 Task: Look for Airbnb properties in Khartoum, Sudan from 8th December, 2023 to 15th December, 2023 for 9 adults. Place can be shared room with 5 bedrooms having 9 beds and 5 bathrooms. Property type can be flat. Amenities needed are: wifi, TV, free parkinig on premises, gym, breakfast. Booking option can be shelf check-in. Look for 3 properties as per requirement.
Action: Mouse moved to (438, 94)
Screenshot: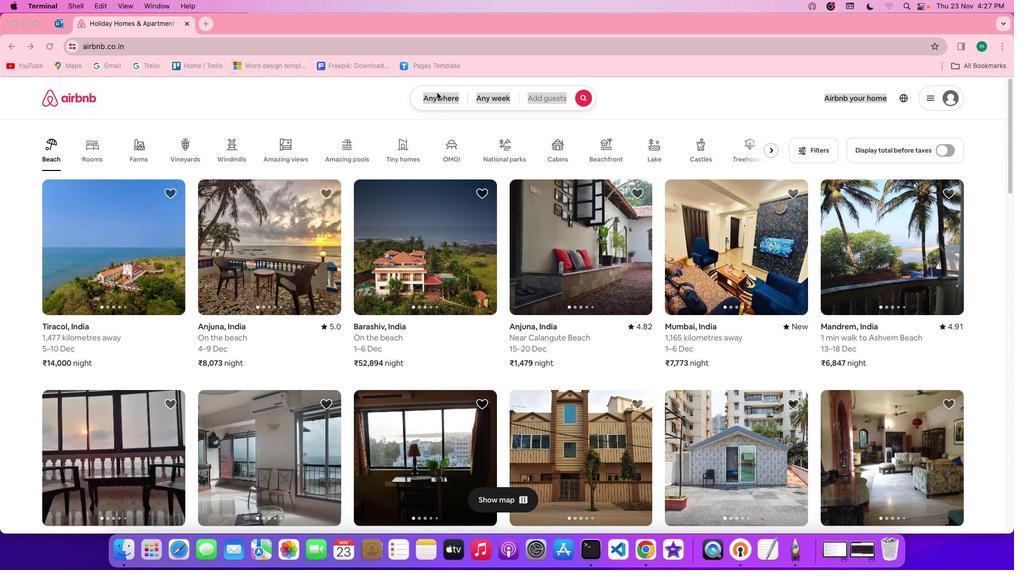 
Action: Mouse pressed left at (438, 94)
Screenshot: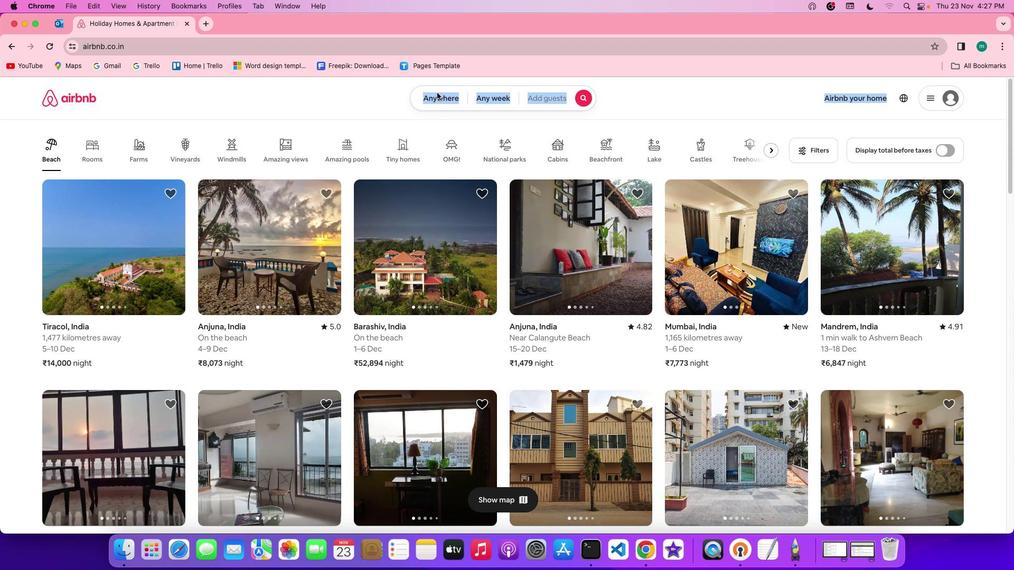 
Action: Mouse pressed left at (438, 94)
Screenshot: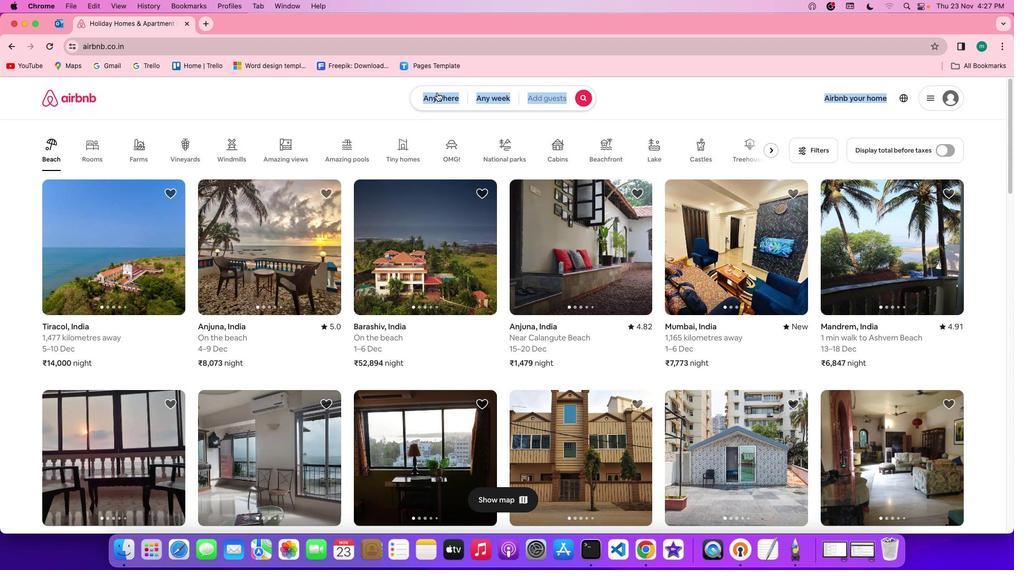 
Action: Mouse moved to (394, 134)
Screenshot: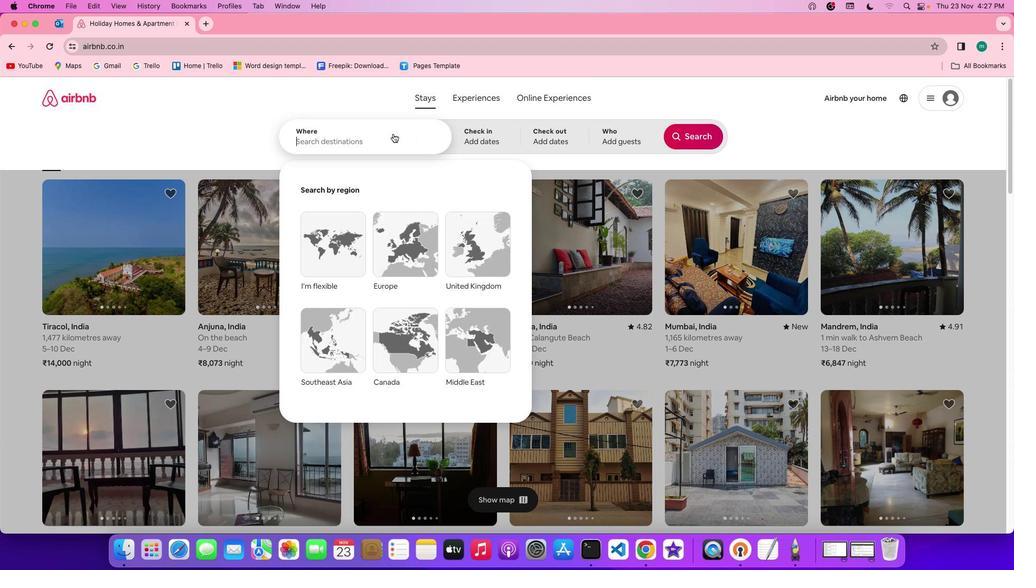 
Action: Mouse pressed left at (394, 134)
Screenshot: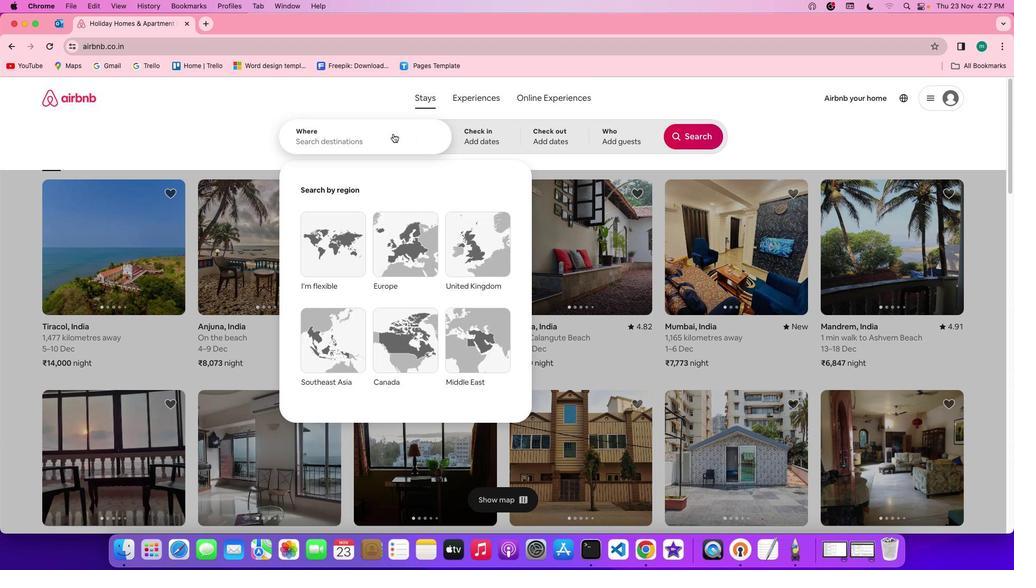 
Action: Key pressed Key.shift'K''h''a''r''t''o''u''m'','Key.spaceKey.shift'S''u''d''a''n'
Screenshot: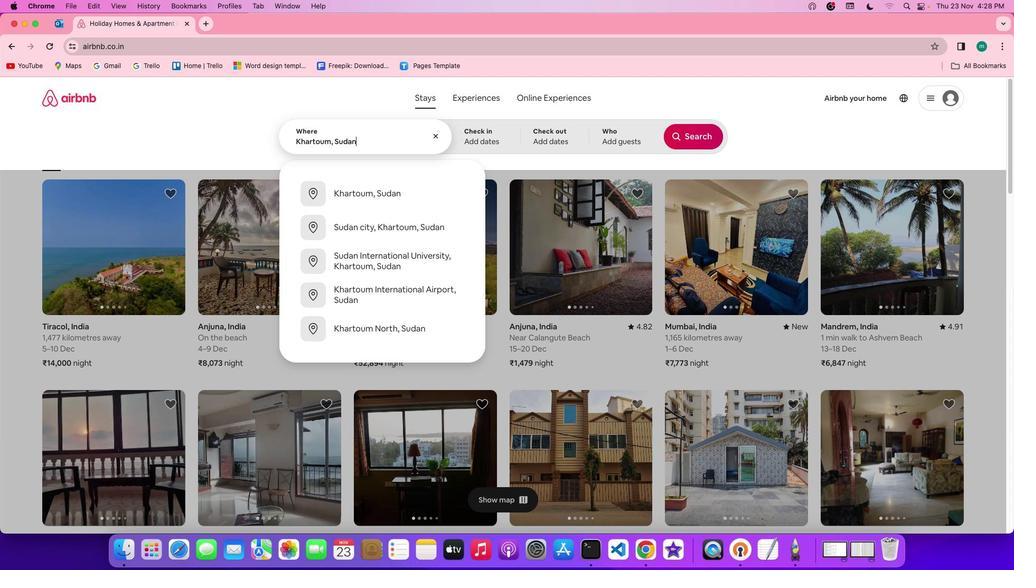
Action: Mouse moved to (481, 132)
Screenshot: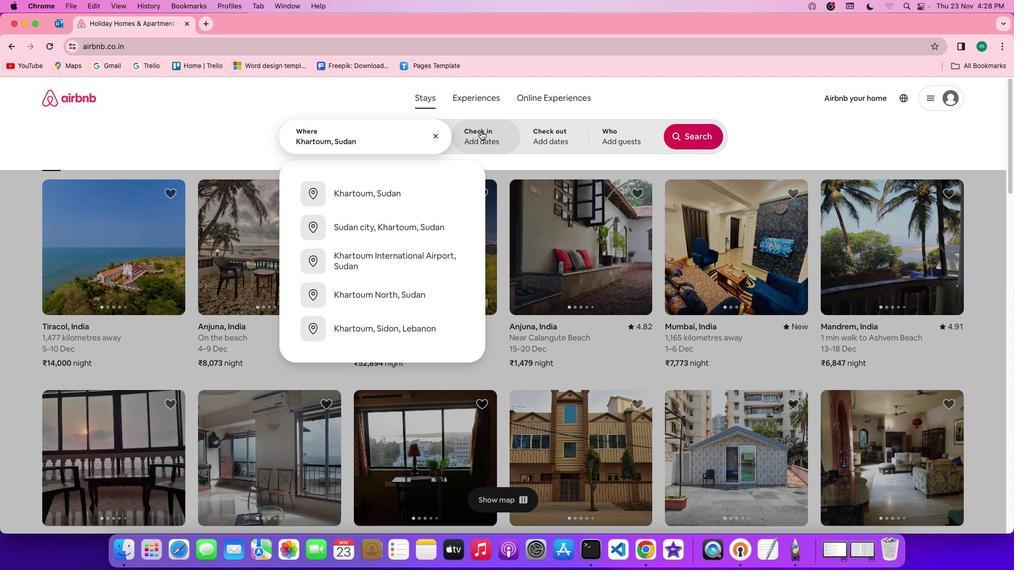 
Action: Mouse pressed left at (481, 132)
Screenshot: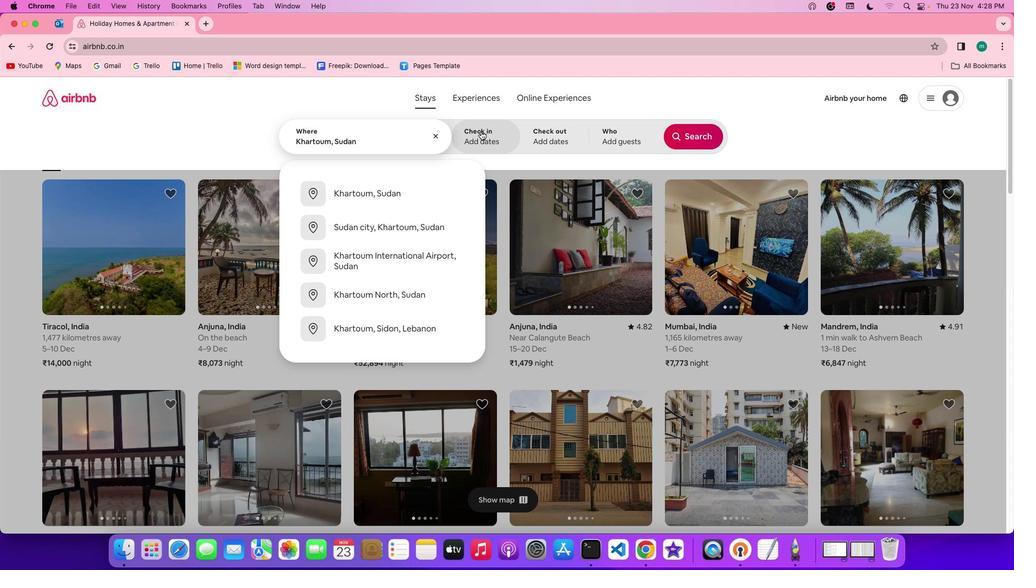 
Action: Mouse moved to (664, 294)
Screenshot: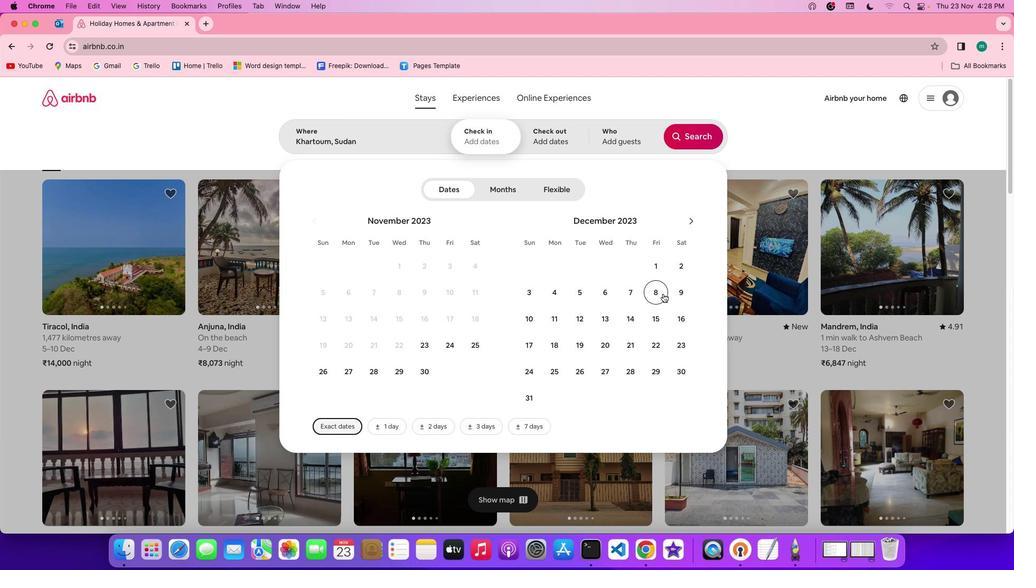 
Action: Mouse pressed left at (664, 294)
Screenshot: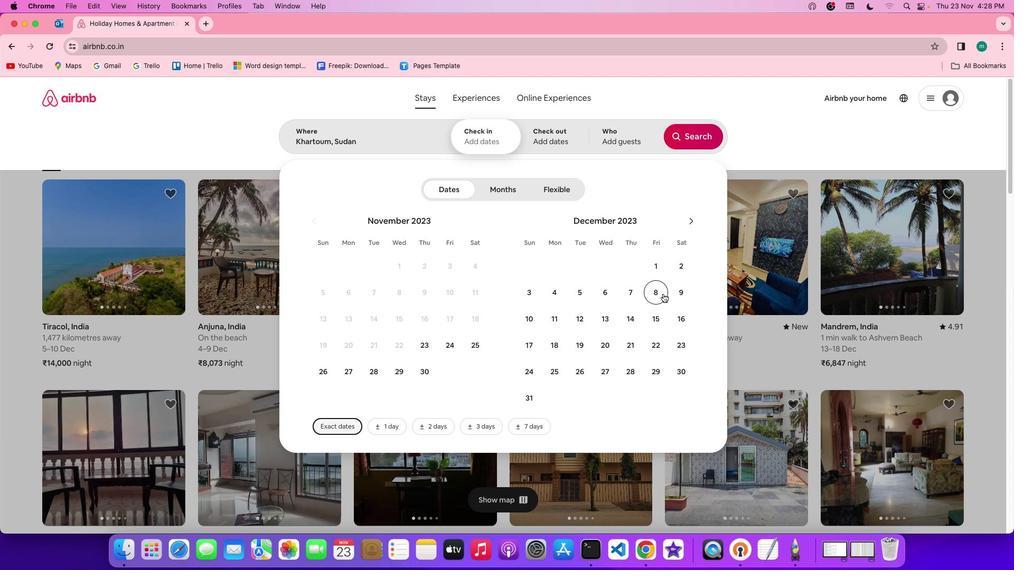 
Action: Mouse moved to (659, 313)
Screenshot: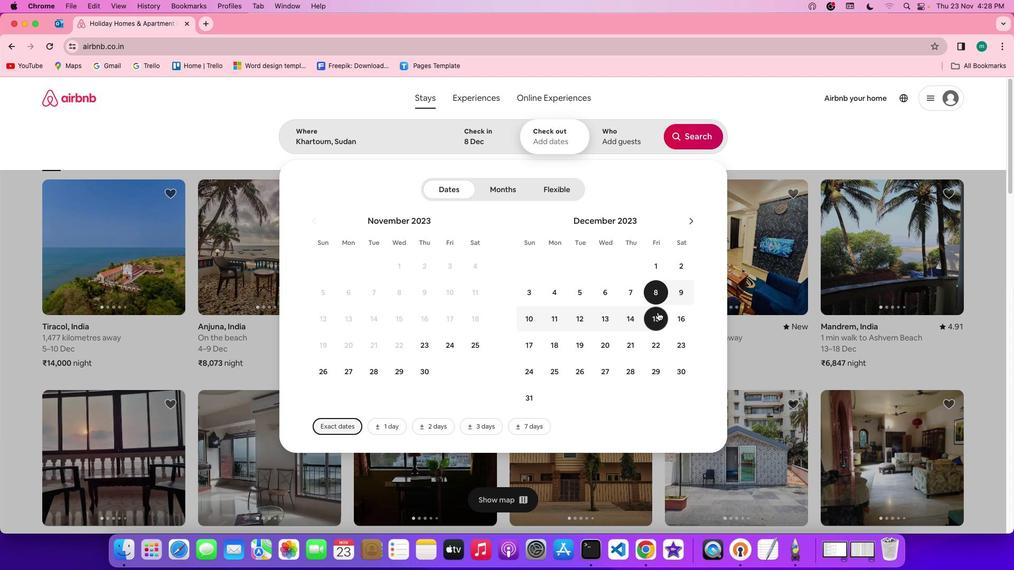 
Action: Mouse pressed left at (659, 313)
Screenshot: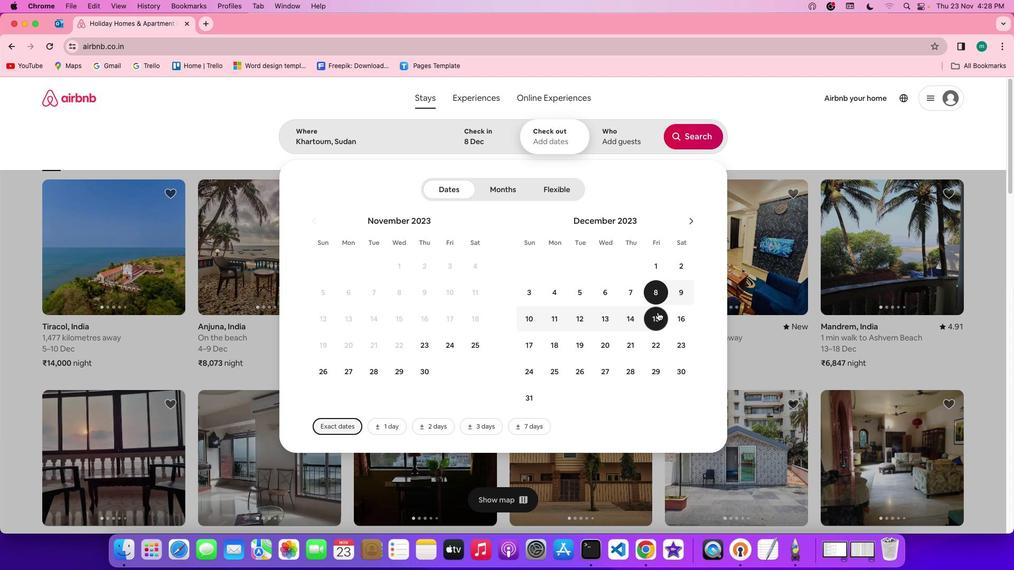 
Action: Mouse moved to (625, 144)
Screenshot: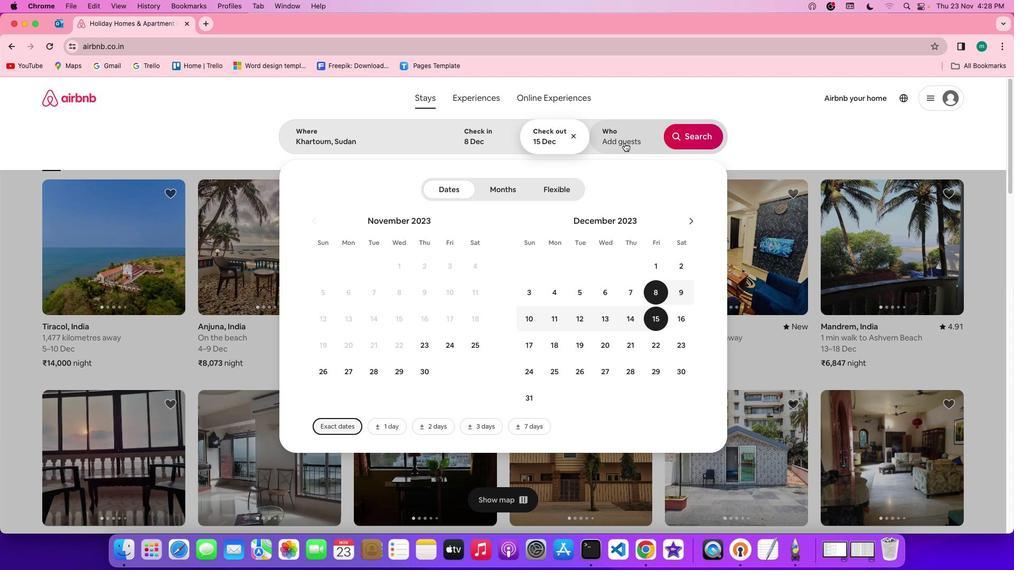
Action: Mouse pressed left at (625, 144)
Screenshot: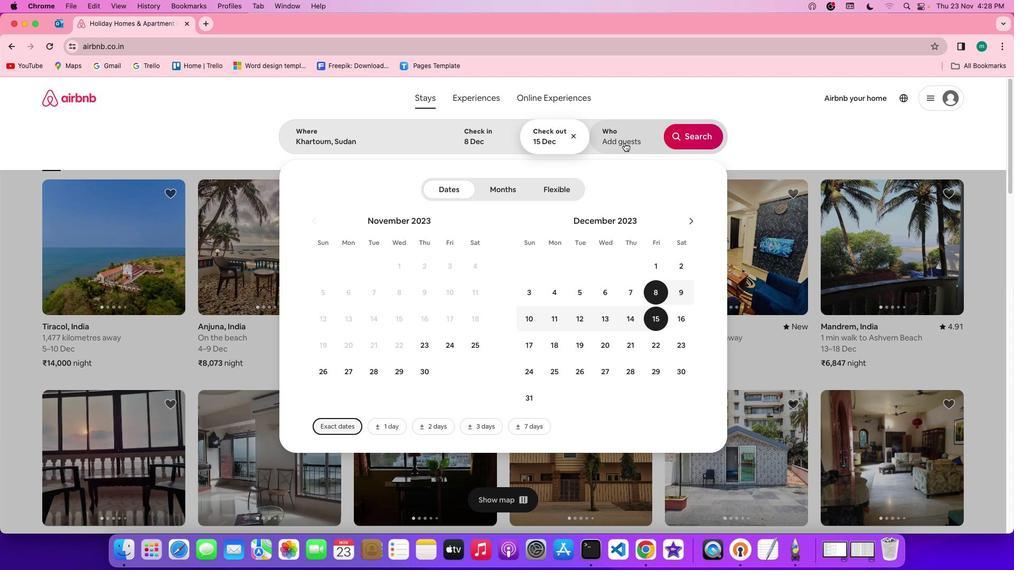 
Action: Mouse moved to (699, 196)
Screenshot: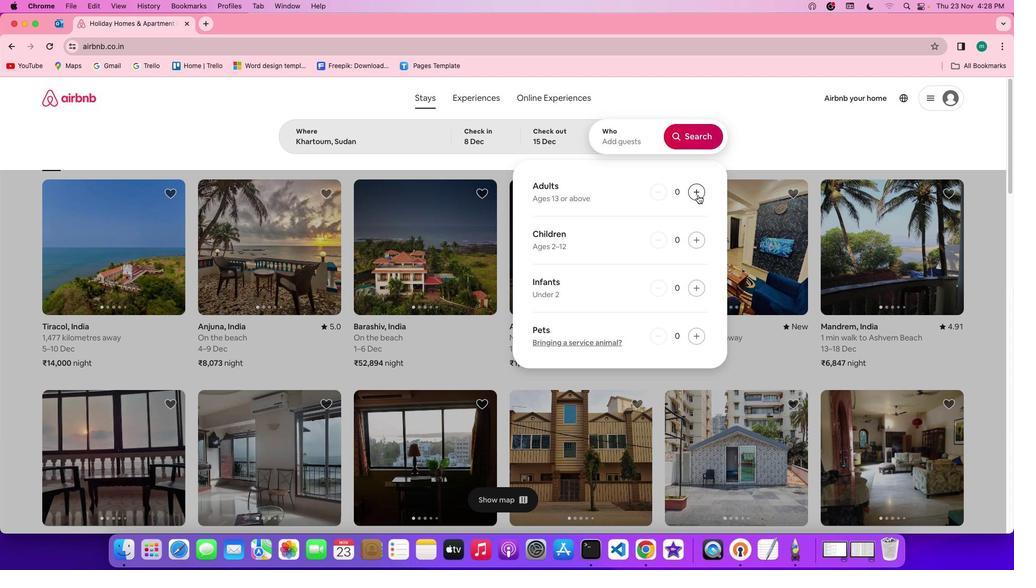 
Action: Mouse pressed left at (699, 196)
Screenshot: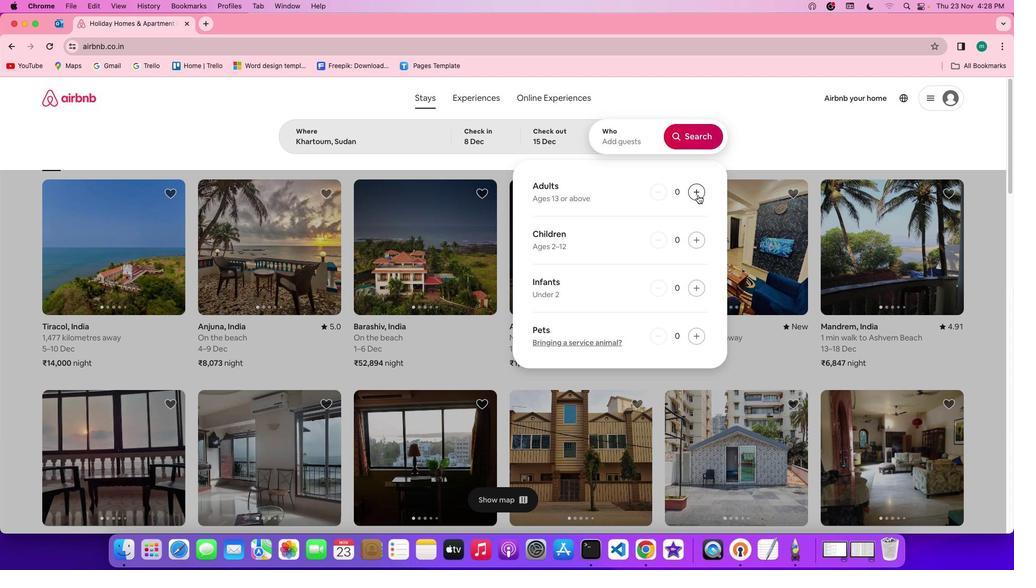 
Action: Mouse pressed left at (699, 196)
Screenshot: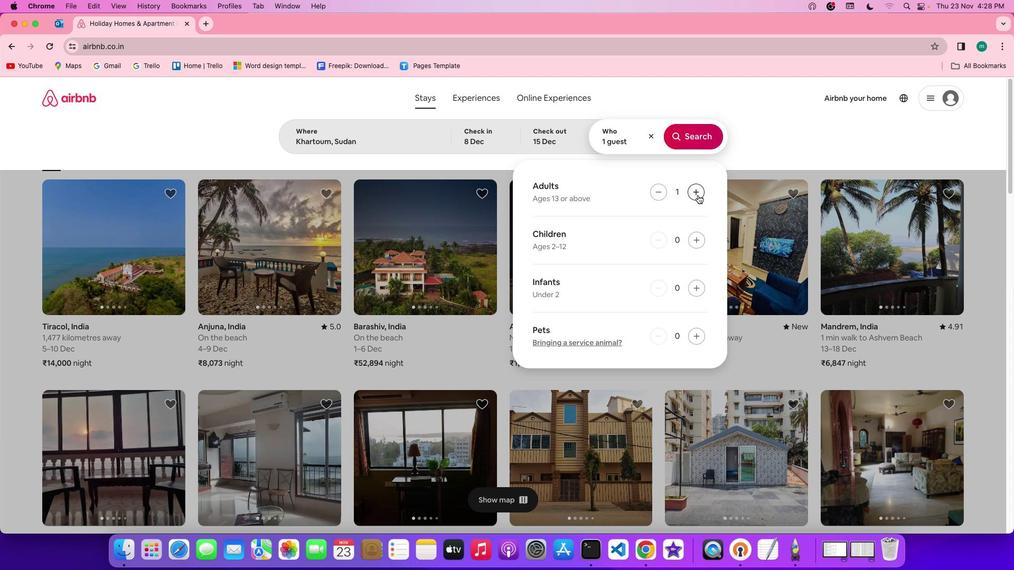 
Action: Mouse pressed left at (699, 196)
Screenshot: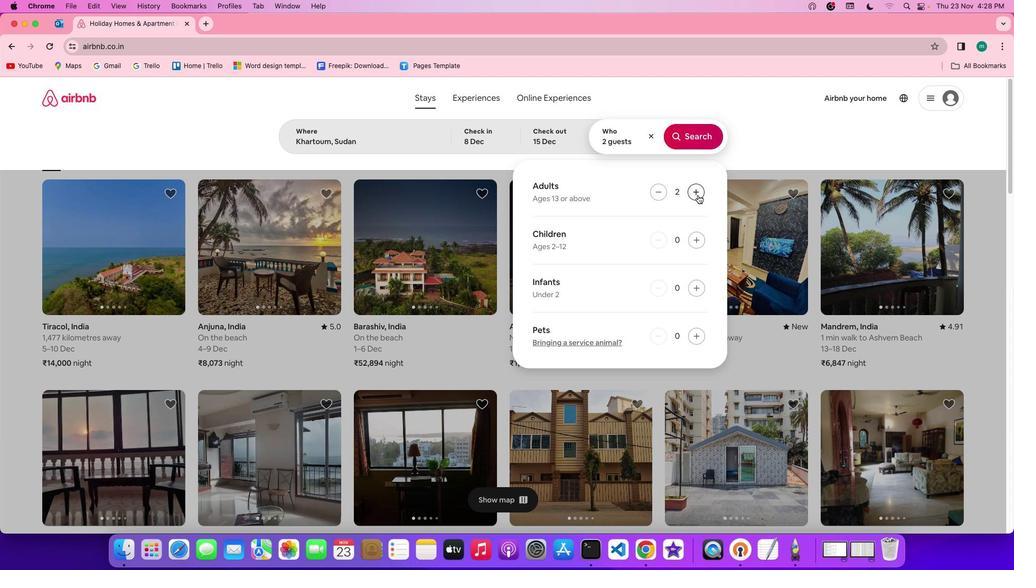 
Action: Mouse pressed left at (699, 196)
Screenshot: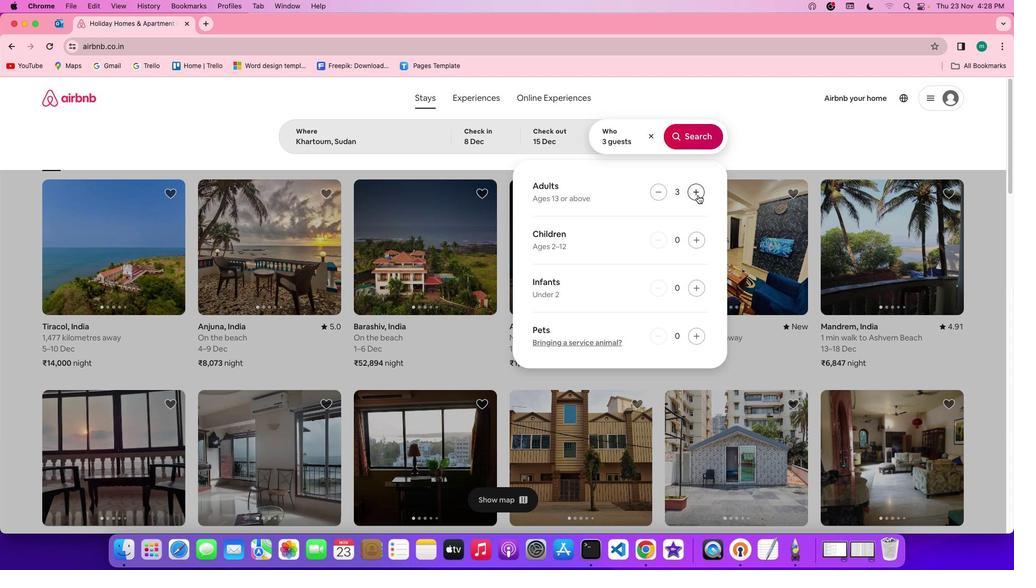 
Action: Mouse pressed left at (699, 196)
Screenshot: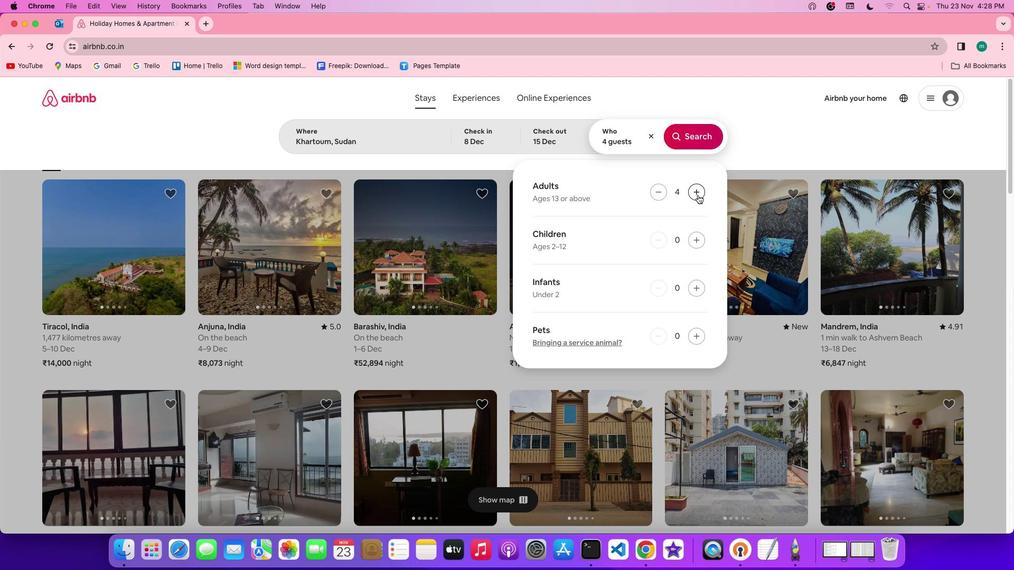 
Action: Mouse pressed left at (699, 196)
Screenshot: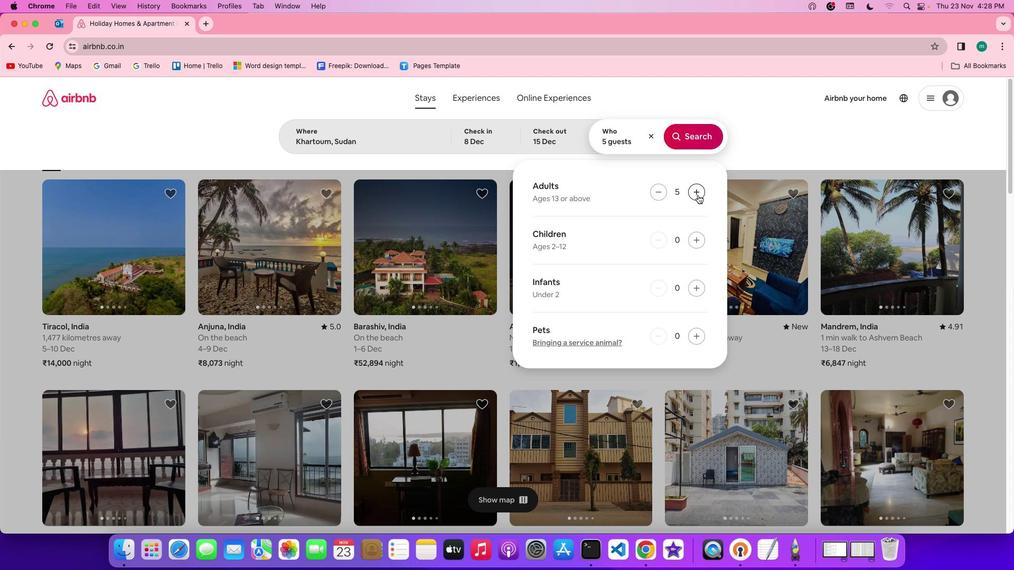 
Action: Mouse pressed left at (699, 196)
Screenshot: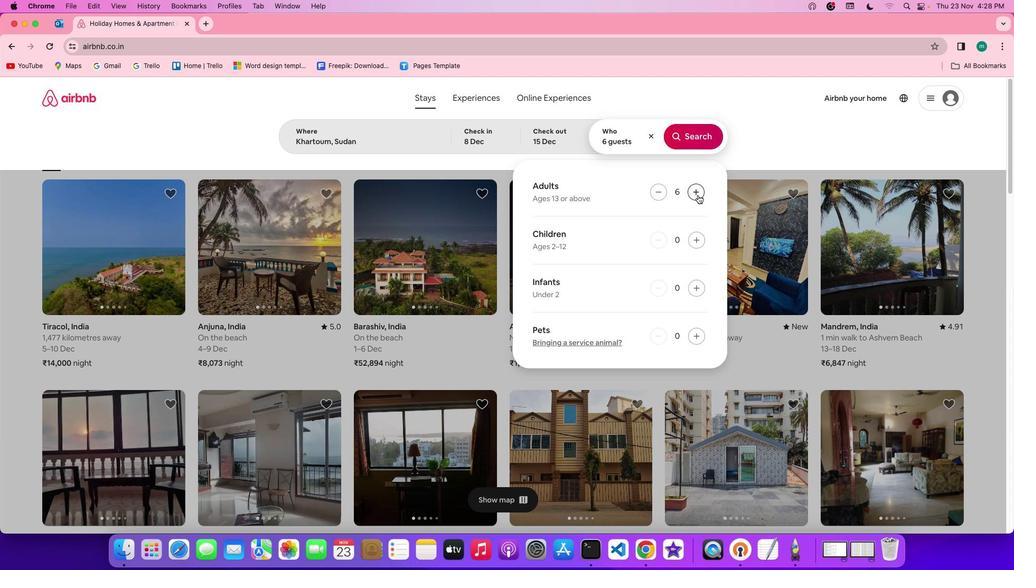 
Action: Mouse pressed left at (699, 196)
Screenshot: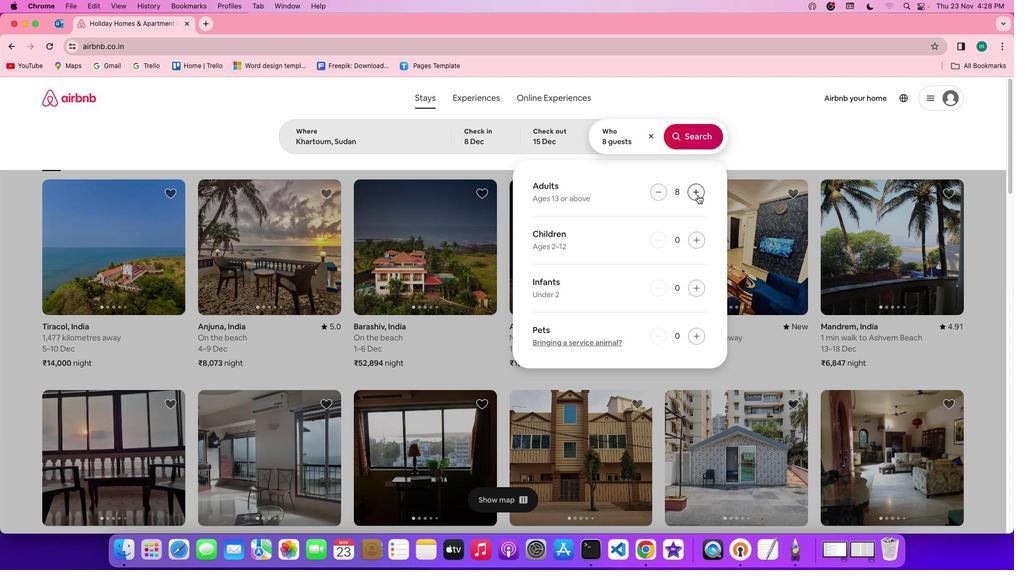 
Action: Mouse pressed left at (699, 196)
Screenshot: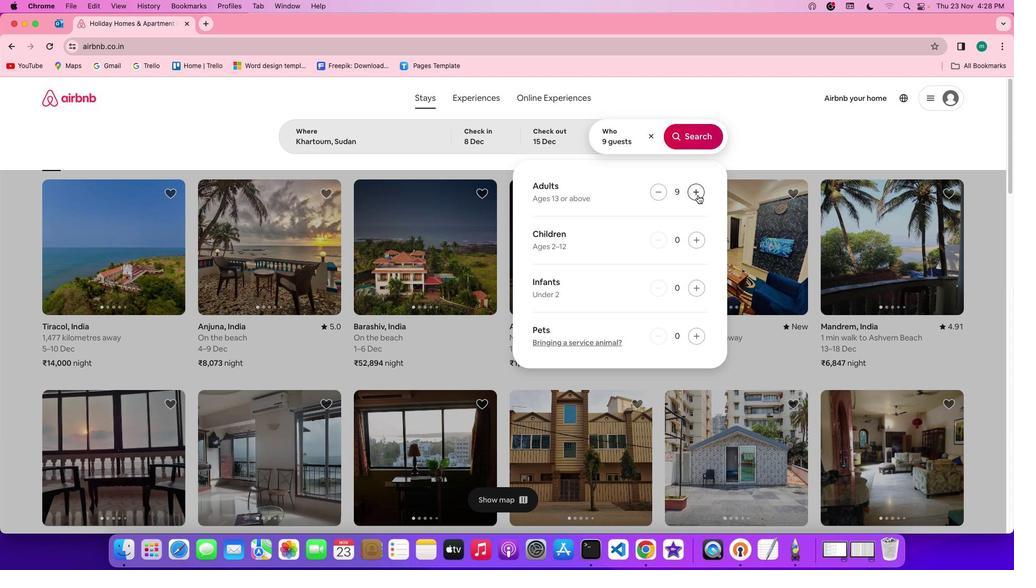 
Action: Mouse moved to (695, 138)
Screenshot: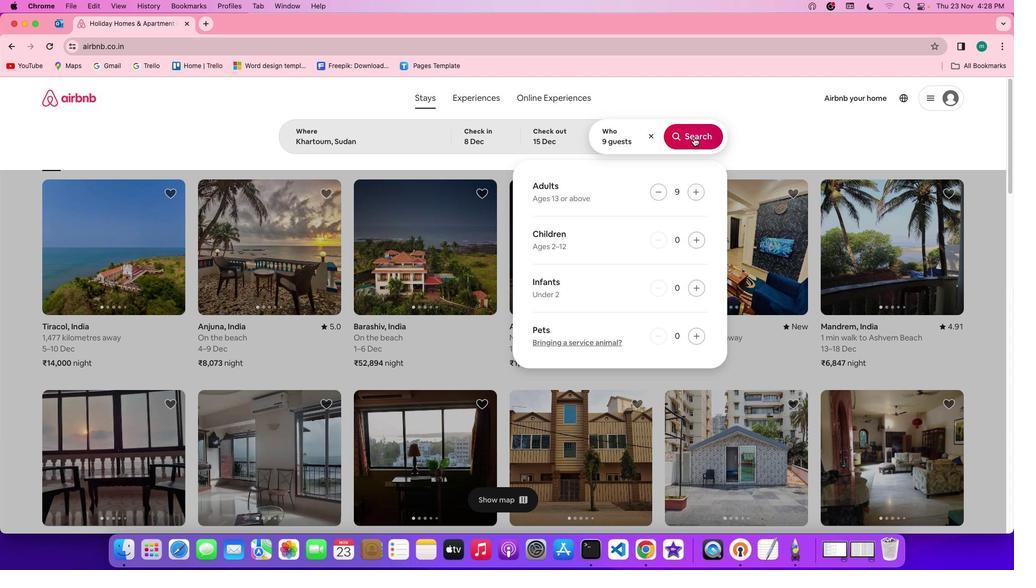 
Action: Mouse pressed left at (695, 138)
Screenshot: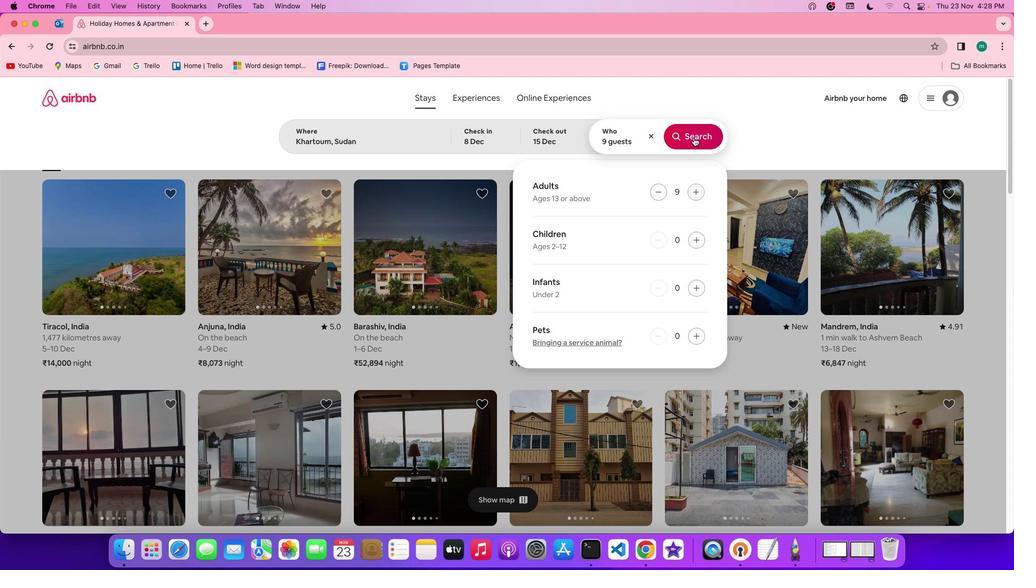 
Action: Mouse moved to (836, 139)
Screenshot: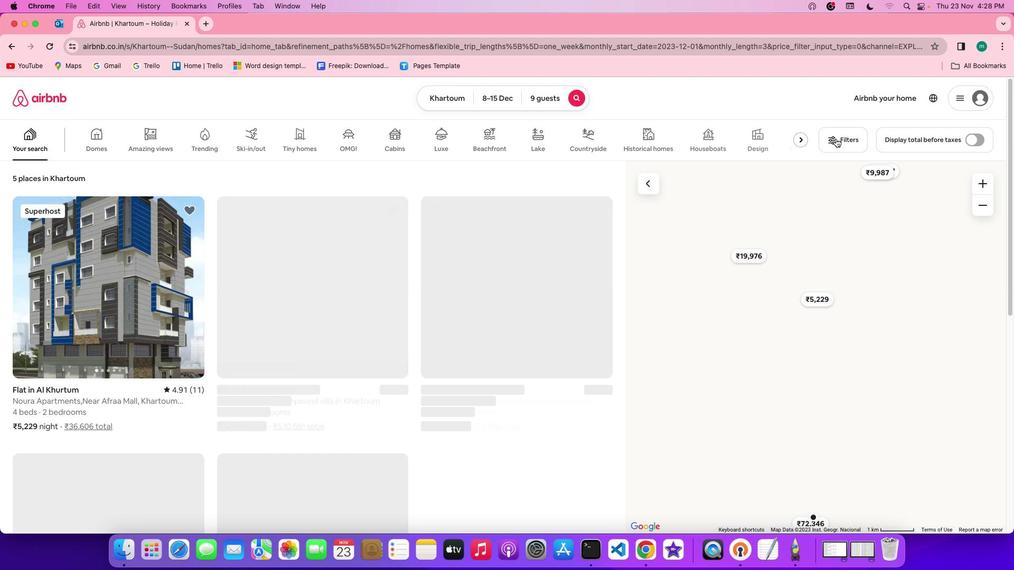 
Action: Mouse pressed left at (836, 139)
Screenshot: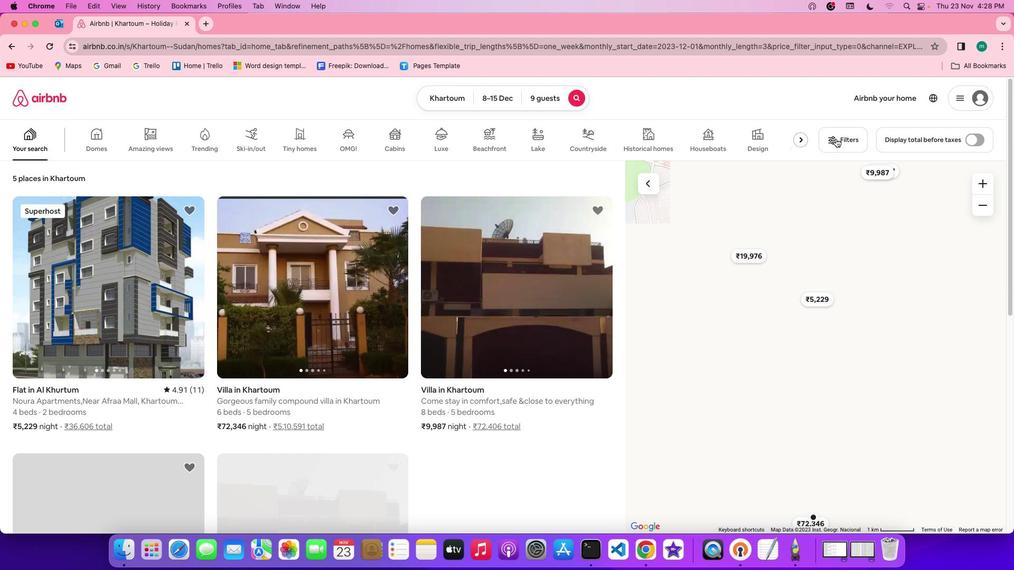 
Action: Mouse moved to (519, 275)
Screenshot: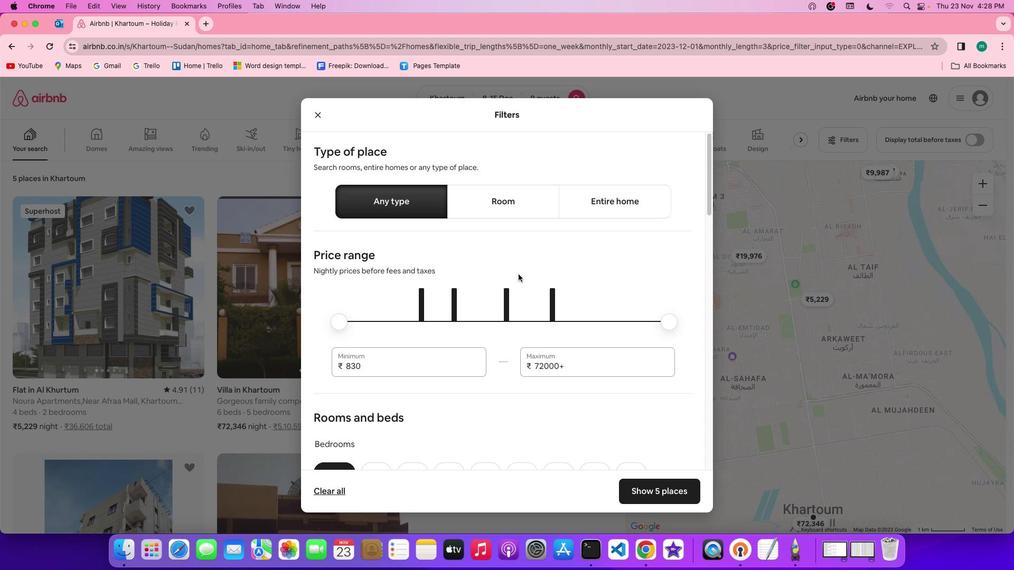 
Action: Mouse scrolled (519, 275) with delta (1, 0)
Screenshot: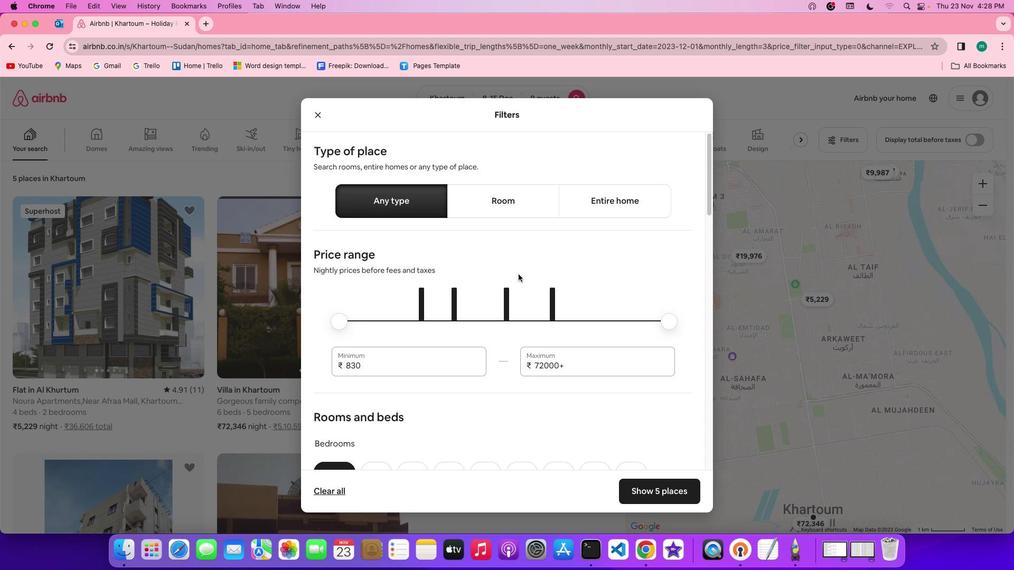 
Action: Mouse scrolled (519, 275) with delta (1, 0)
Screenshot: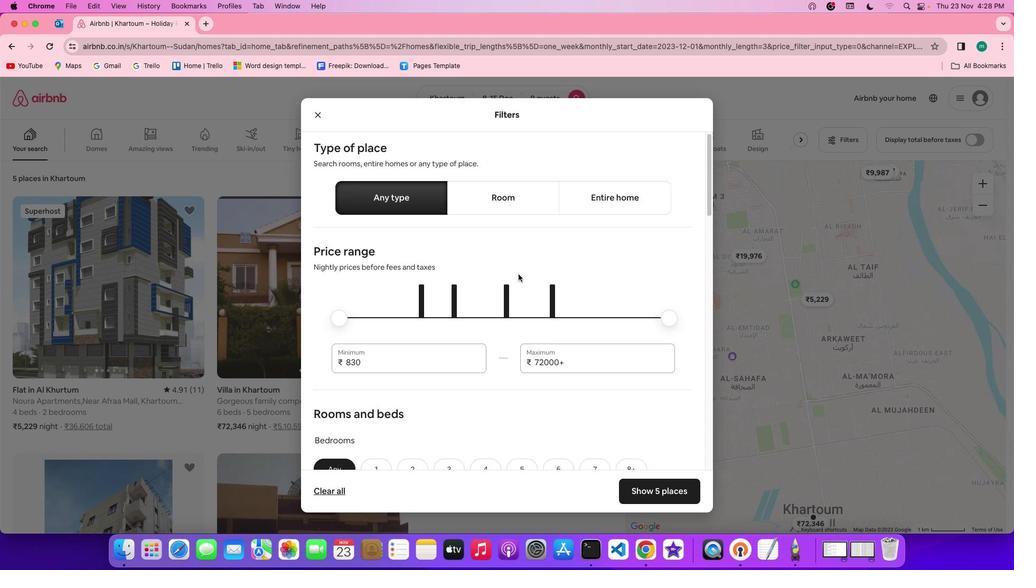 
Action: Mouse scrolled (519, 275) with delta (1, 0)
Screenshot: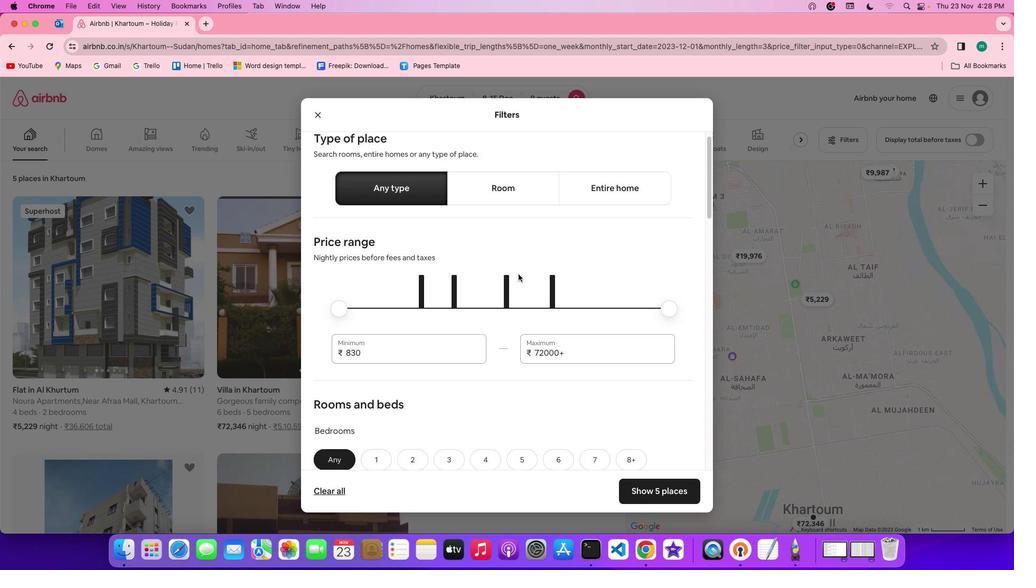 
Action: Mouse scrolled (519, 275) with delta (1, 0)
Screenshot: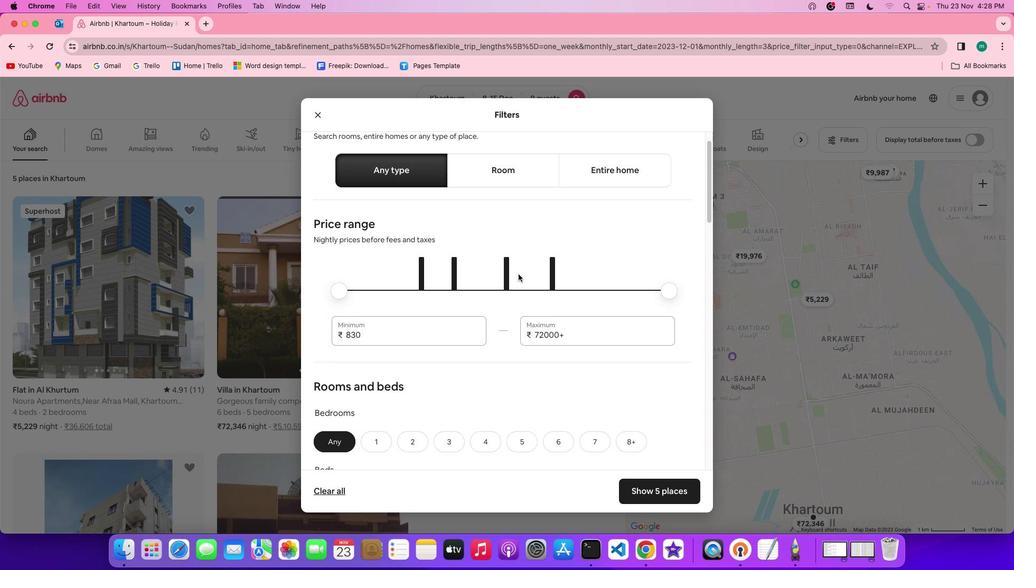 
Action: Mouse scrolled (519, 275) with delta (1, 0)
Screenshot: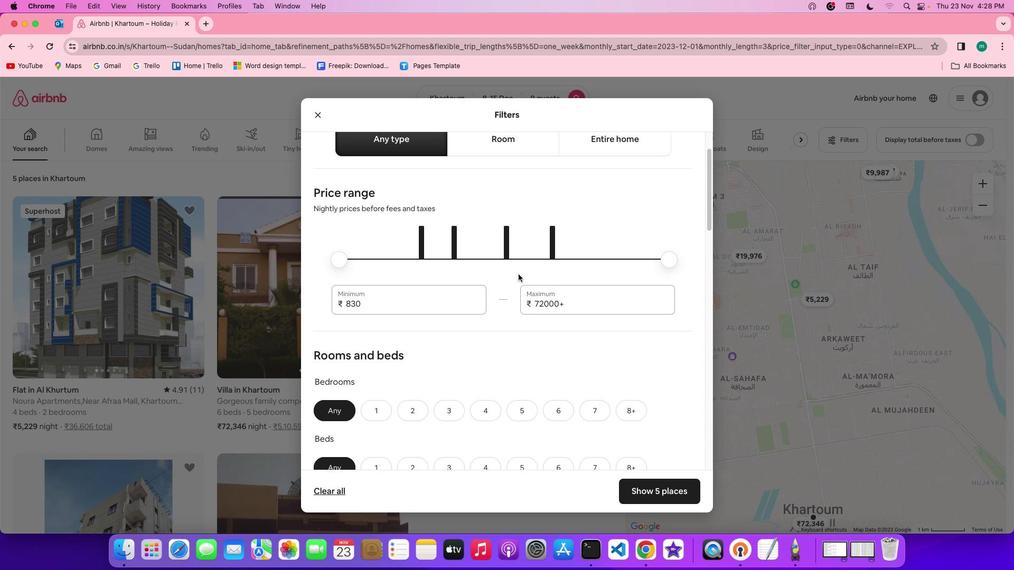 
Action: Mouse scrolled (519, 275) with delta (1, 0)
Screenshot: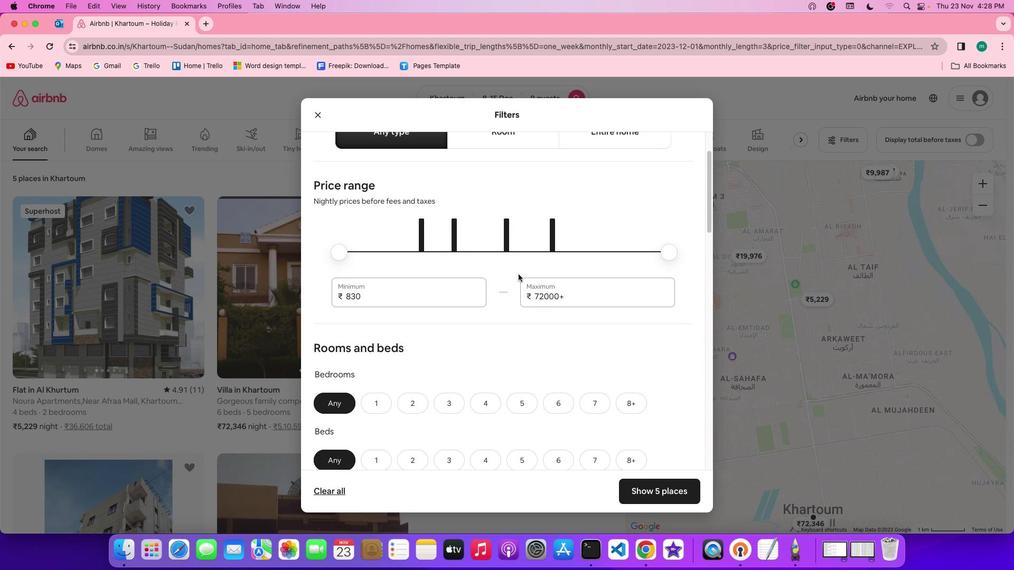 
Action: Mouse scrolled (519, 275) with delta (1, 0)
Screenshot: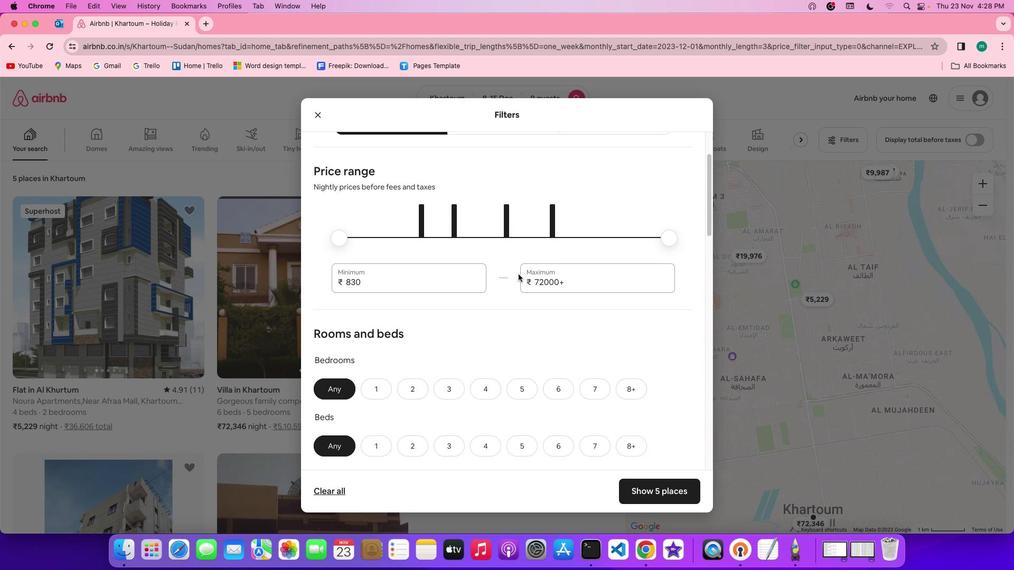 
Action: Mouse scrolled (519, 275) with delta (1, 0)
Screenshot: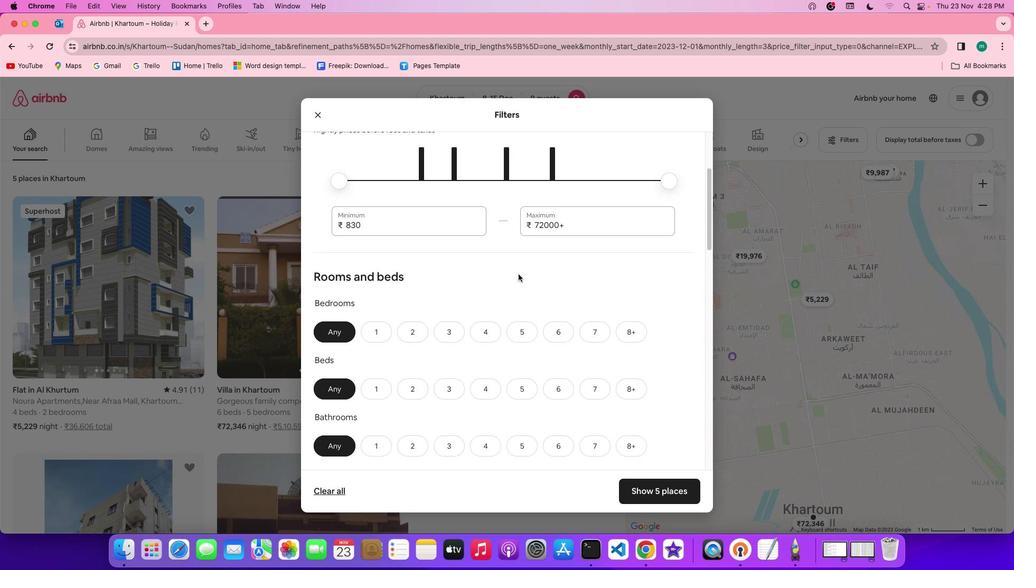 
Action: Mouse moved to (520, 281)
Screenshot: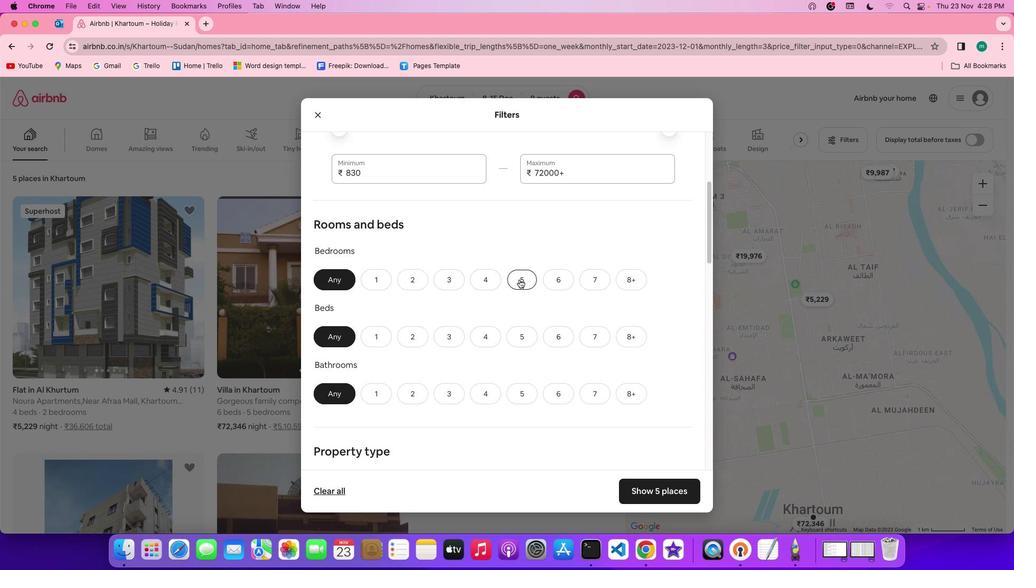 
Action: Mouse pressed left at (520, 281)
Screenshot: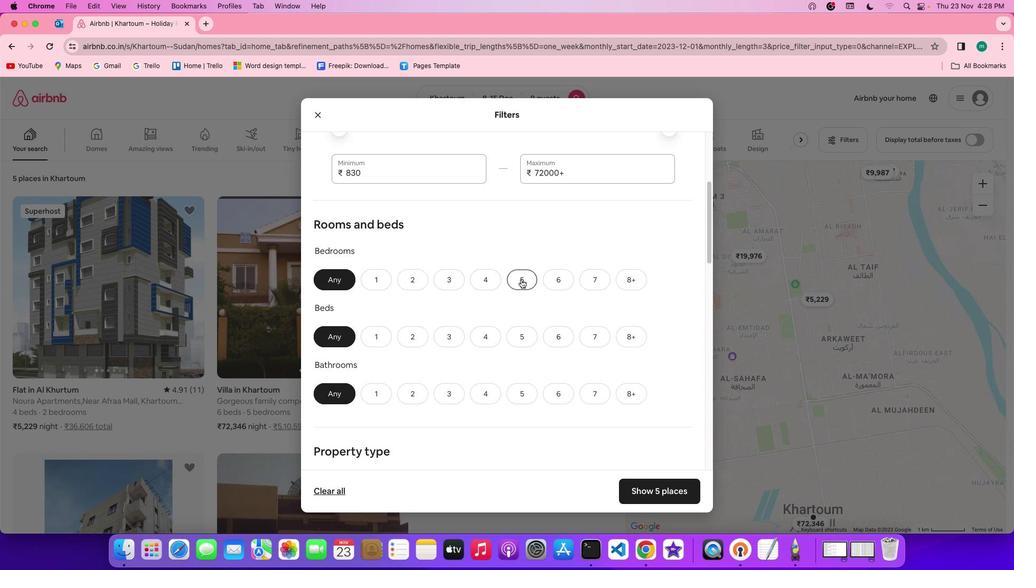 
Action: Mouse moved to (626, 336)
Screenshot: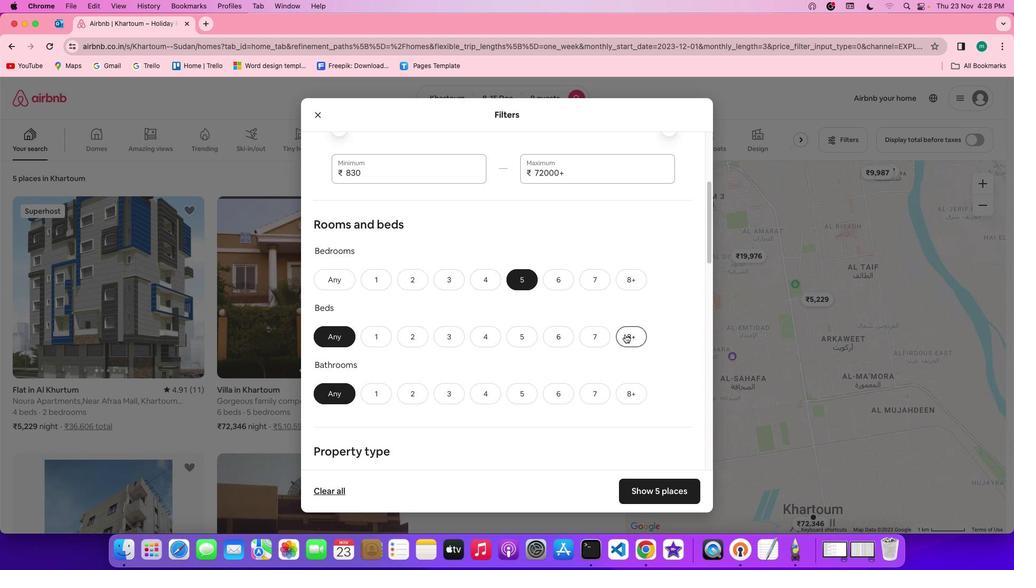 
Action: Mouse pressed left at (626, 336)
Screenshot: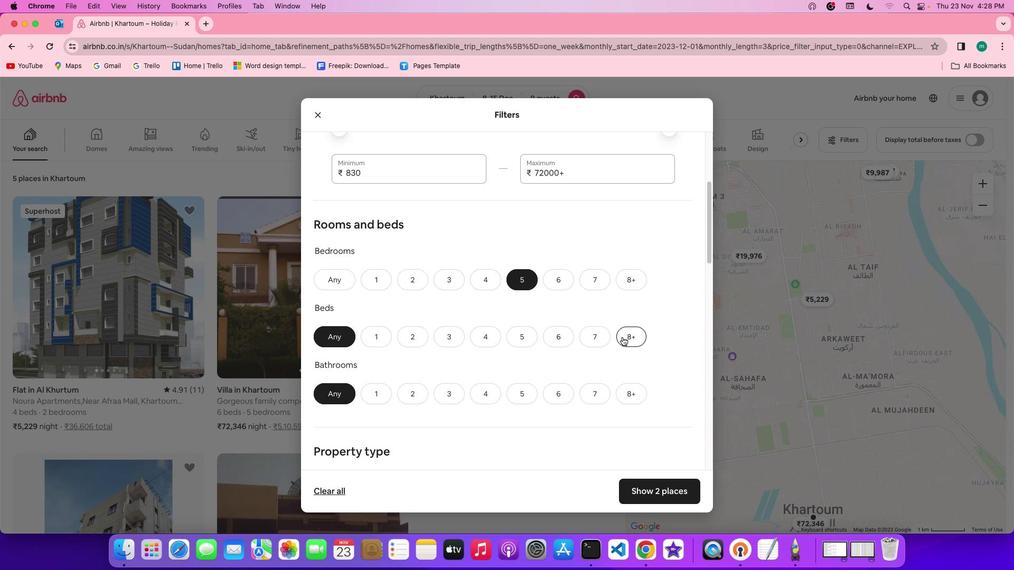 
Action: Mouse moved to (529, 396)
Screenshot: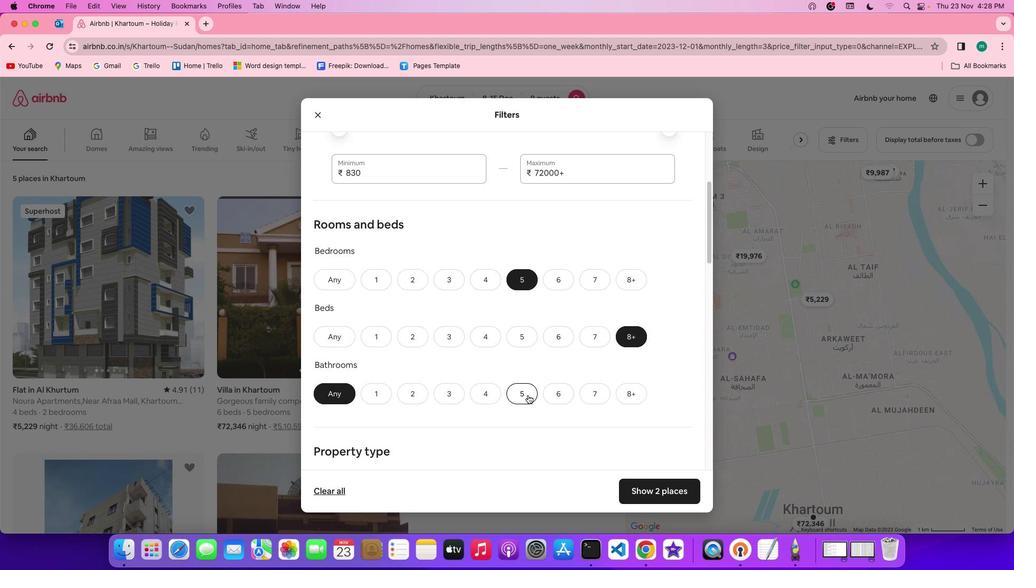 
Action: Mouse pressed left at (529, 396)
Screenshot: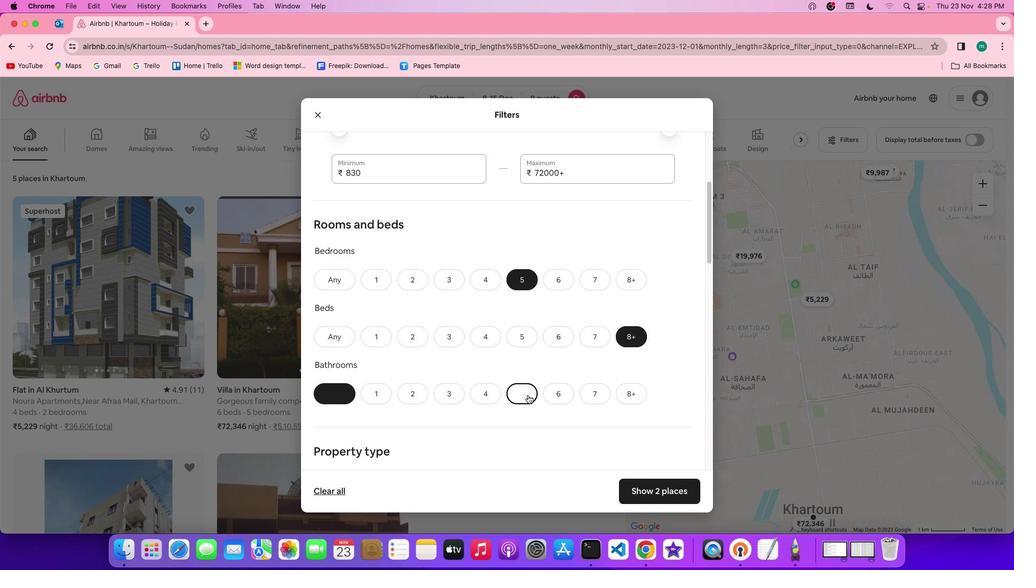 
Action: Mouse moved to (589, 367)
Screenshot: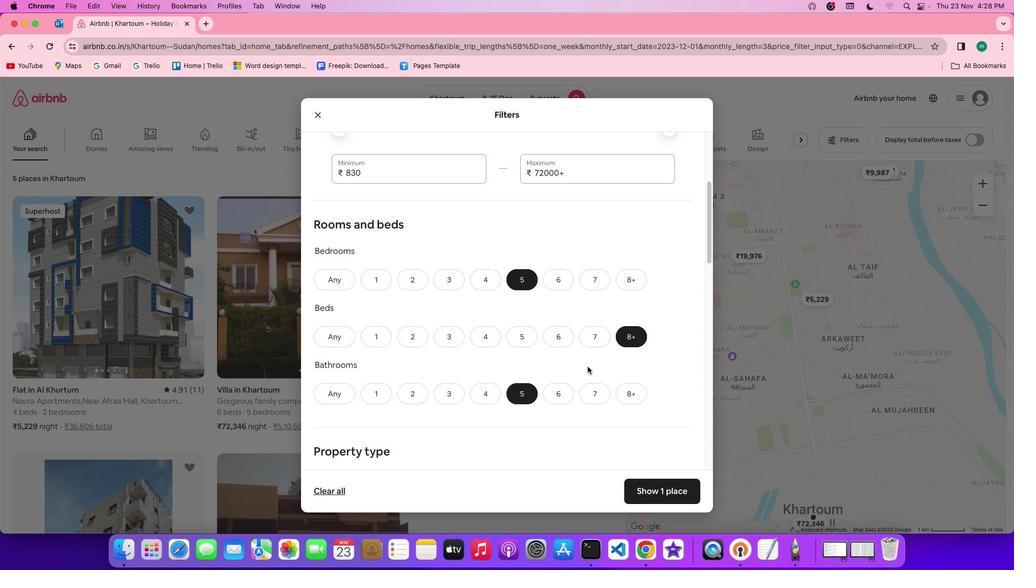 
Action: Mouse scrolled (589, 367) with delta (1, 0)
Screenshot: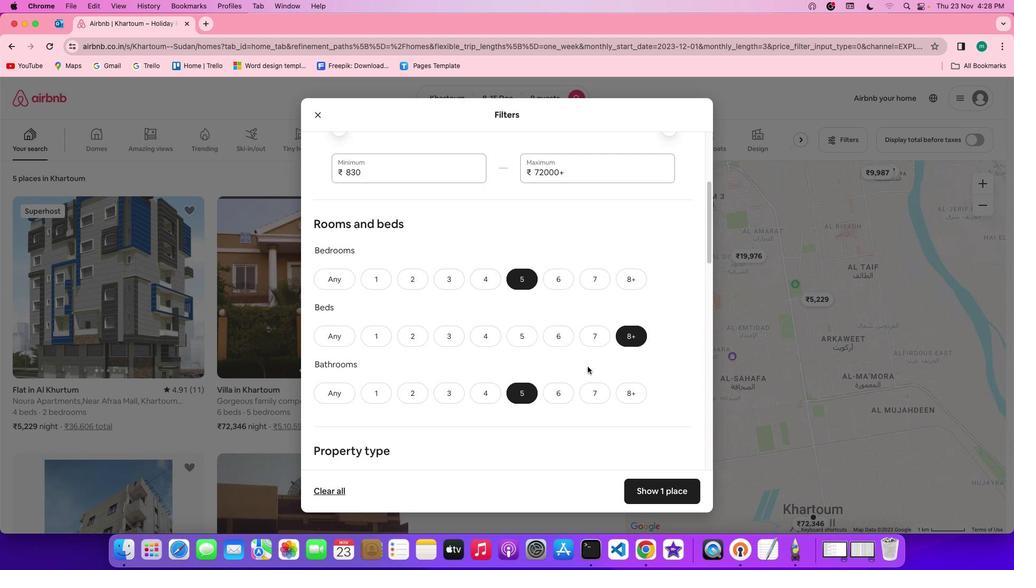 
Action: Mouse scrolled (589, 367) with delta (1, 0)
Screenshot: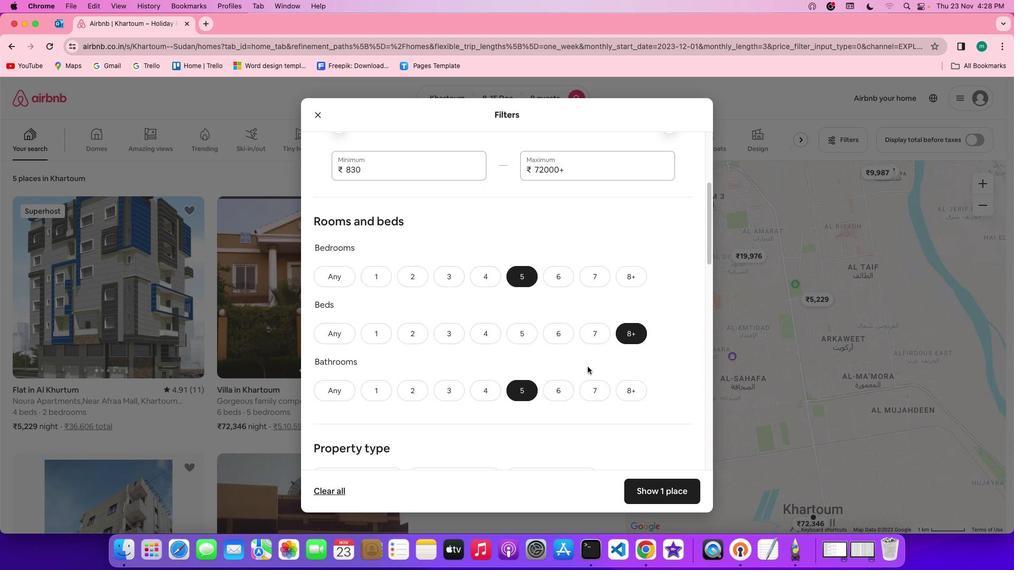 
Action: Mouse scrolled (589, 367) with delta (1, 0)
Screenshot: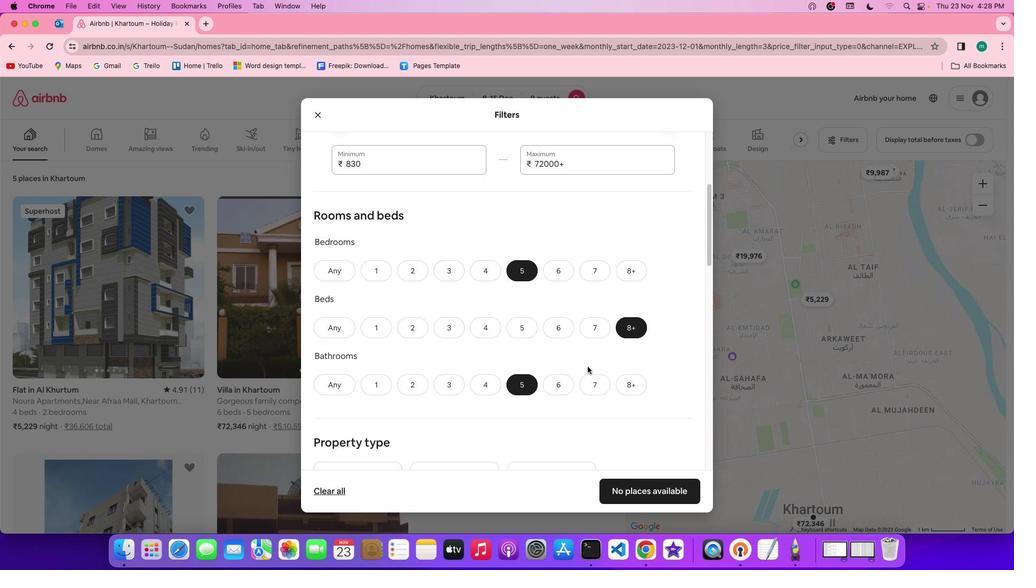 
Action: Mouse scrolled (589, 367) with delta (1, 0)
Screenshot: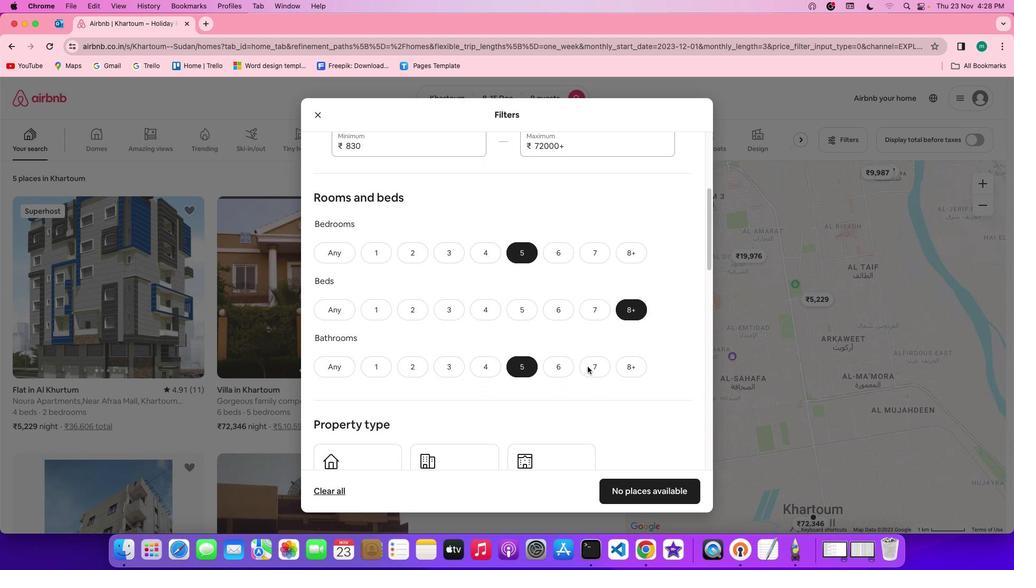 
Action: Mouse scrolled (589, 367) with delta (1, 0)
Screenshot: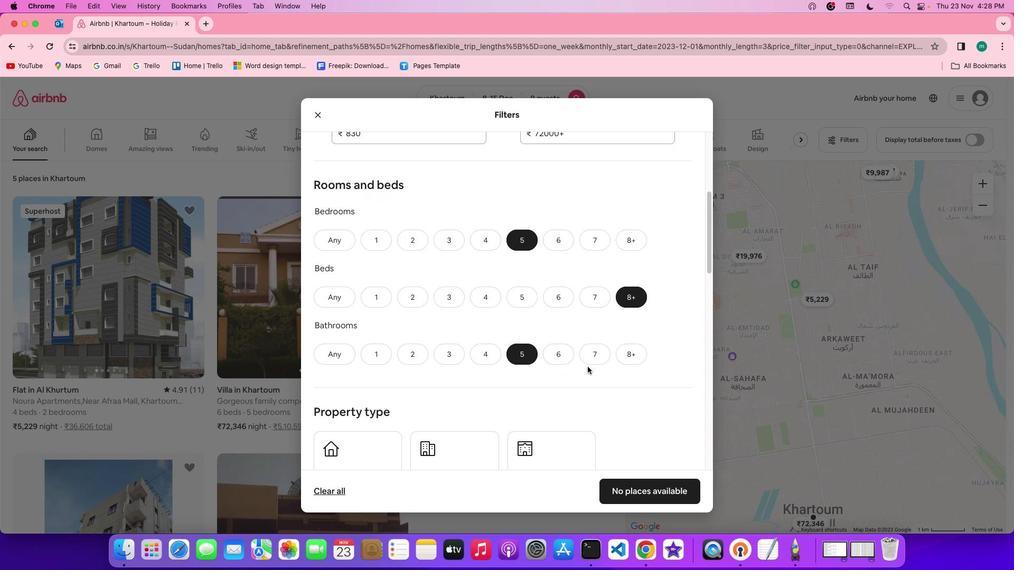 
Action: Mouse scrolled (589, 367) with delta (1, 0)
Screenshot: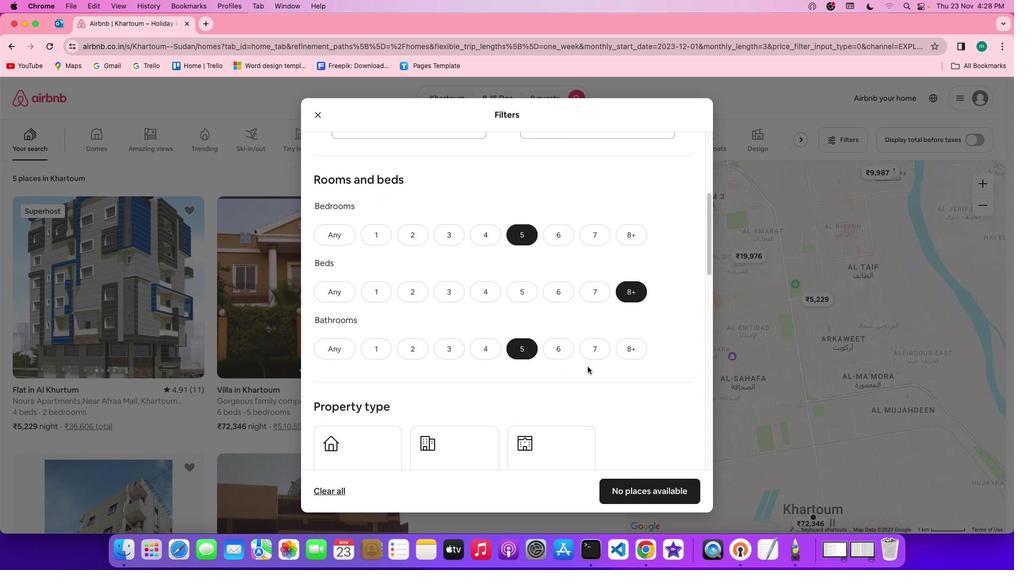 
Action: Mouse scrolled (589, 367) with delta (1, 0)
Screenshot: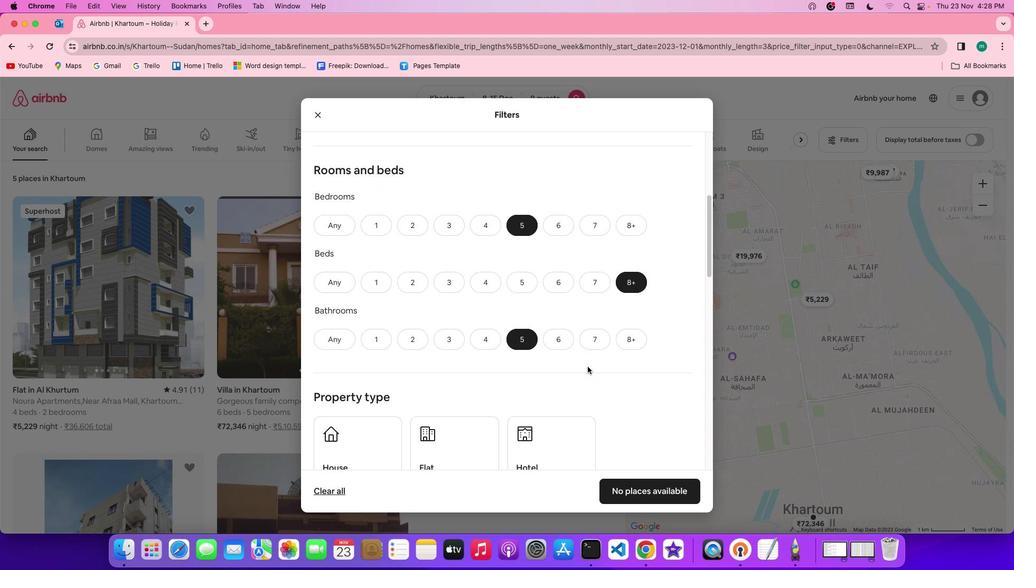 
Action: Mouse scrolled (589, 367) with delta (1, 0)
Screenshot: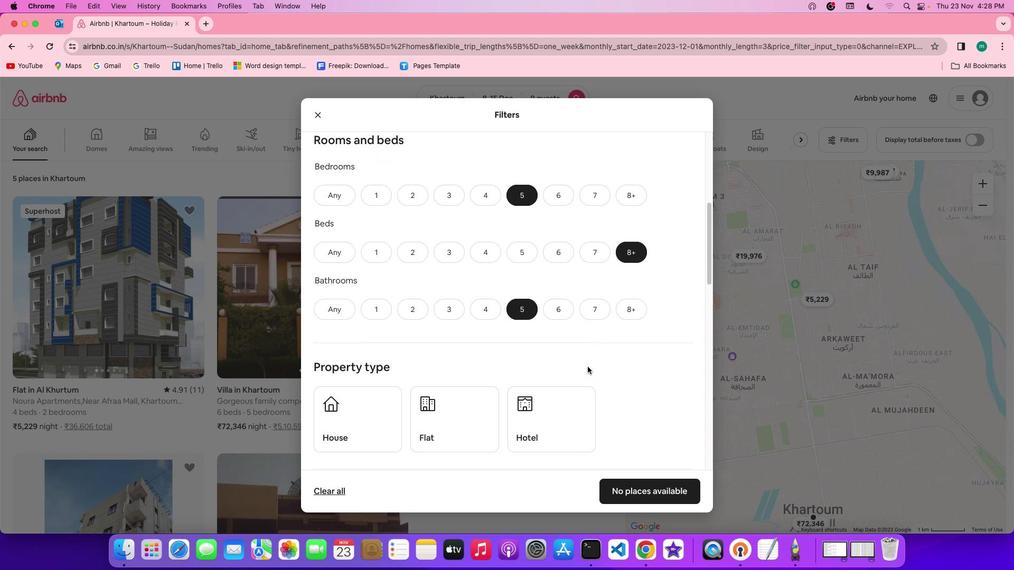 
Action: Mouse scrolled (589, 367) with delta (1, 0)
Screenshot: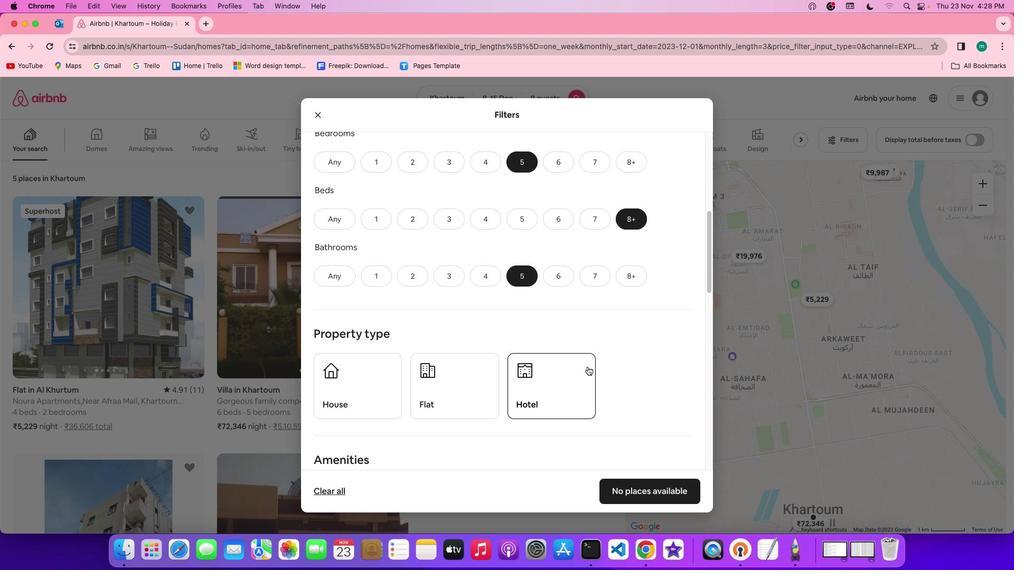 
Action: Mouse scrolled (589, 367) with delta (1, 0)
Screenshot: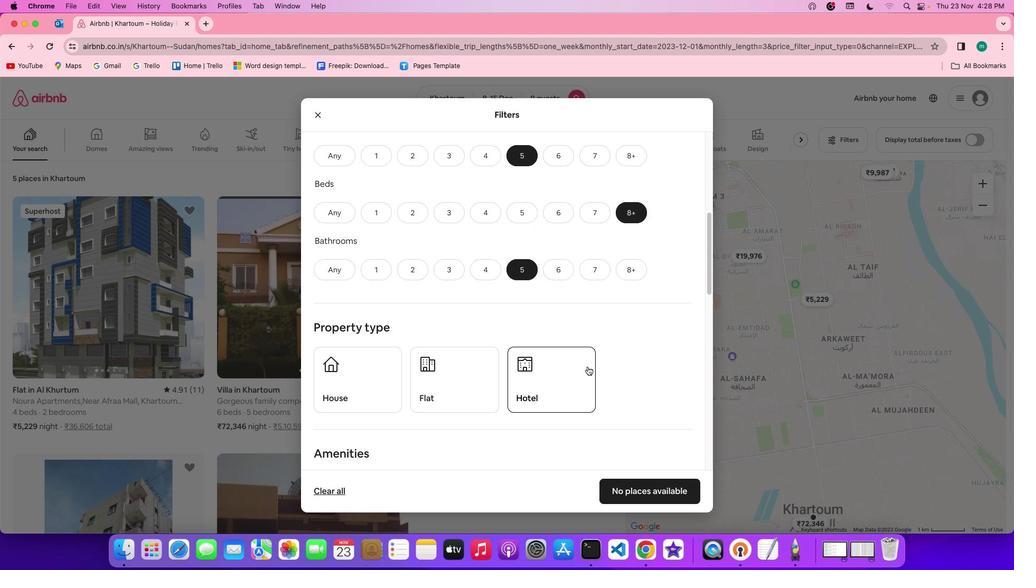 
Action: Mouse scrolled (589, 367) with delta (1, 0)
Screenshot: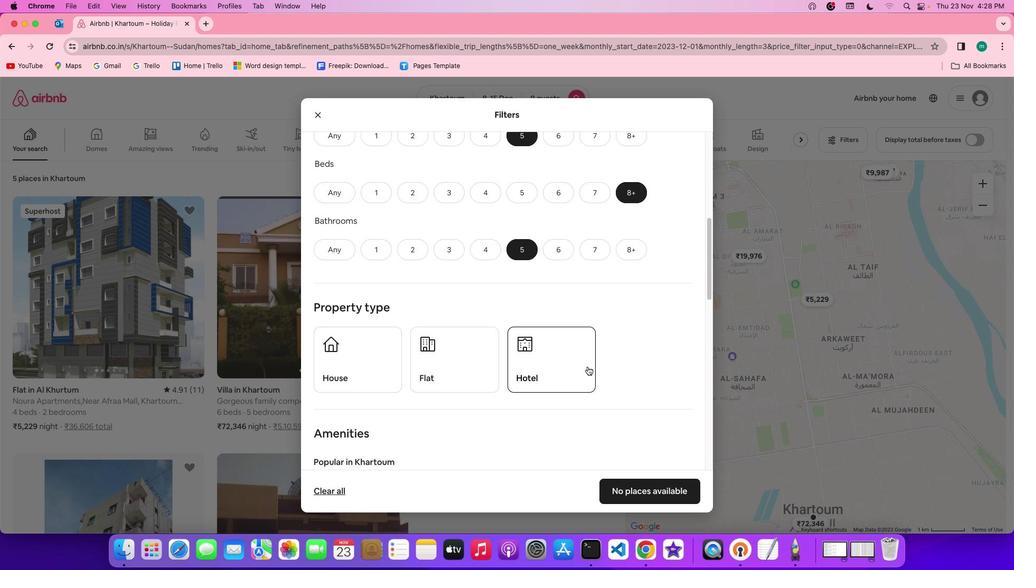 
Action: Mouse scrolled (589, 367) with delta (1, 0)
Screenshot: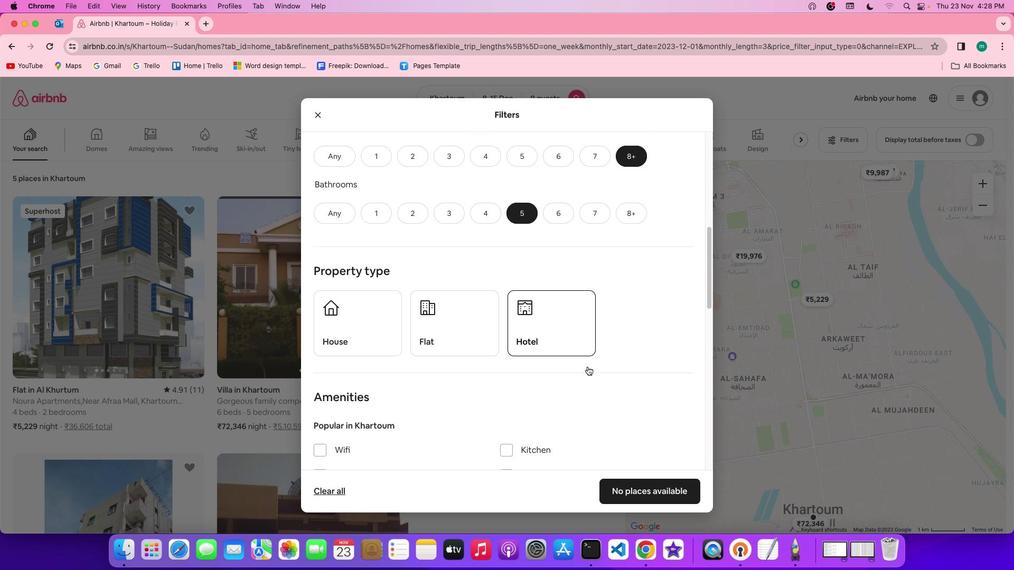 
Action: Mouse scrolled (589, 367) with delta (1, 0)
Screenshot: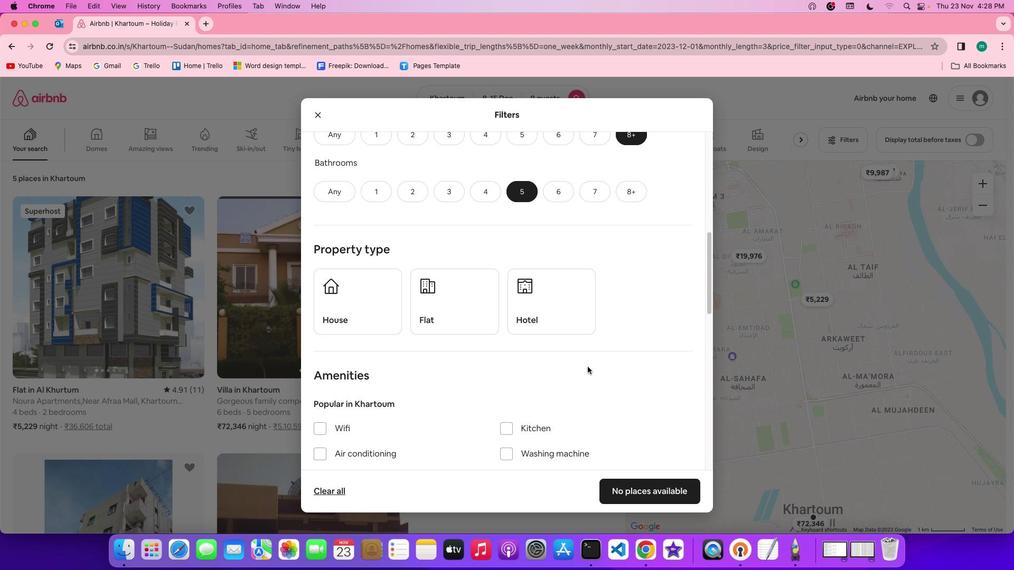 
Action: Mouse scrolled (589, 367) with delta (1, 0)
Screenshot: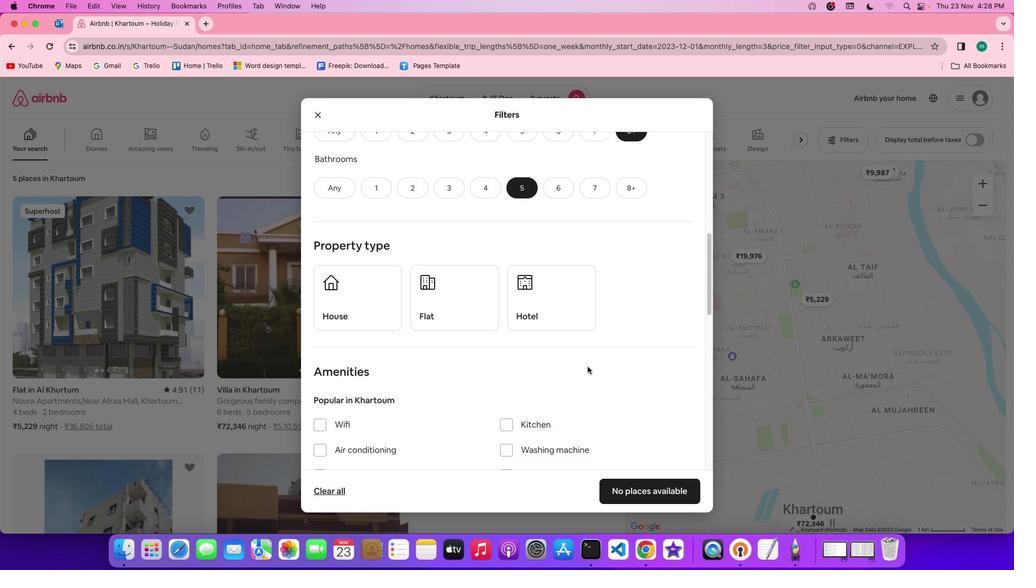 
Action: Mouse scrolled (589, 367) with delta (1, 0)
Screenshot: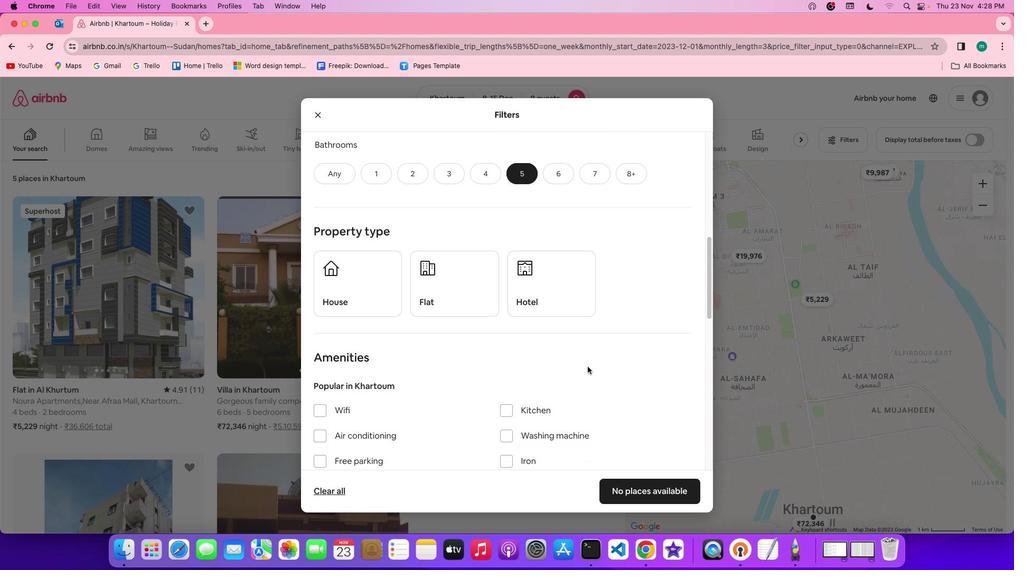 
Action: Mouse scrolled (589, 367) with delta (1, 0)
Screenshot: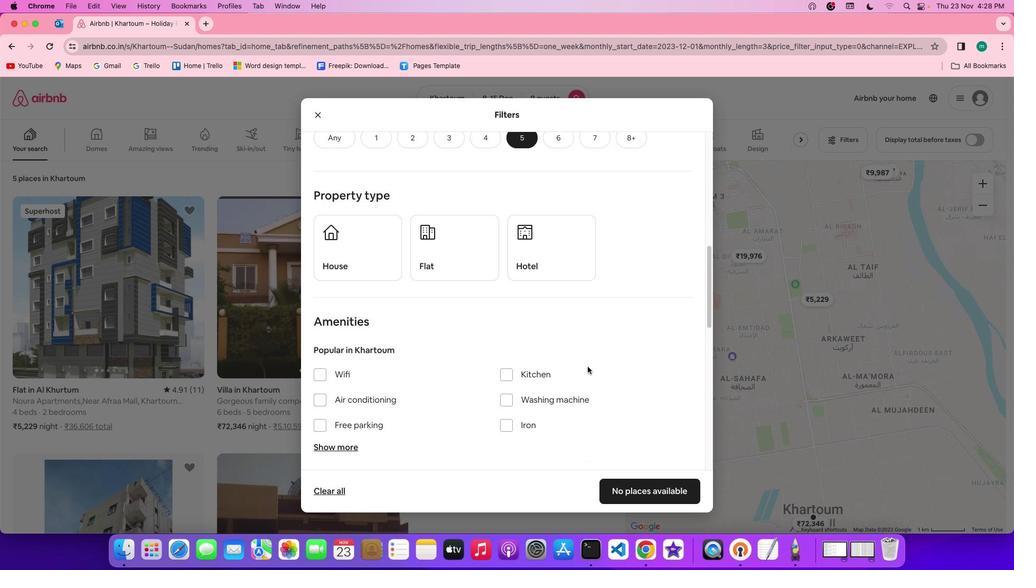 
Action: Mouse moved to (461, 255)
Screenshot: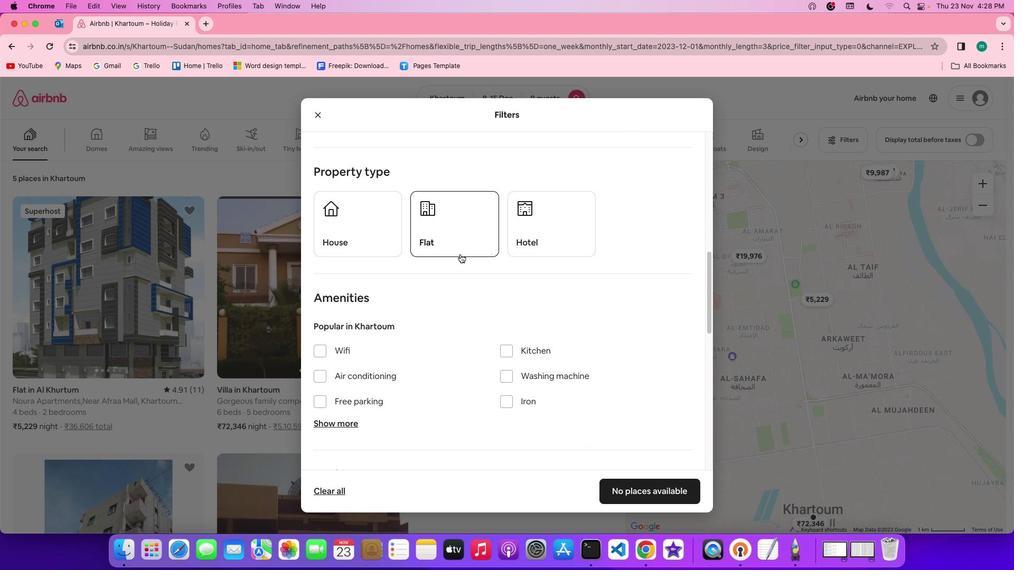 
Action: Mouse pressed left at (461, 255)
Screenshot: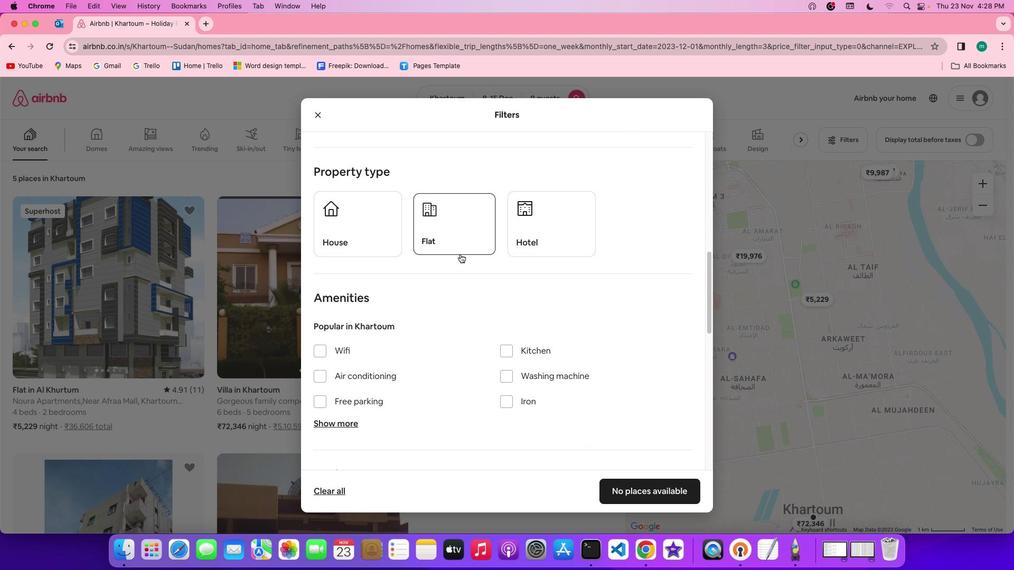 
Action: Mouse moved to (555, 343)
Screenshot: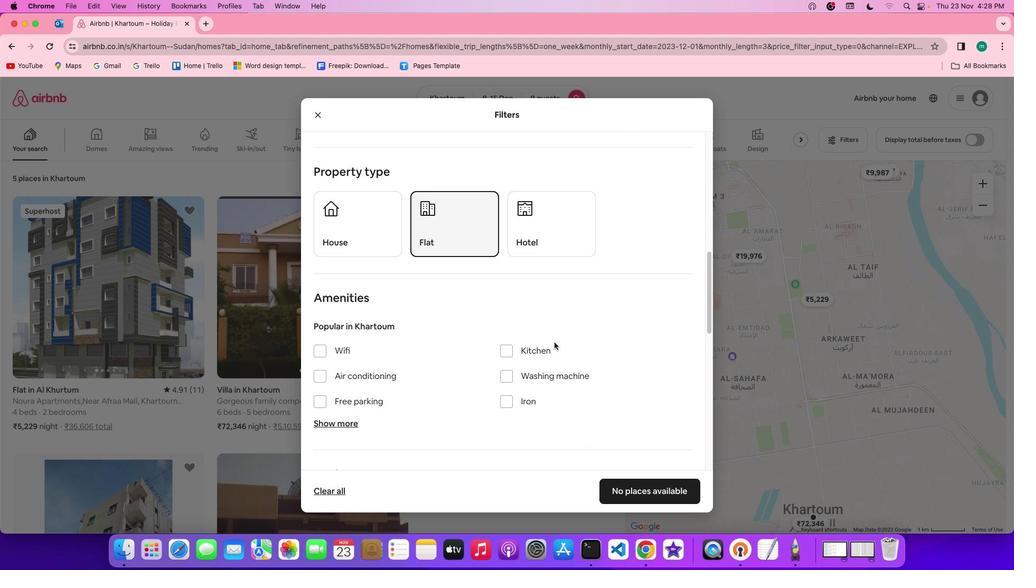 
Action: Mouse scrolled (555, 343) with delta (1, 0)
Screenshot: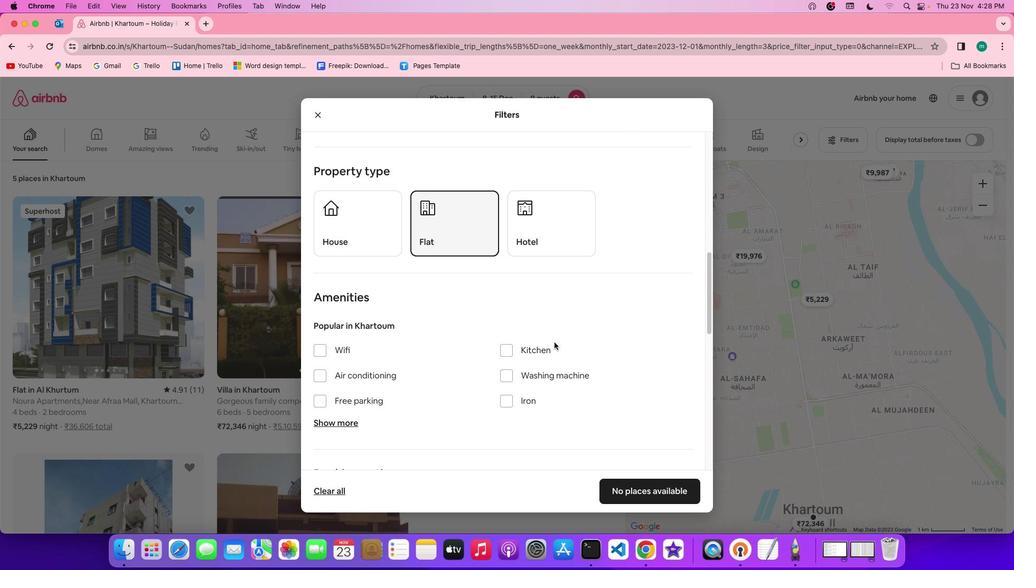 
Action: Mouse scrolled (555, 343) with delta (1, 0)
Screenshot: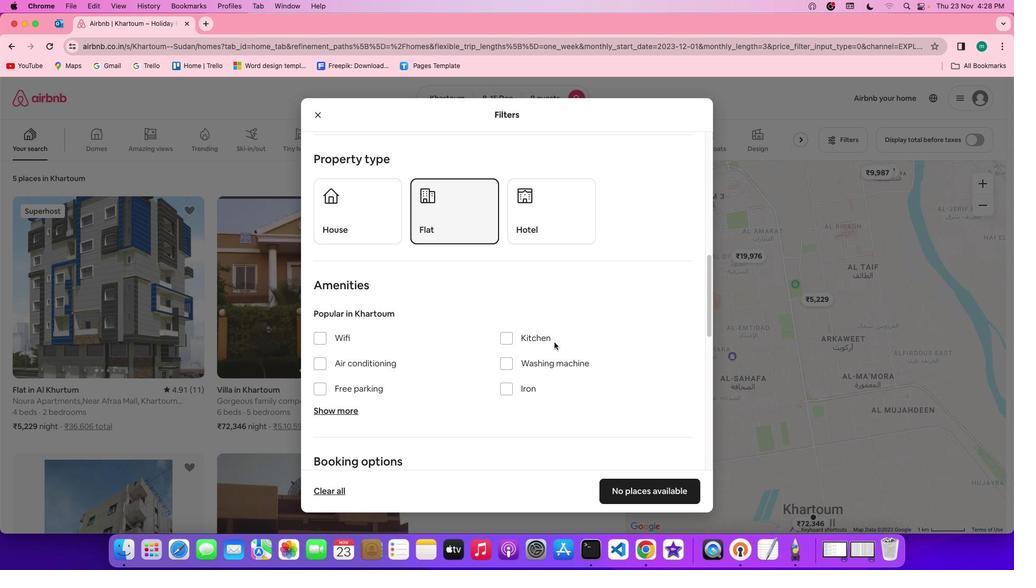 
Action: Mouse scrolled (555, 343) with delta (1, 0)
Screenshot: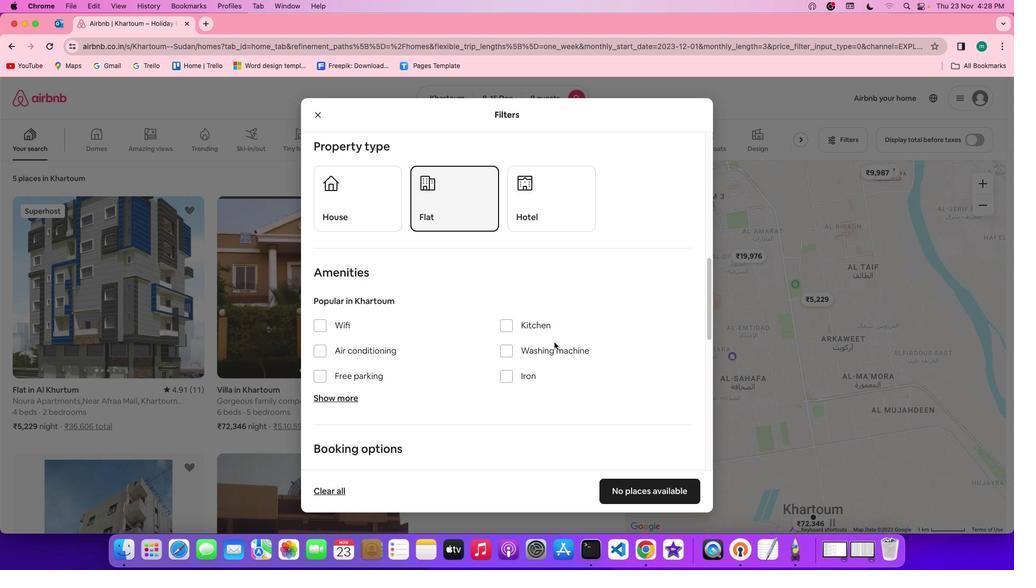 
Action: Mouse scrolled (555, 343) with delta (1, 0)
Screenshot: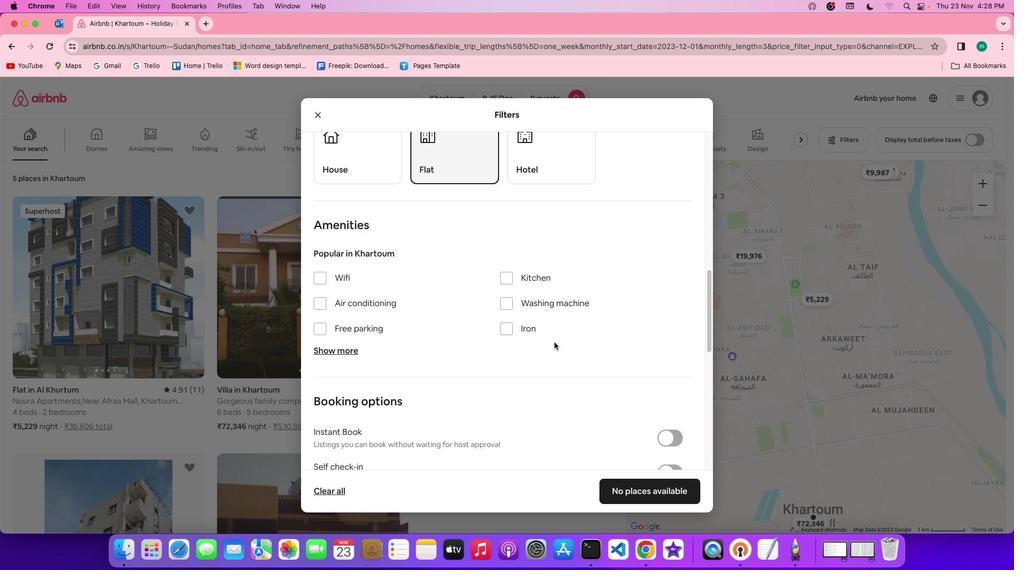 
Action: Mouse scrolled (555, 343) with delta (1, 0)
Screenshot: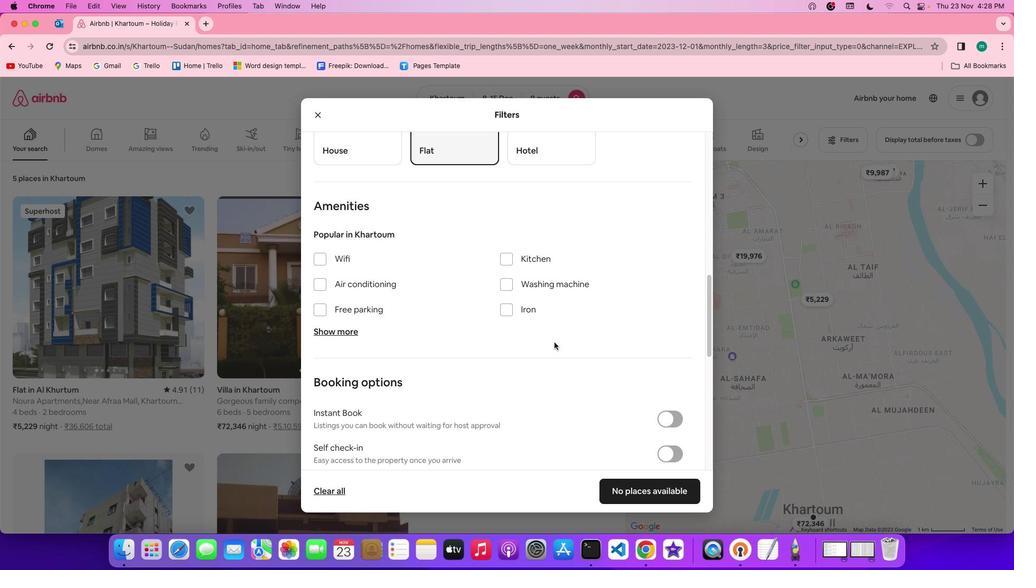 
Action: Mouse scrolled (555, 343) with delta (1, 0)
Screenshot: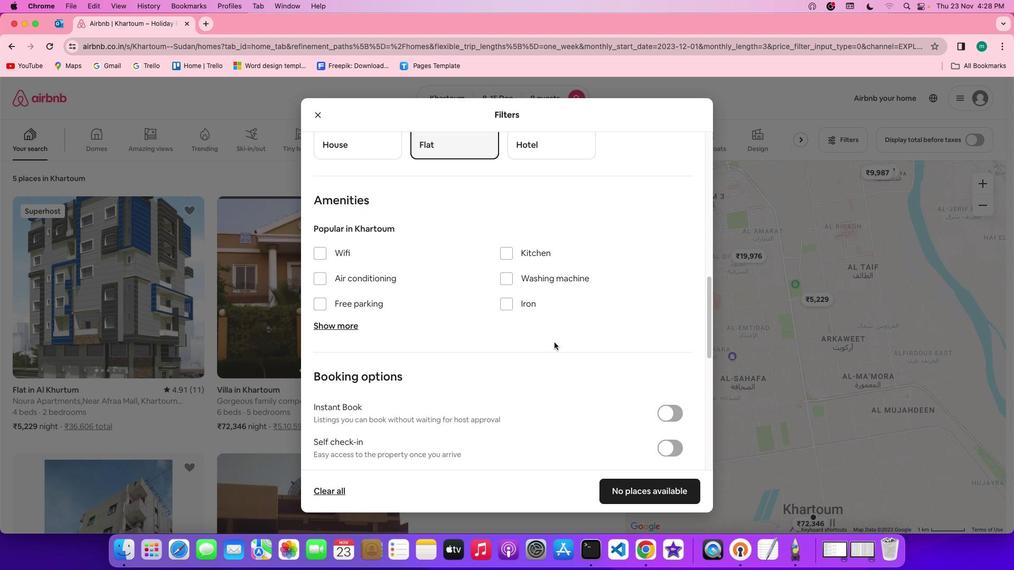 
Action: Mouse scrolled (555, 343) with delta (1, 0)
Screenshot: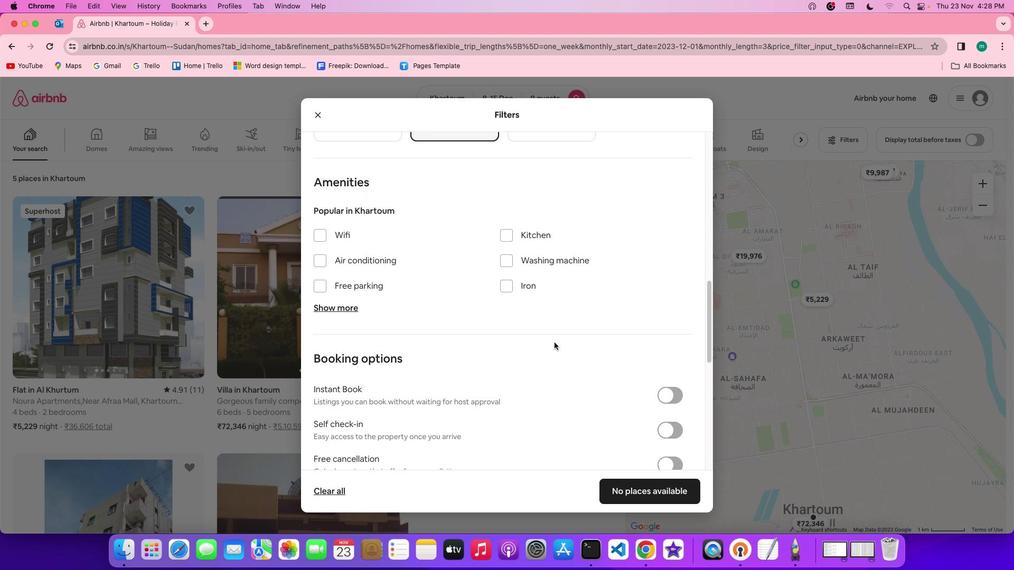 
Action: Mouse scrolled (555, 343) with delta (1, 0)
Screenshot: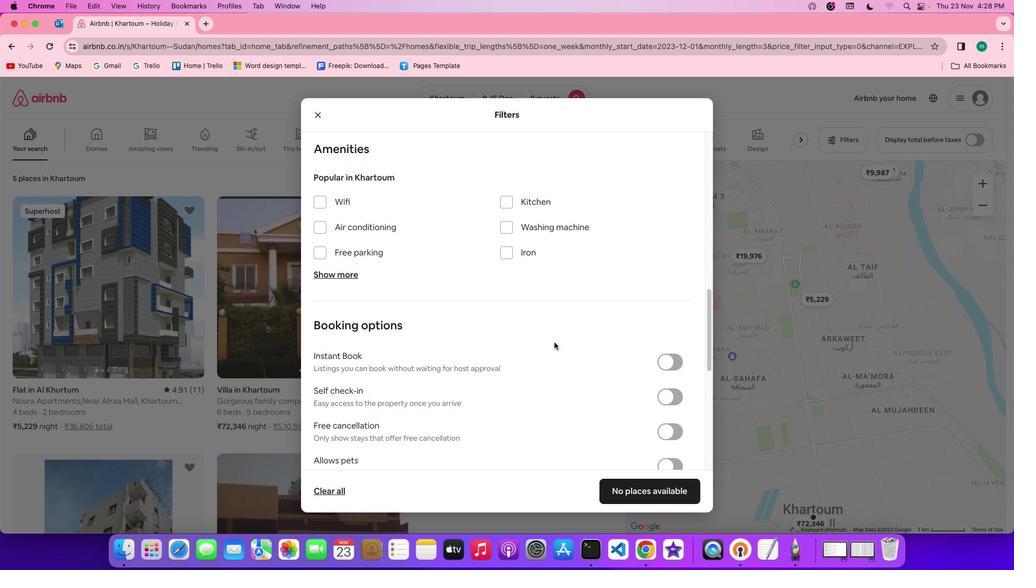 
Action: Mouse moved to (325, 189)
Screenshot: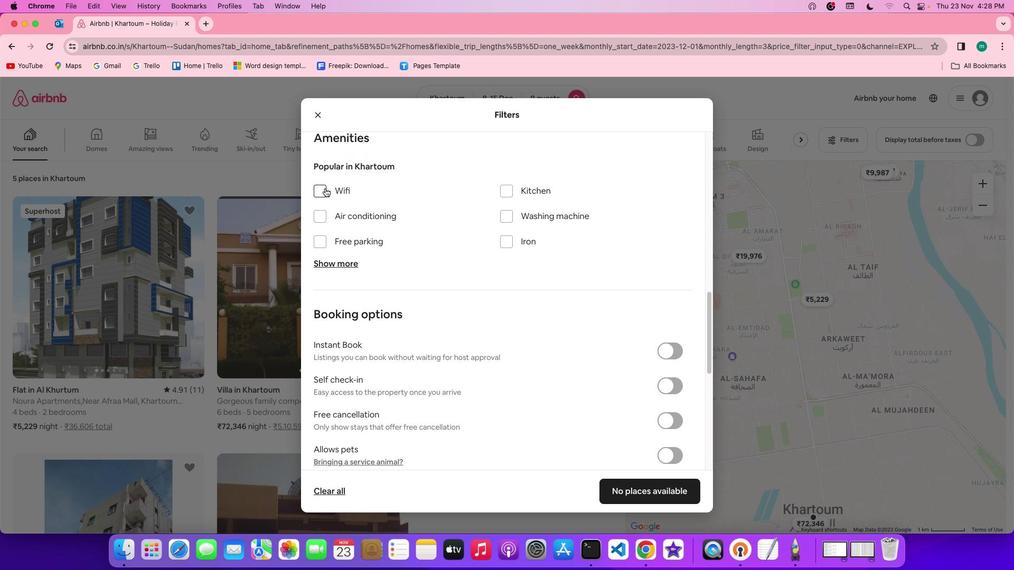 
Action: Mouse pressed left at (325, 189)
Screenshot: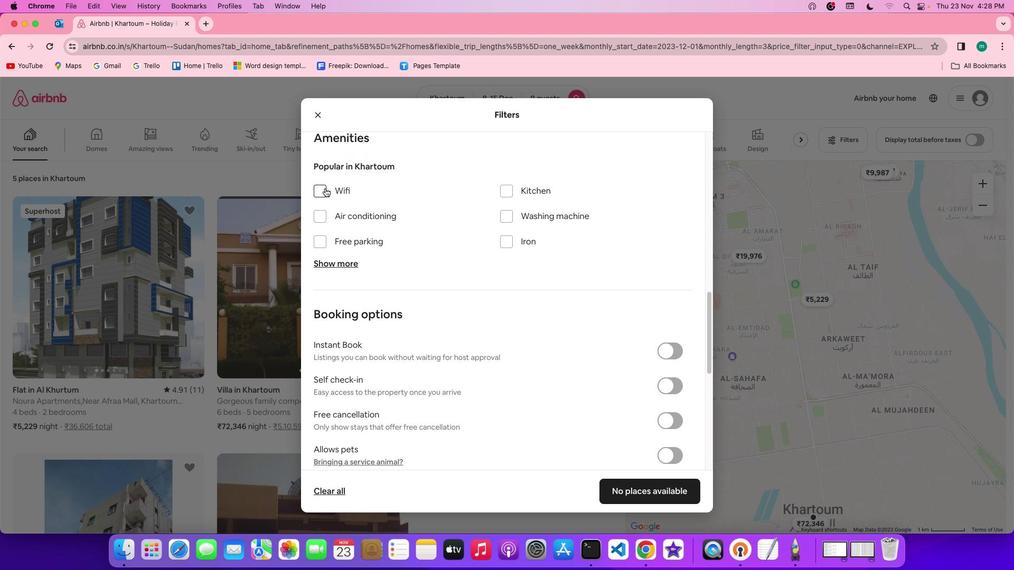 
Action: Mouse moved to (330, 262)
Screenshot: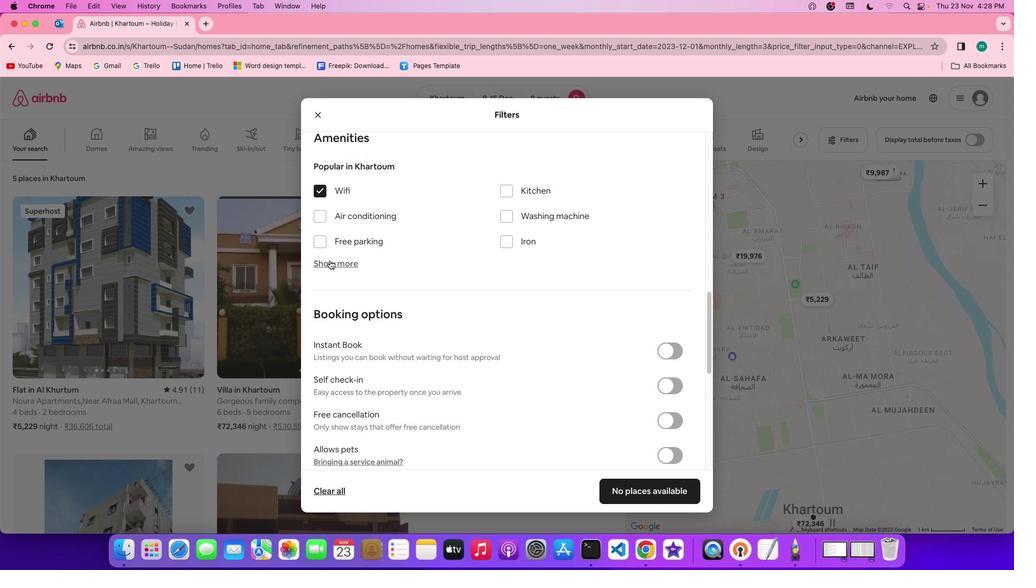 
Action: Mouse pressed left at (330, 262)
Screenshot: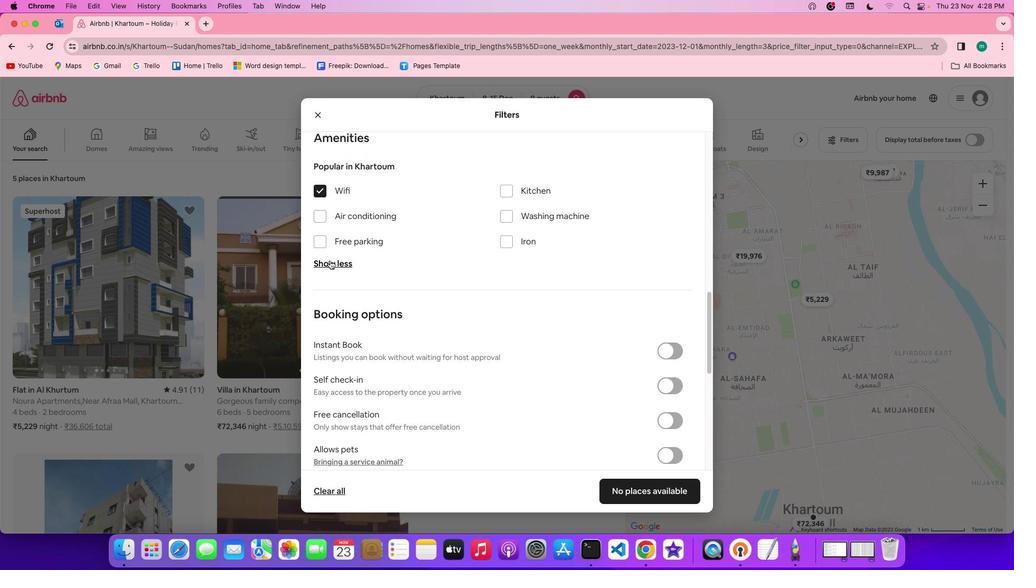 
Action: Mouse moved to (514, 327)
Screenshot: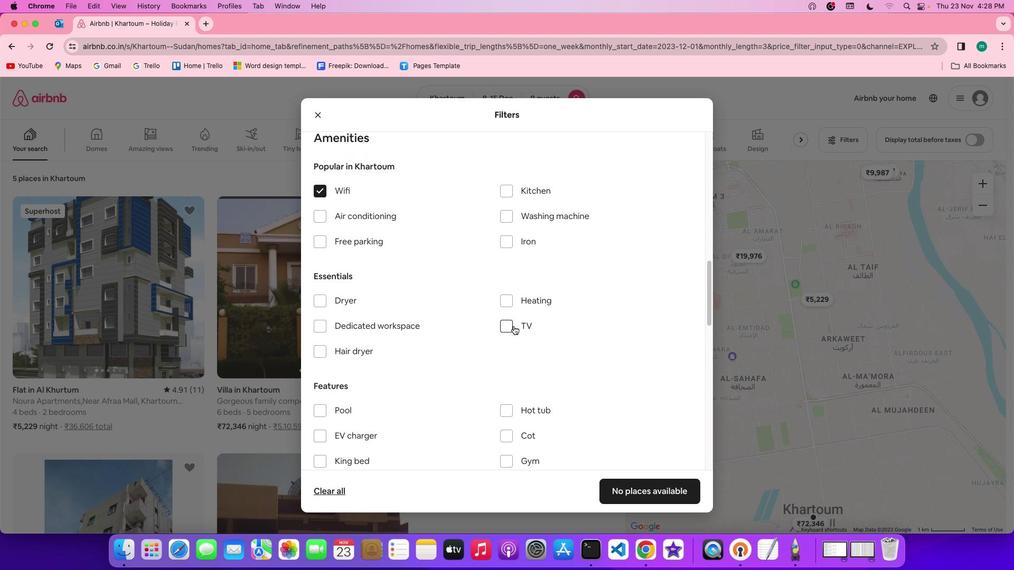 
Action: Mouse pressed left at (514, 327)
Screenshot: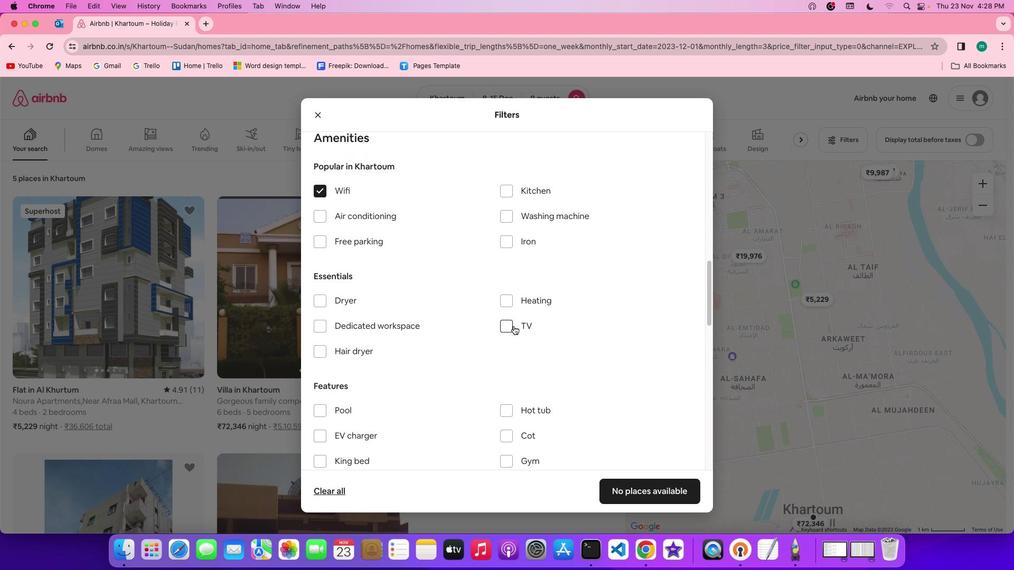 
Action: Mouse moved to (581, 326)
Screenshot: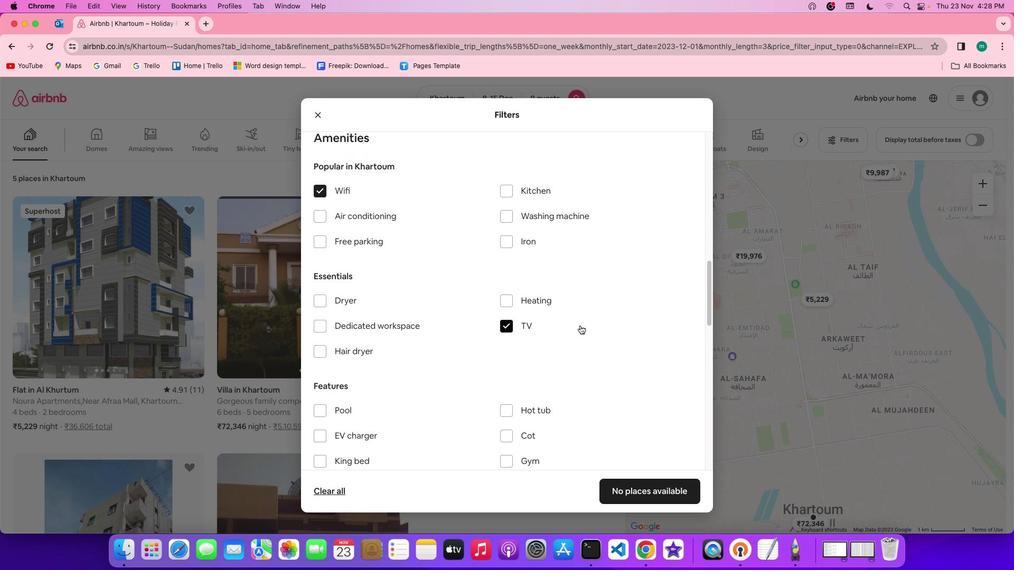
Action: Mouse scrolled (581, 326) with delta (1, 0)
Screenshot: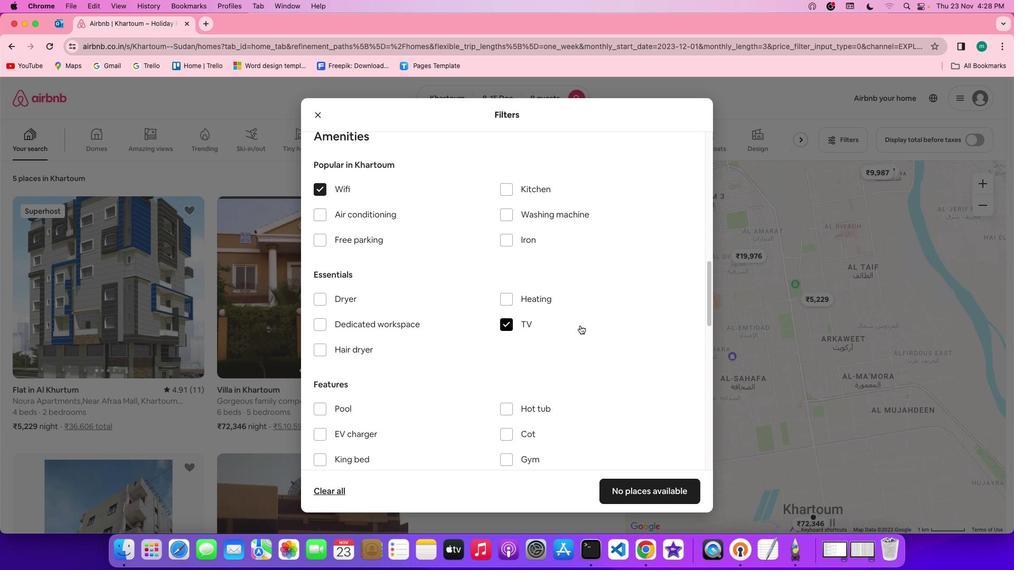 
Action: Mouse scrolled (581, 326) with delta (1, 0)
Screenshot: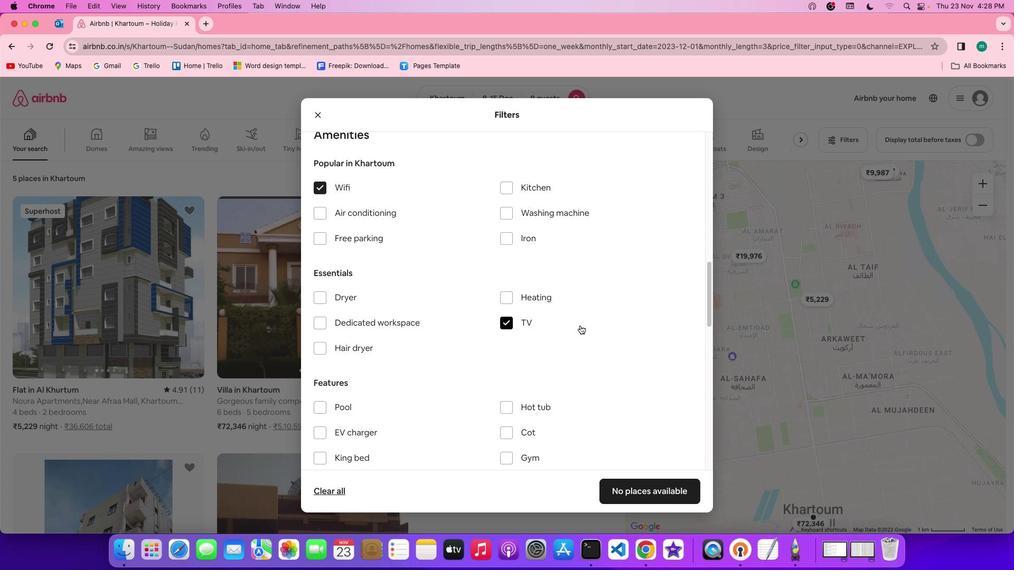 
Action: Mouse scrolled (581, 326) with delta (1, 0)
Screenshot: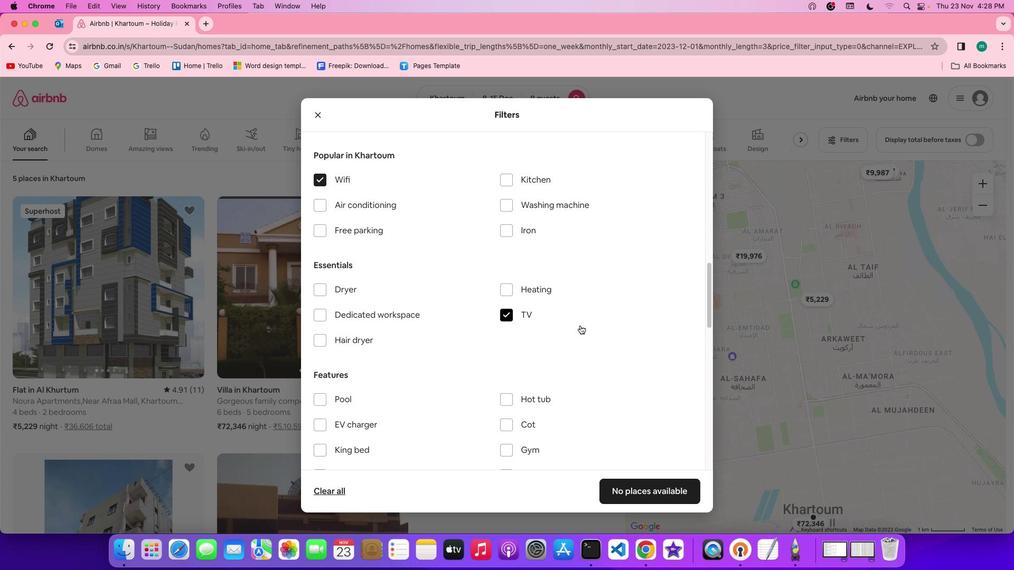 
Action: Mouse scrolled (581, 326) with delta (1, 0)
Screenshot: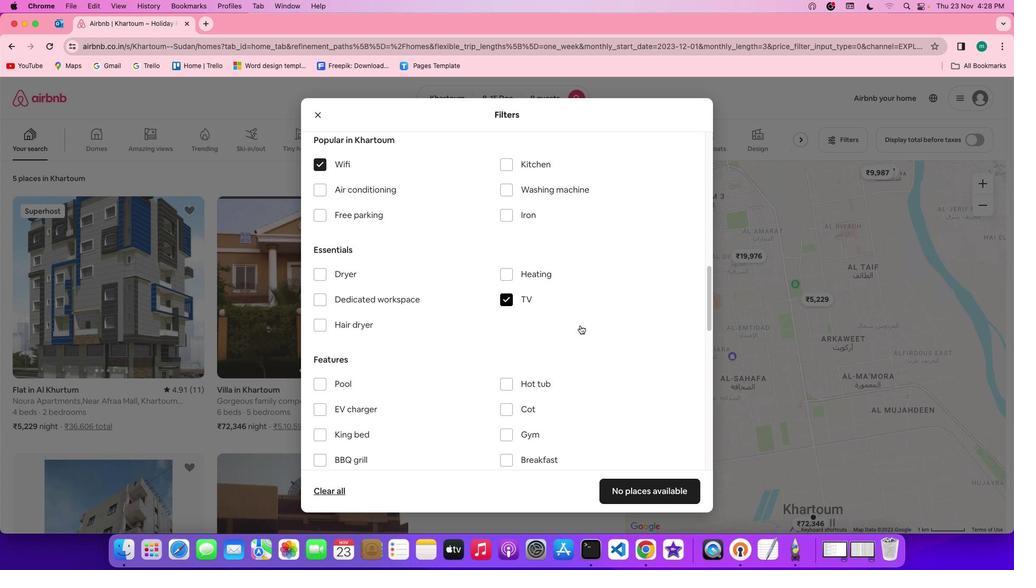 
Action: Mouse moved to (362, 209)
Screenshot: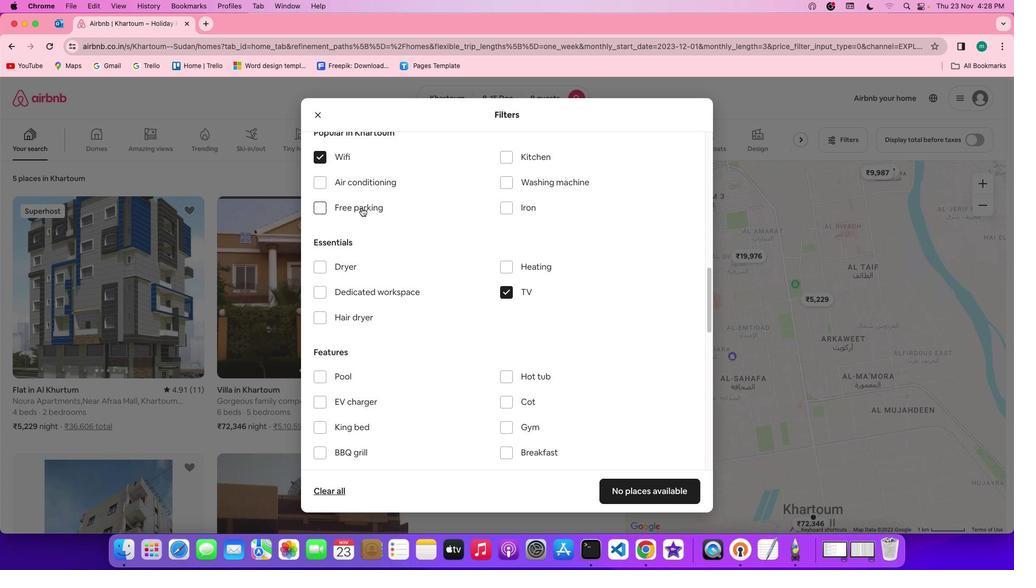 
Action: Mouse pressed left at (362, 209)
Screenshot: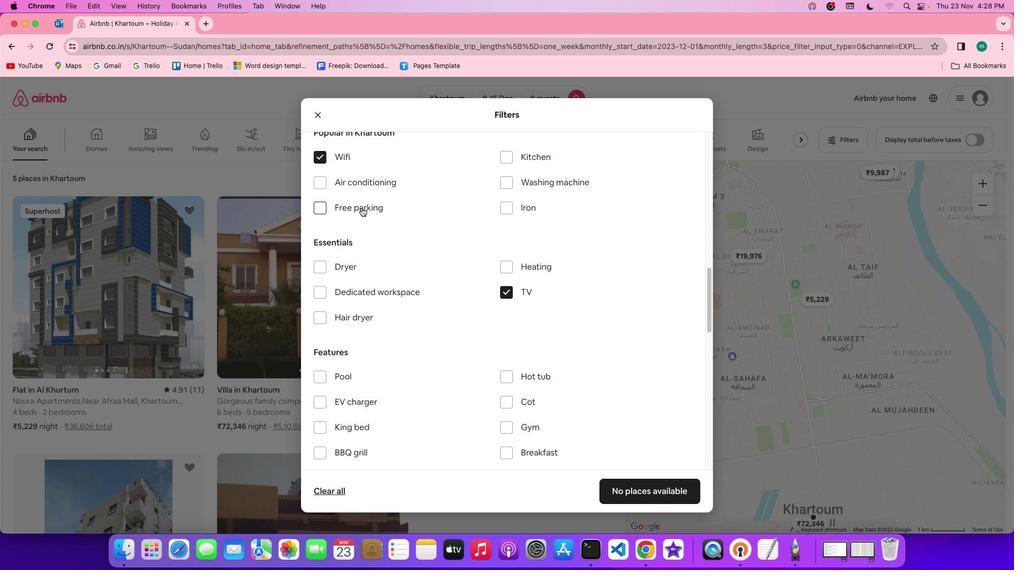 
Action: Mouse moved to (466, 291)
Screenshot: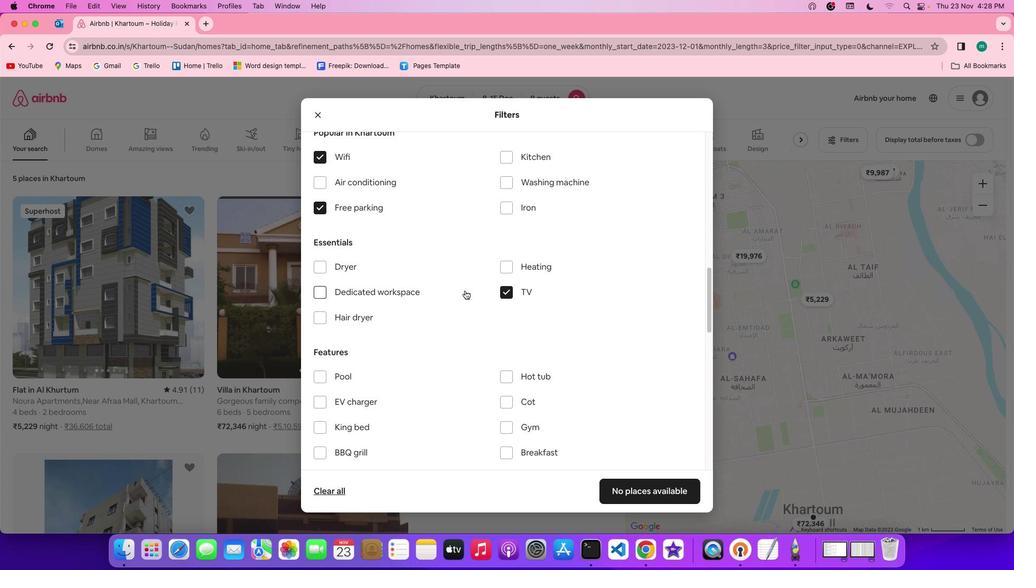 
Action: Mouse scrolled (466, 291) with delta (1, 0)
Screenshot: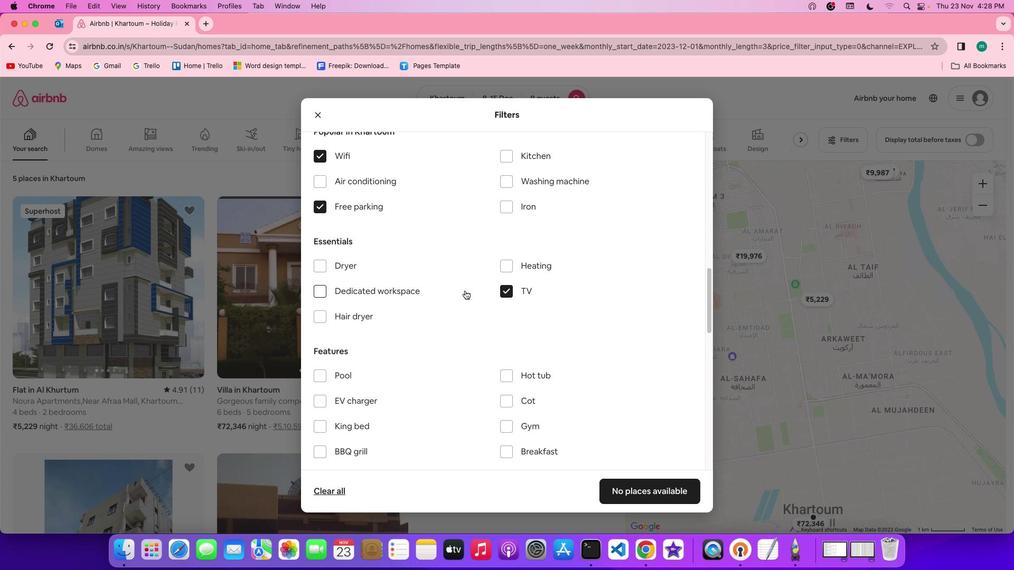 
Action: Mouse scrolled (466, 291) with delta (1, 0)
Screenshot: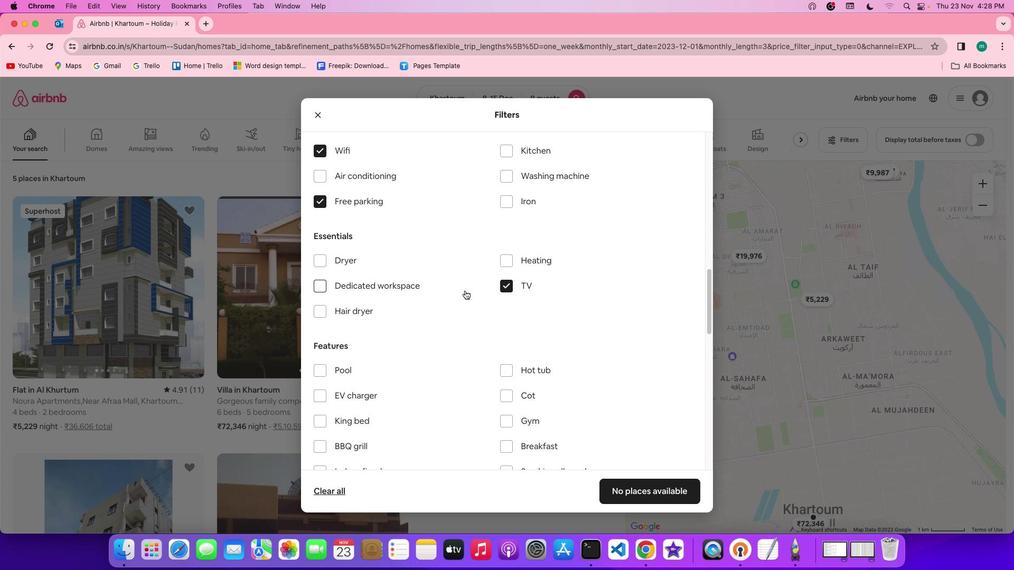
Action: Mouse scrolled (466, 291) with delta (1, 0)
Screenshot: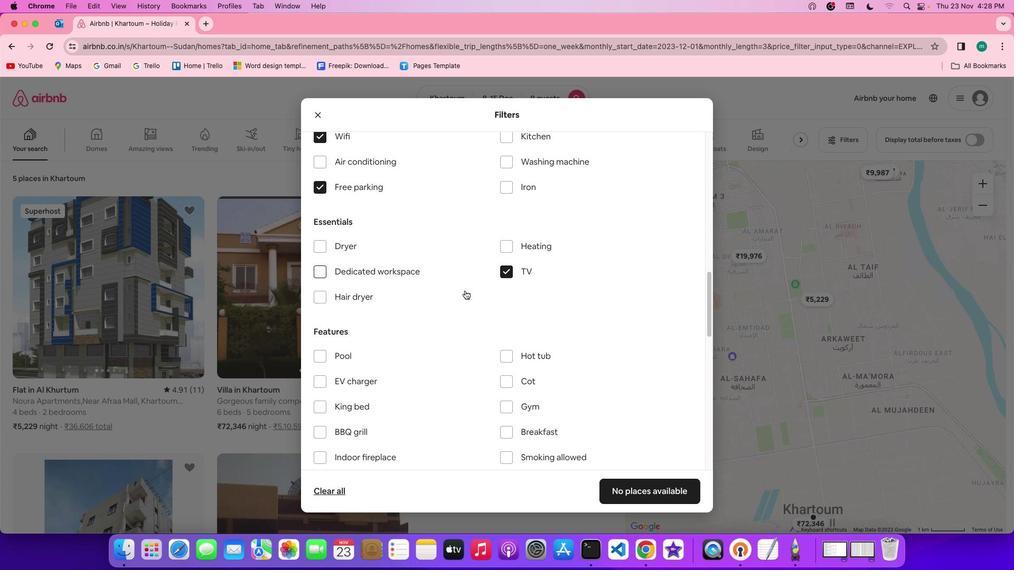 
Action: Mouse scrolled (466, 291) with delta (1, 0)
Screenshot: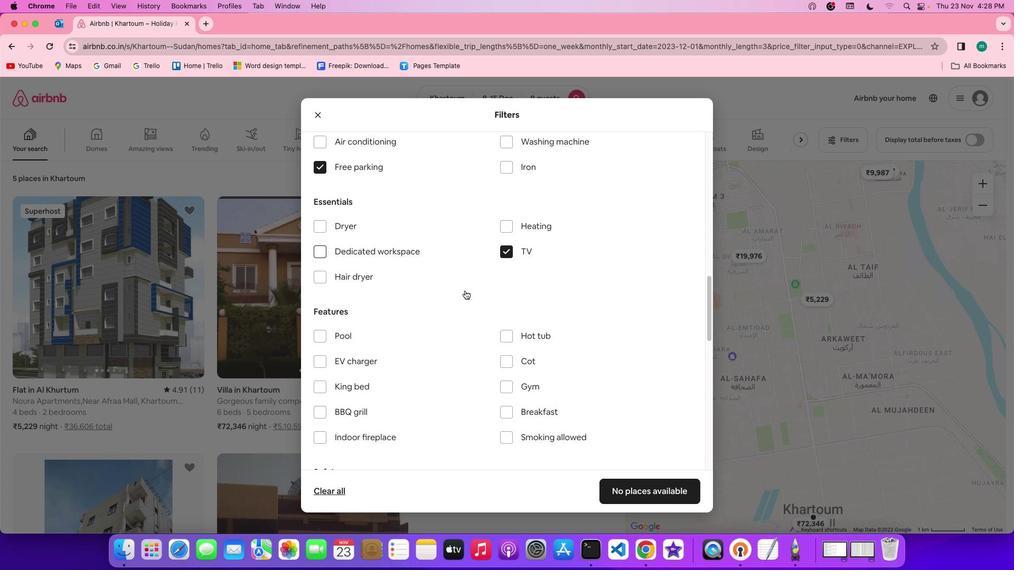 
Action: Mouse scrolled (466, 291) with delta (1, 0)
Screenshot: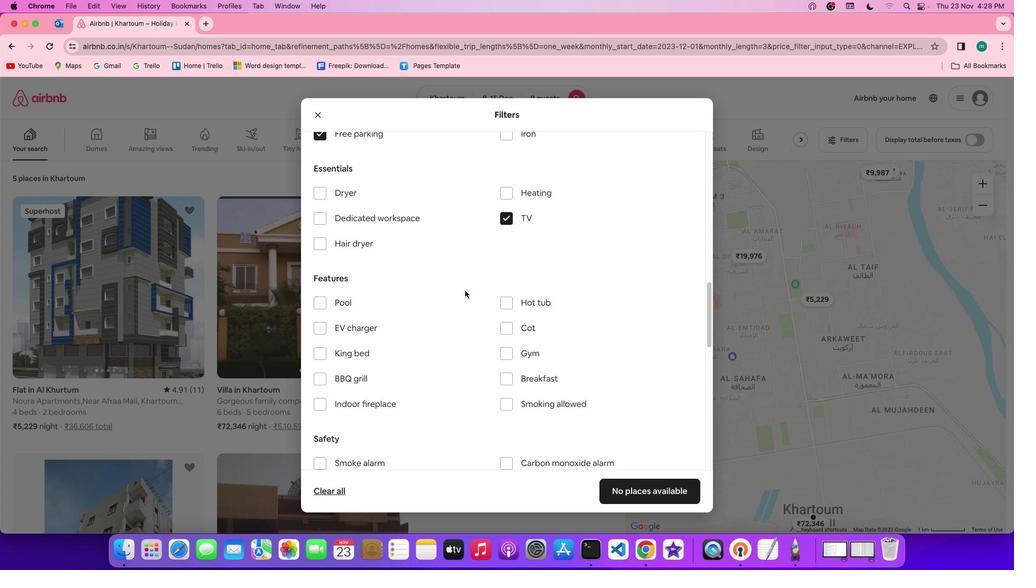 
Action: Mouse scrolled (466, 291) with delta (1, 0)
Screenshot: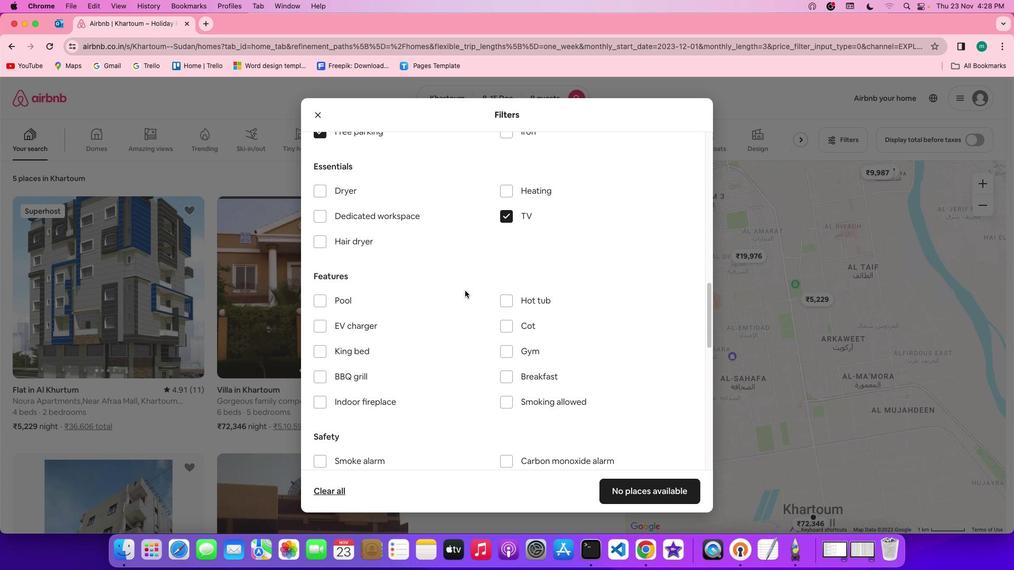 
Action: Mouse scrolled (466, 291) with delta (1, 0)
Screenshot: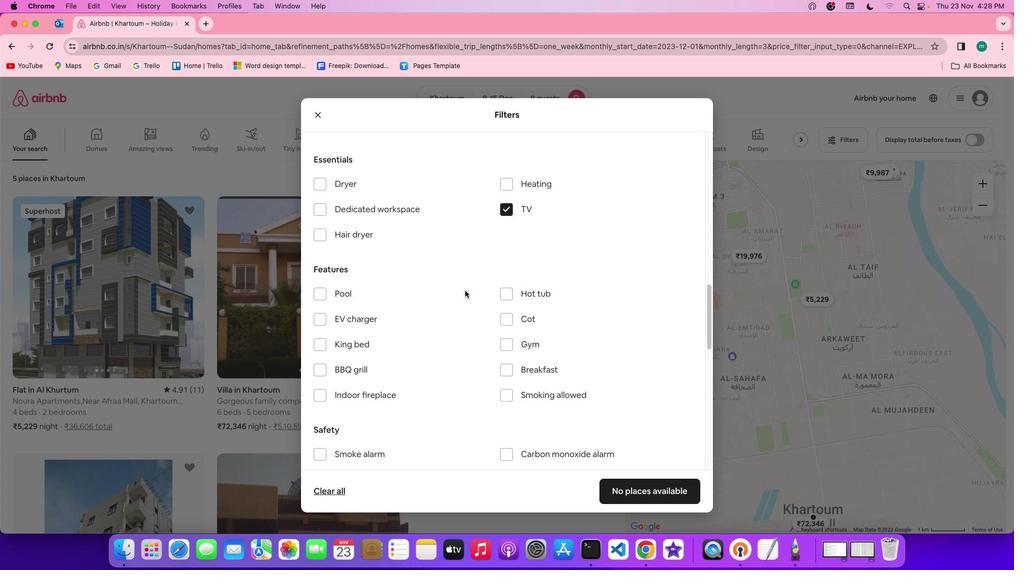 
Action: Mouse scrolled (466, 291) with delta (1, 0)
Screenshot: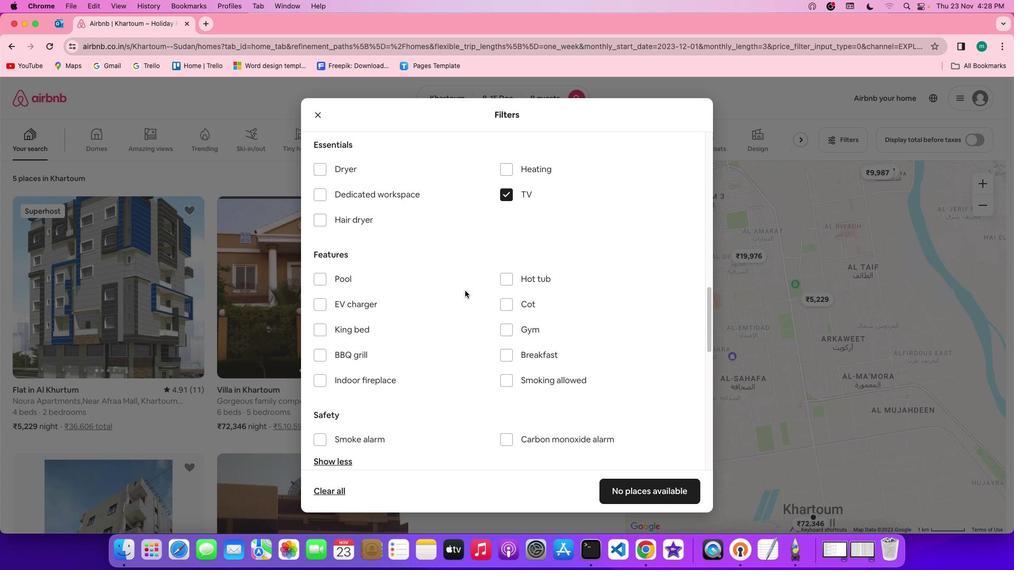 
Action: Mouse scrolled (466, 291) with delta (1, 0)
Screenshot: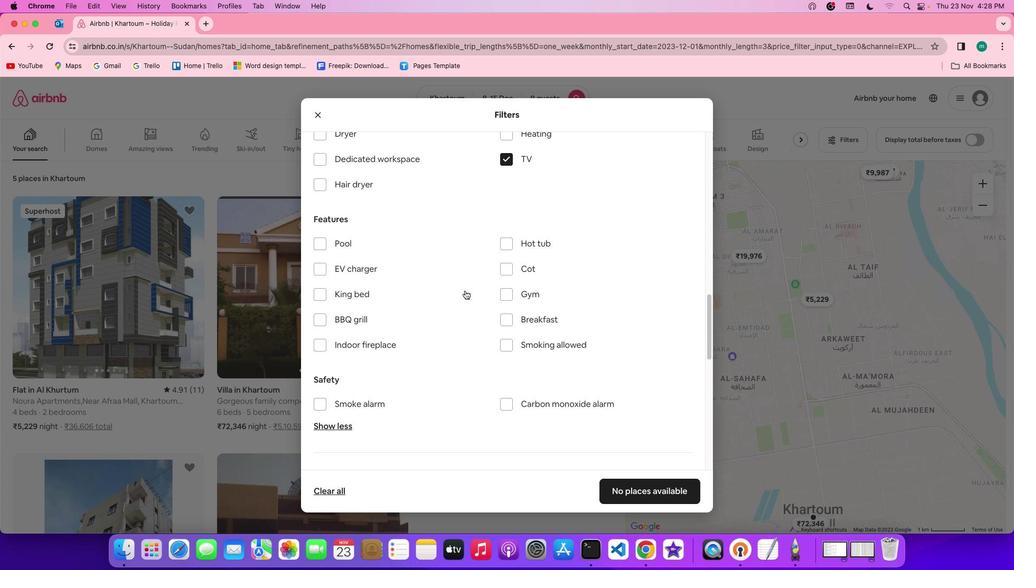 
Action: Mouse scrolled (466, 291) with delta (1, 0)
Screenshot: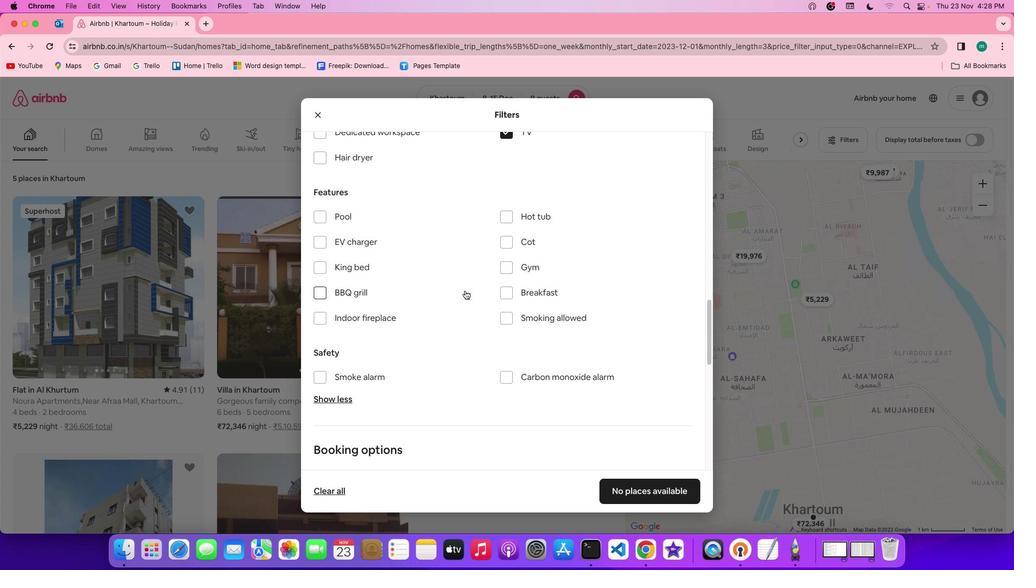 
Action: Mouse scrolled (466, 291) with delta (1, 0)
Screenshot: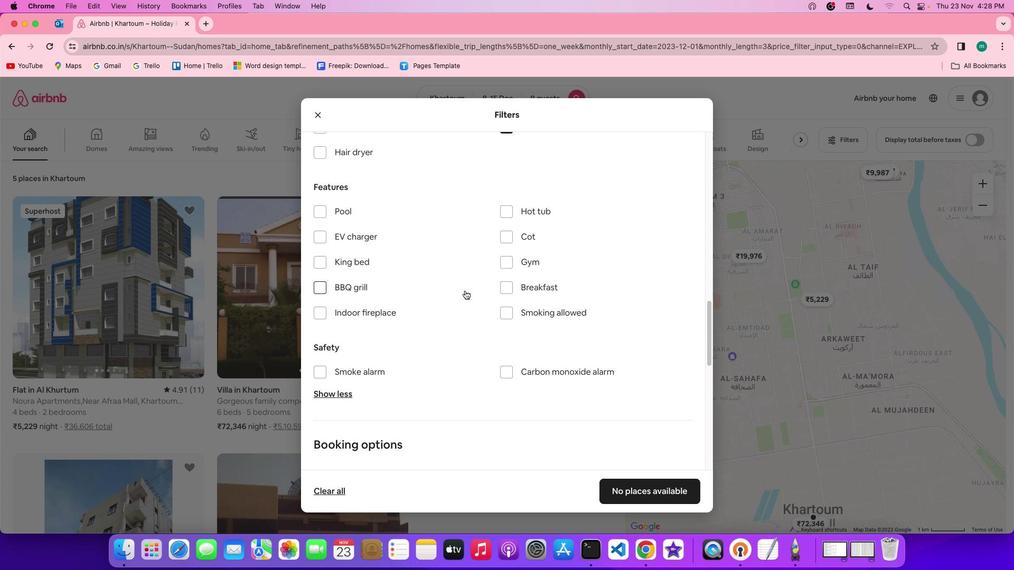
Action: Mouse scrolled (466, 291) with delta (1, 0)
Screenshot: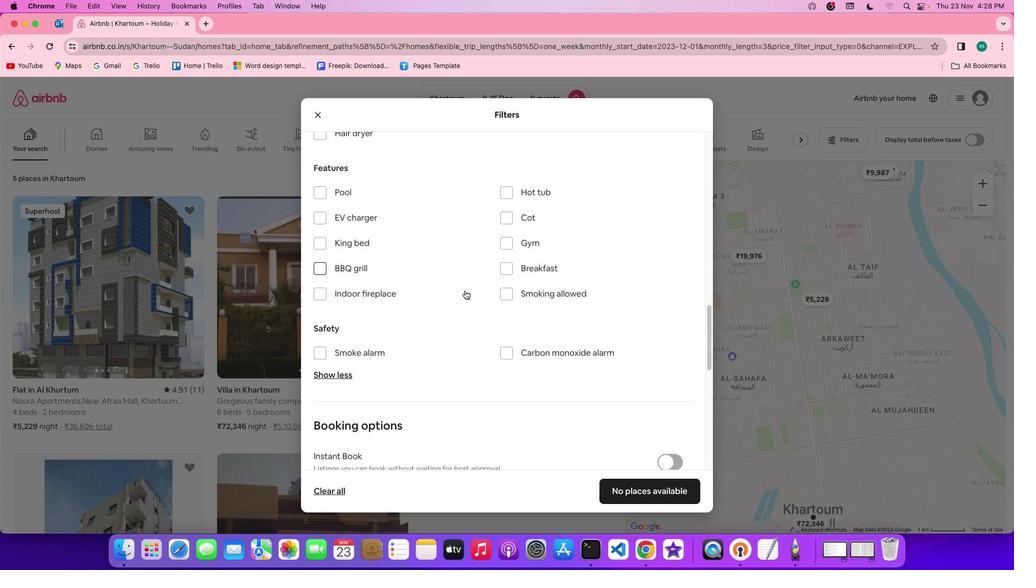 
Action: Mouse scrolled (466, 291) with delta (1, 0)
Screenshot: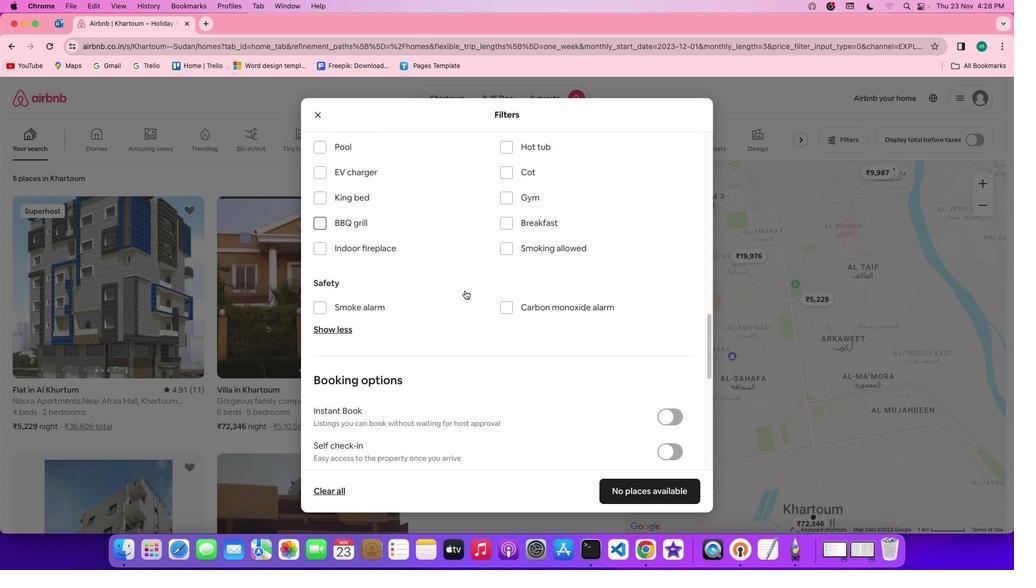
Action: Mouse moved to (524, 165)
Screenshot: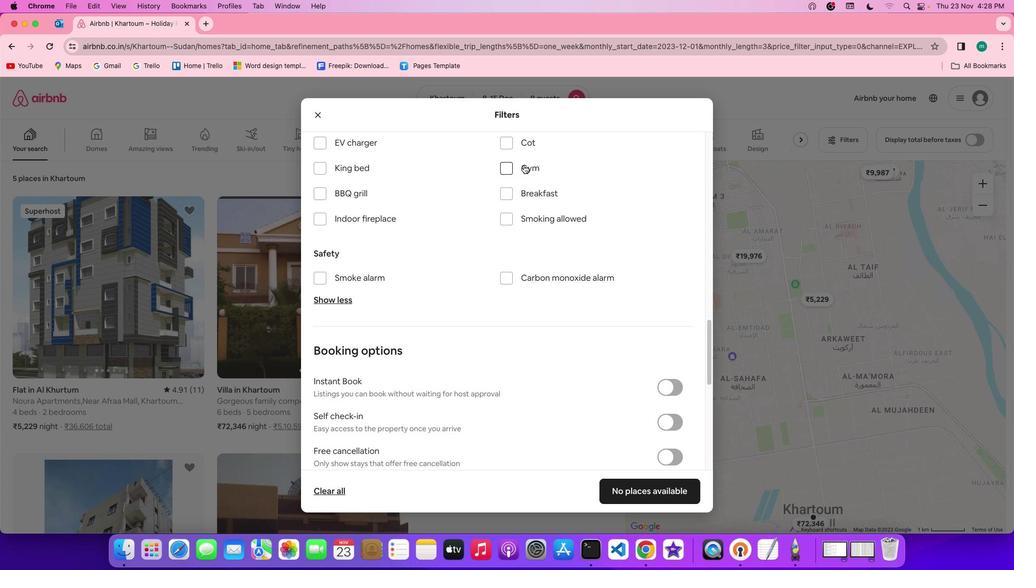 
Action: Mouse pressed left at (524, 165)
Screenshot: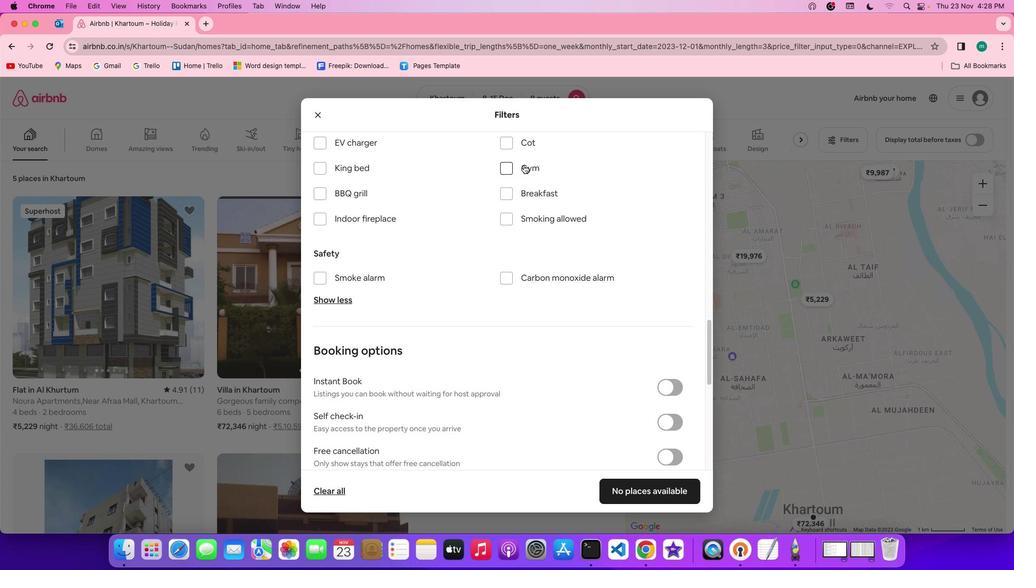 
Action: Mouse moved to (537, 195)
Screenshot: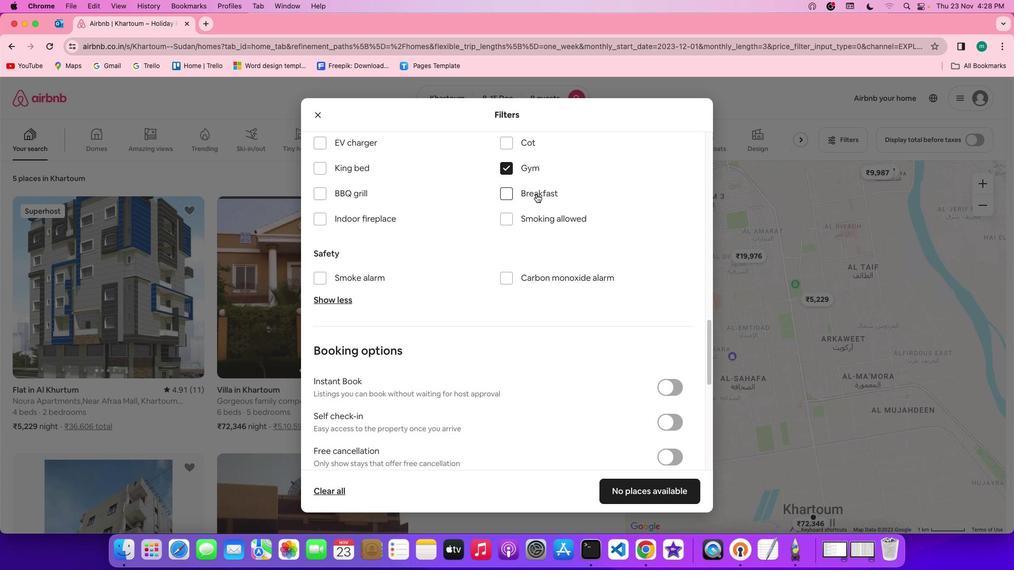 
Action: Mouse pressed left at (537, 195)
Screenshot: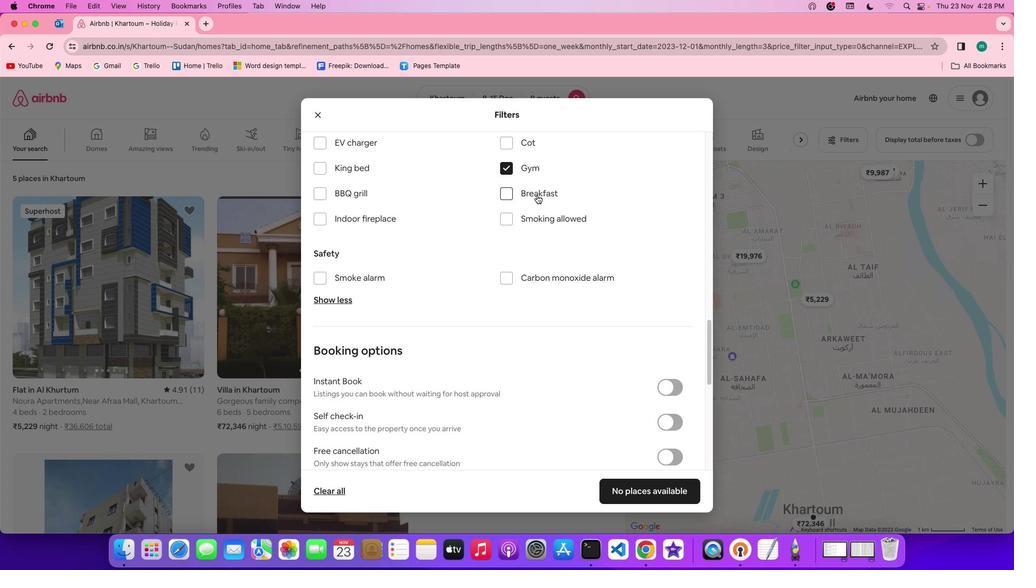 
Action: Mouse moved to (600, 319)
Screenshot: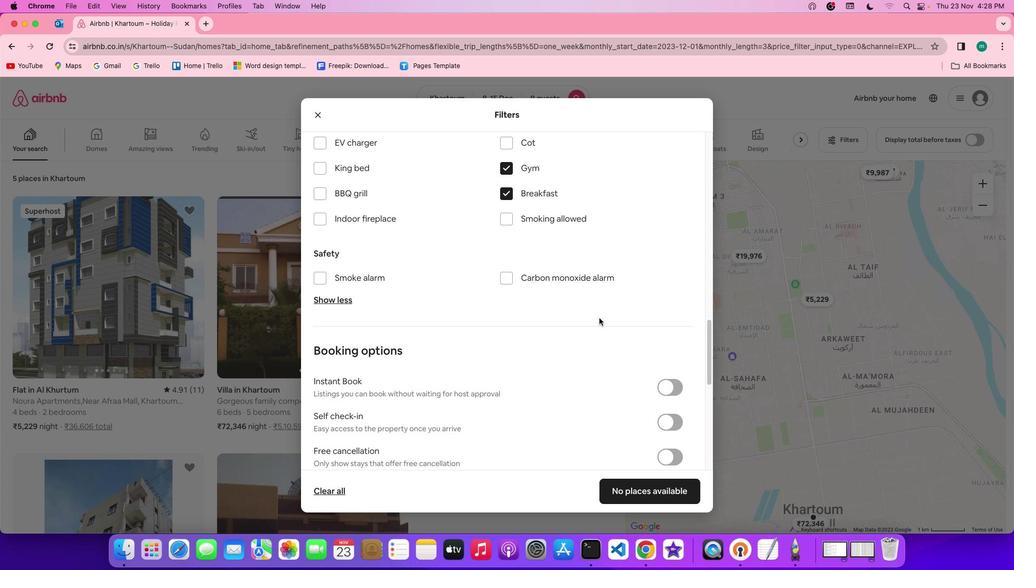 
Action: Mouse scrolled (600, 319) with delta (1, 0)
Screenshot: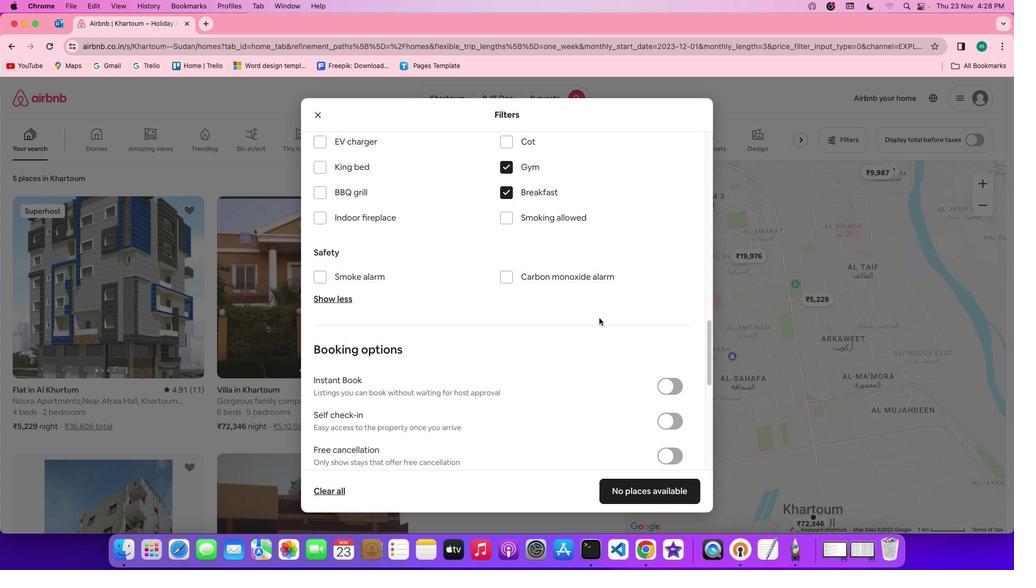
Action: Mouse scrolled (600, 319) with delta (1, 0)
Screenshot: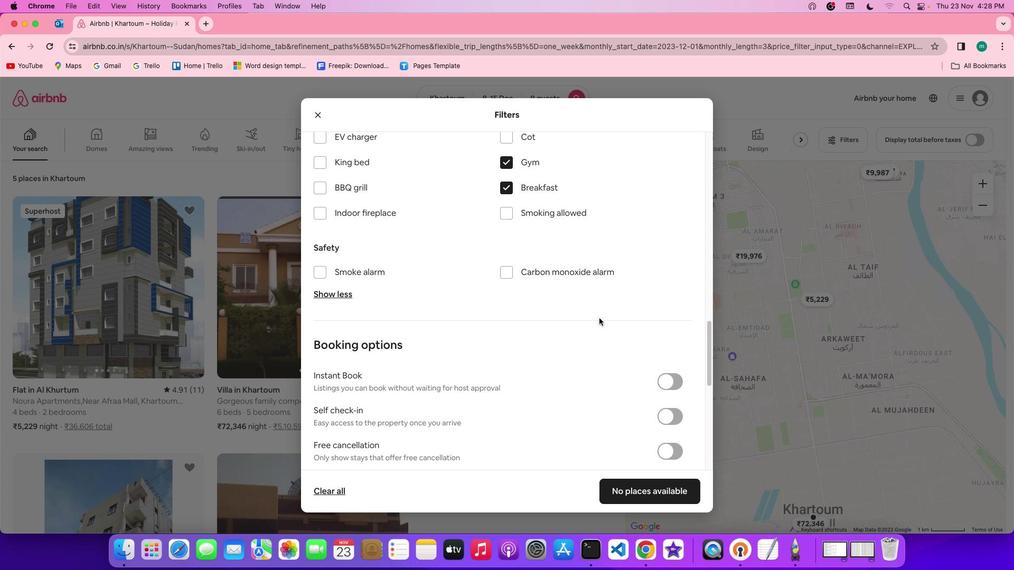 
Action: Mouse scrolled (600, 319) with delta (1, 0)
Screenshot: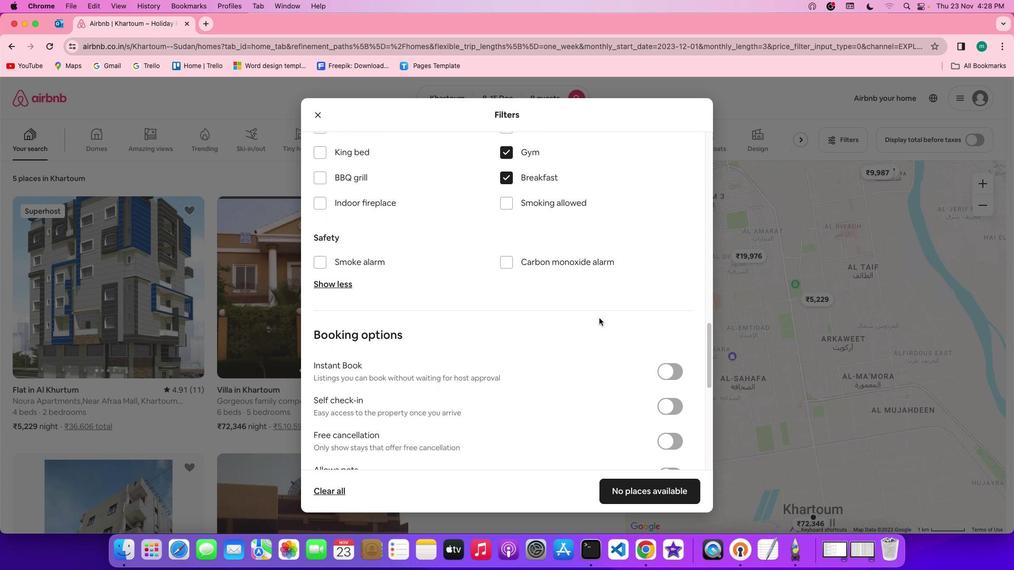 
Action: Mouse scrolled (600, 319) with delta (1, 0)
Screenshot: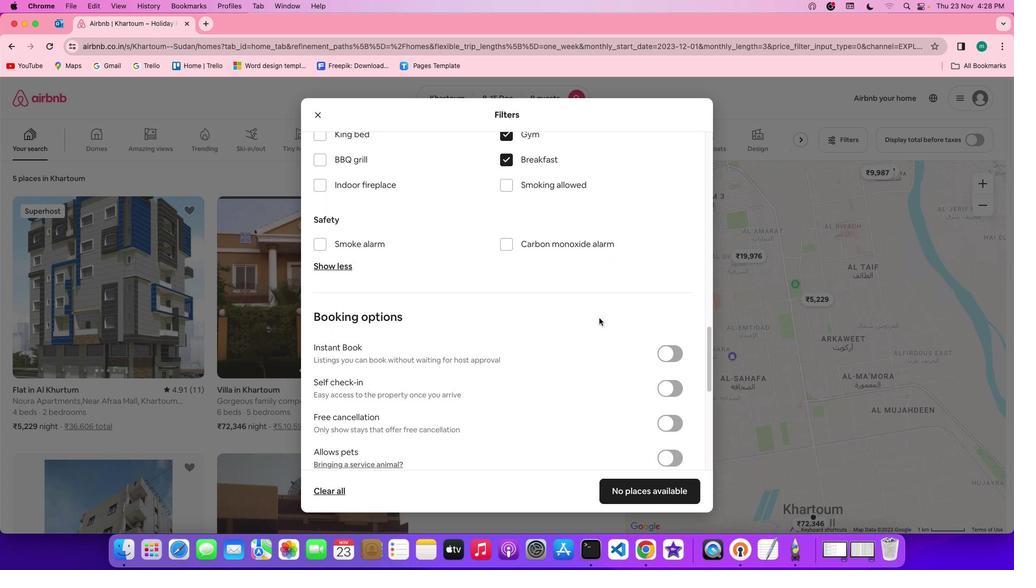 
Action: Mouse scrolled (600, 319) with delta (1, 0)
Screenshot: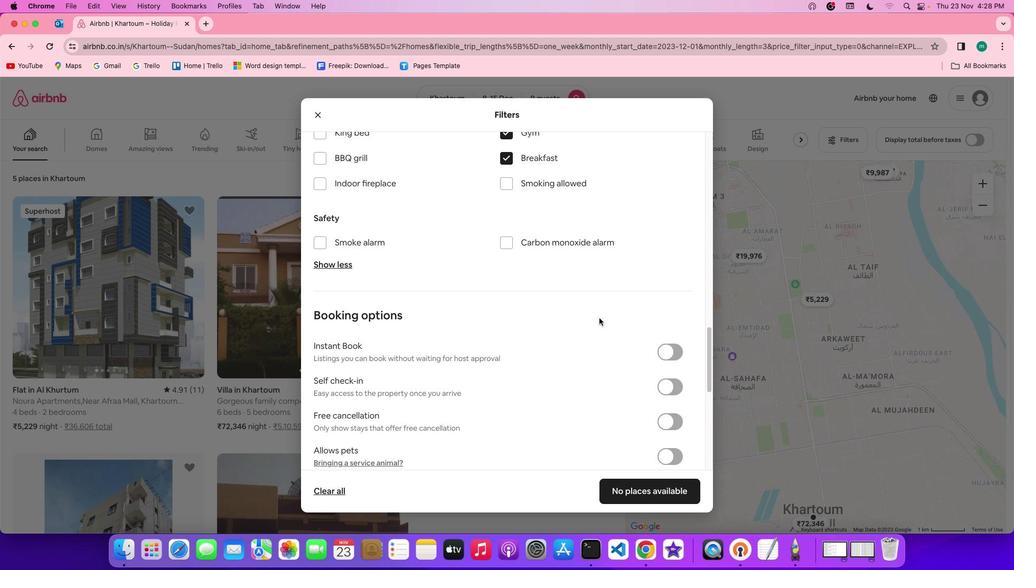 
Action: Mouse scrolled (600, 319) with delta (1, 0)
Screenshot: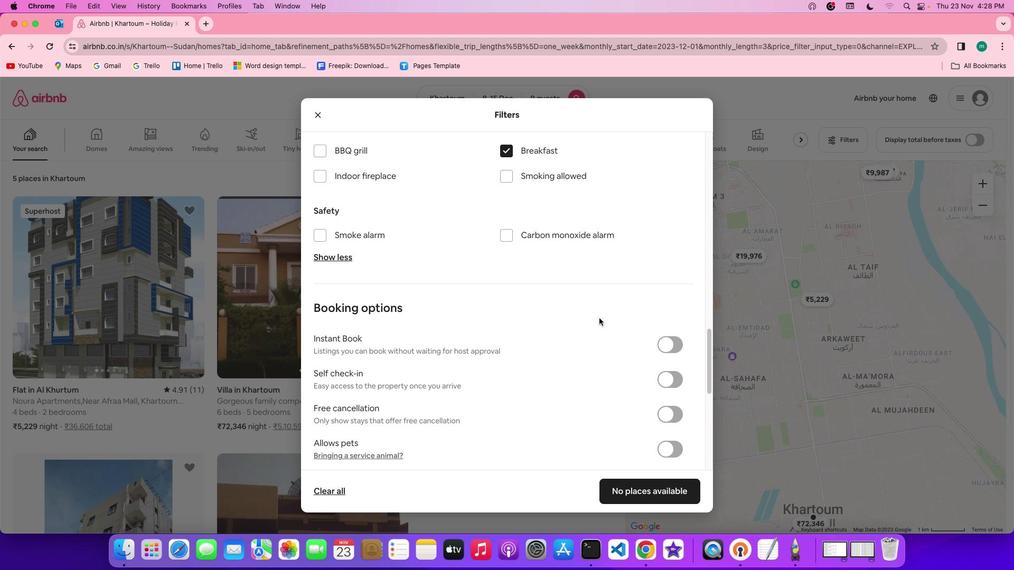 
Action: Mouse scrolled (600, 319) with delta (1, 0)
Screenshot: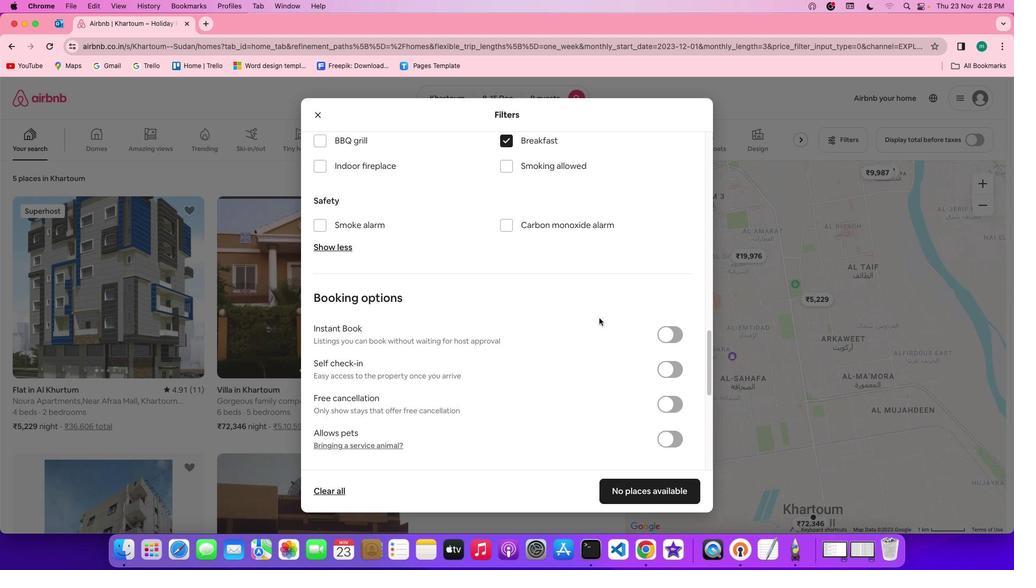 
Action: Mouse scrolled (600, 319) with delta (1, 0)
Screenshot: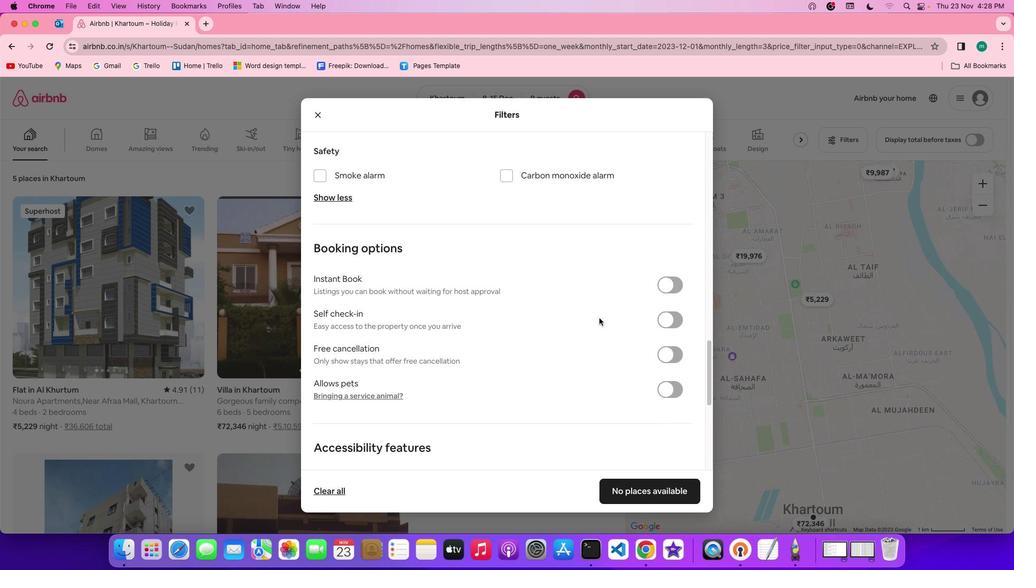 
Action: Mouse scrolled (600, 319) with delta (1, 0)
Screenshot: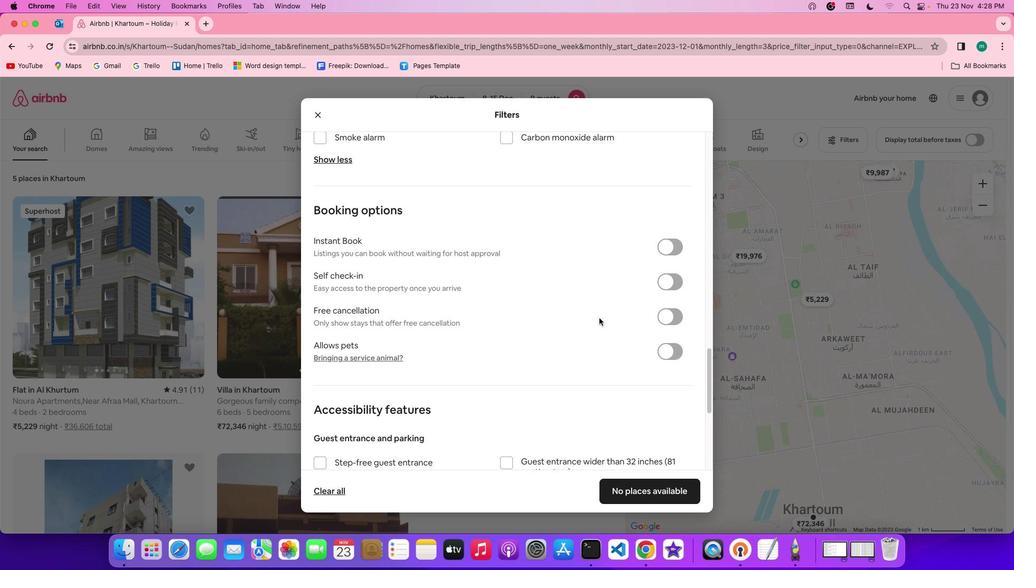 
Action: Mouse scrolled (600, 319) with delta (1, 0)
Screenshot: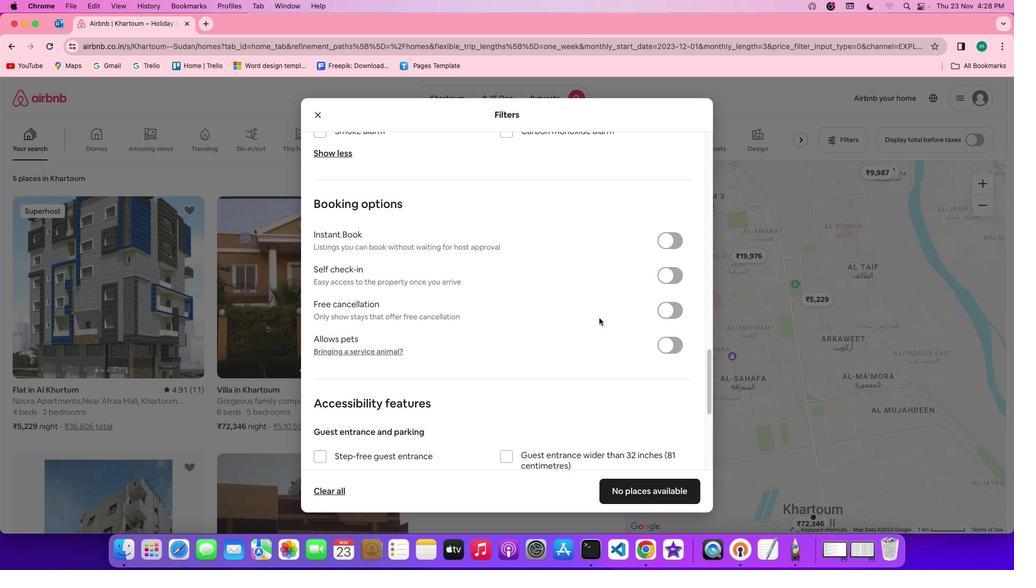 
Action: Mouse scrolled (600, 319) with delta (1, 0)
Screenshot: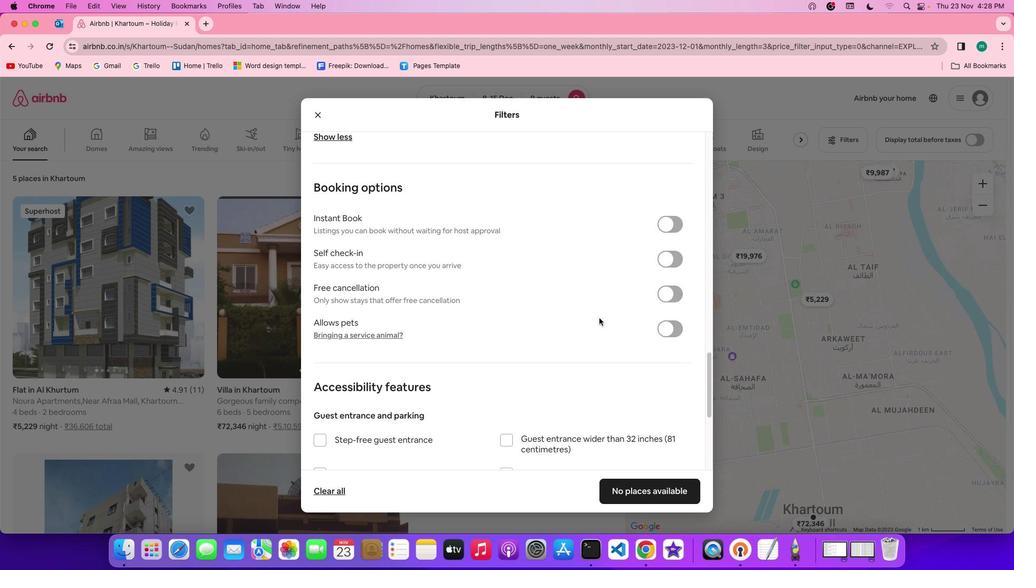 
Action: Mouse scrolled (600, 319) with delta (1, 0)
Screenshot: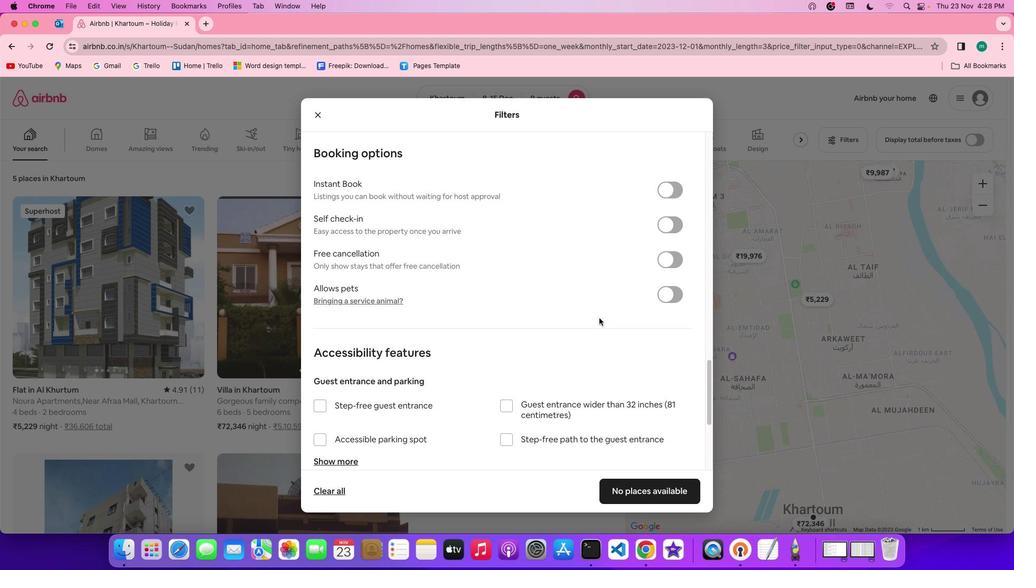 
Action: Mouse moved to (669, 212)
Screenshot: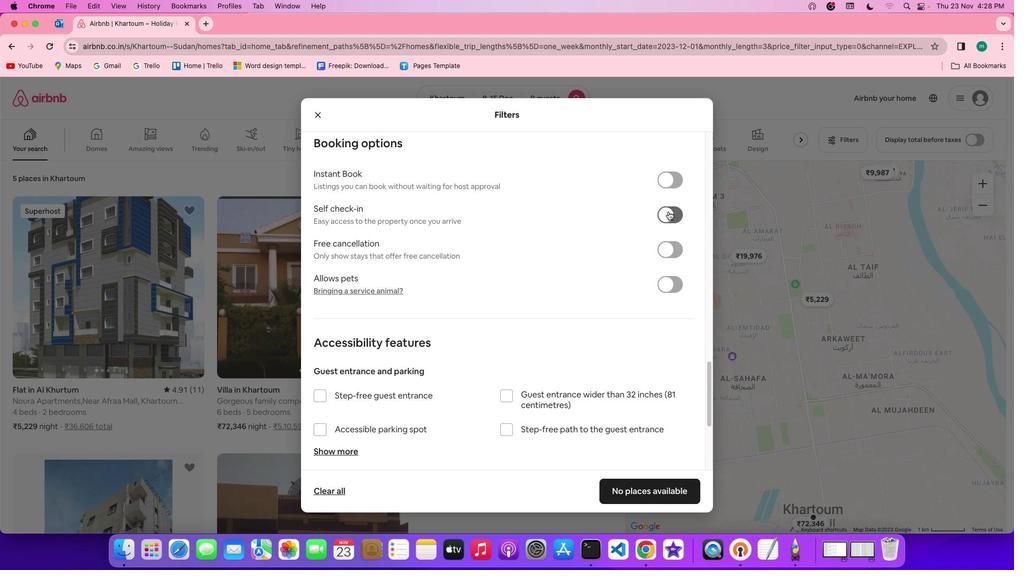 
Action: Mouse pressed left at (669, 212)
Screenshot: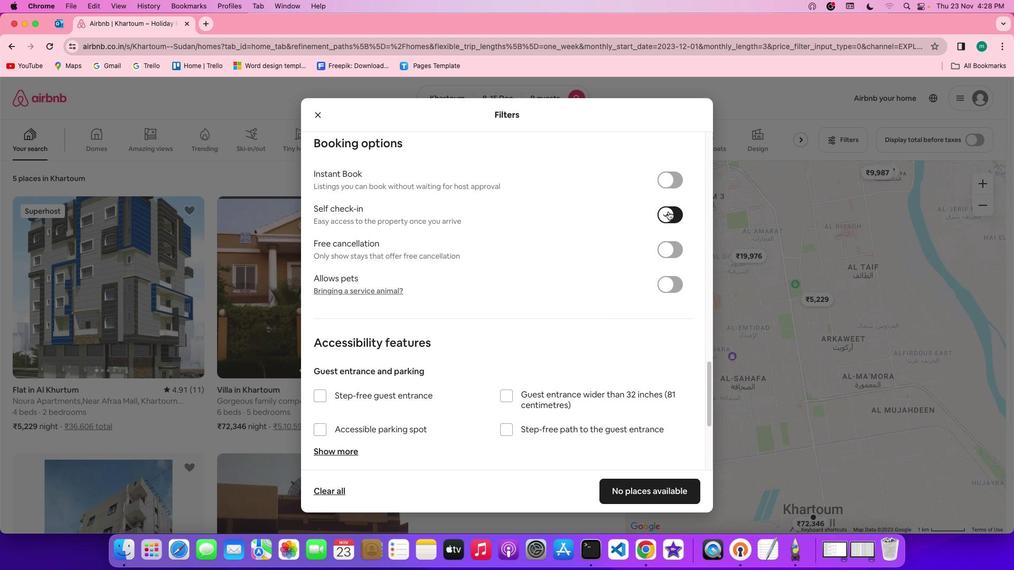 
Action: Mouse moved to (567, 334)
Screenshot: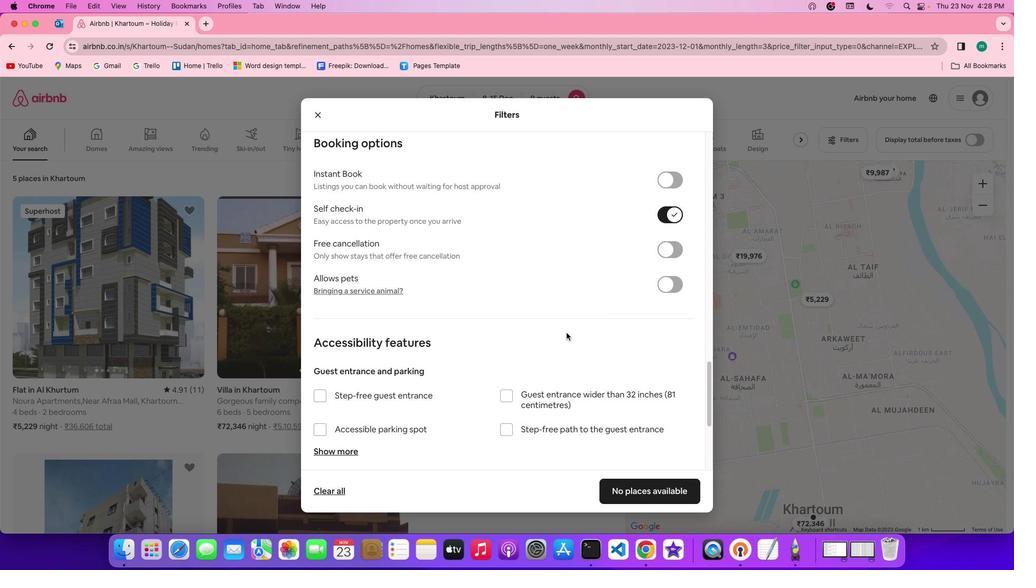 
Action: Mouse scrolled (567, 334) with delta (1, 0)
Screenshot: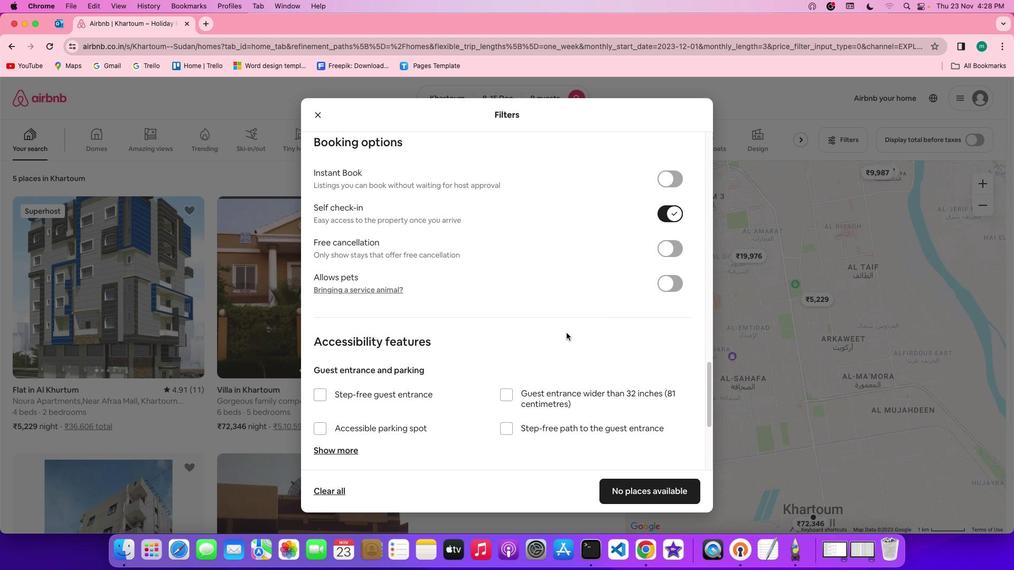 
Action: Mouse scrolled (567, 334) with delta (1, 0)
Screenshot: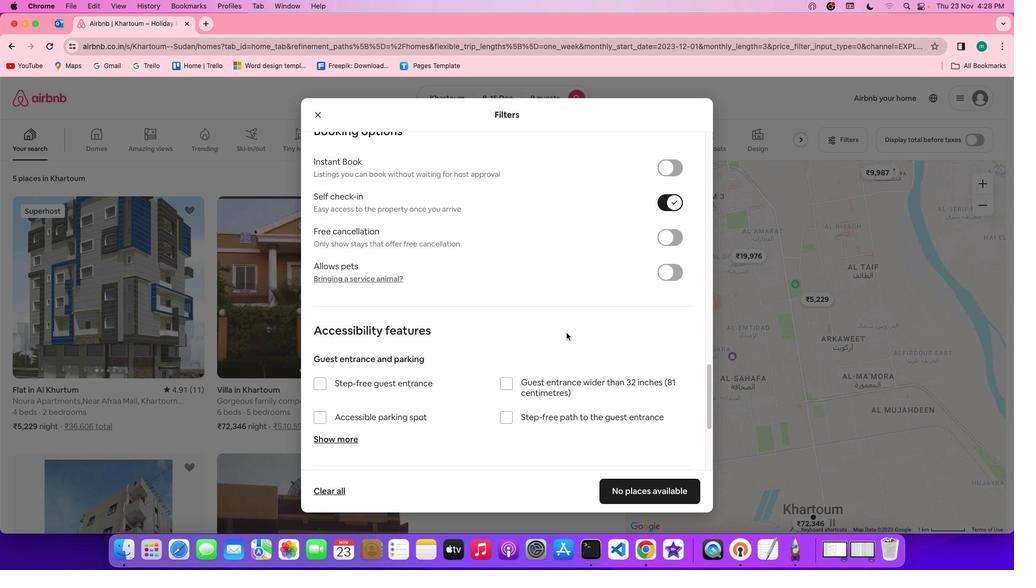 
Action: Mouse scrolled (567, 334) with delta (1, 0)
Screenshot: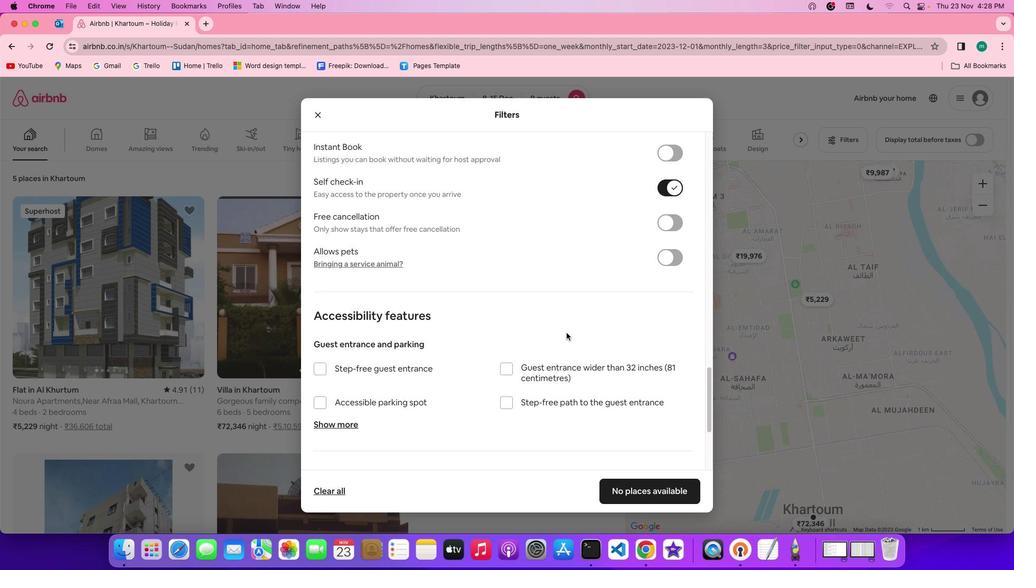 
Action: Mouse scrolled (567, 334) with delta (1, 0)
Screenshot: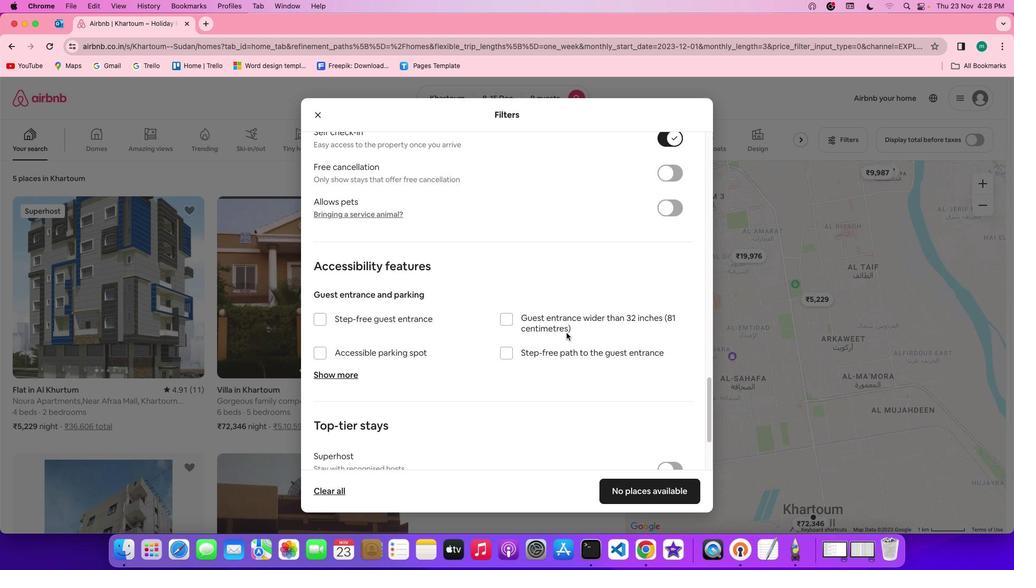 
Action: Mouse scrolled (567, 334) with delta (1, 0)
Screenshot: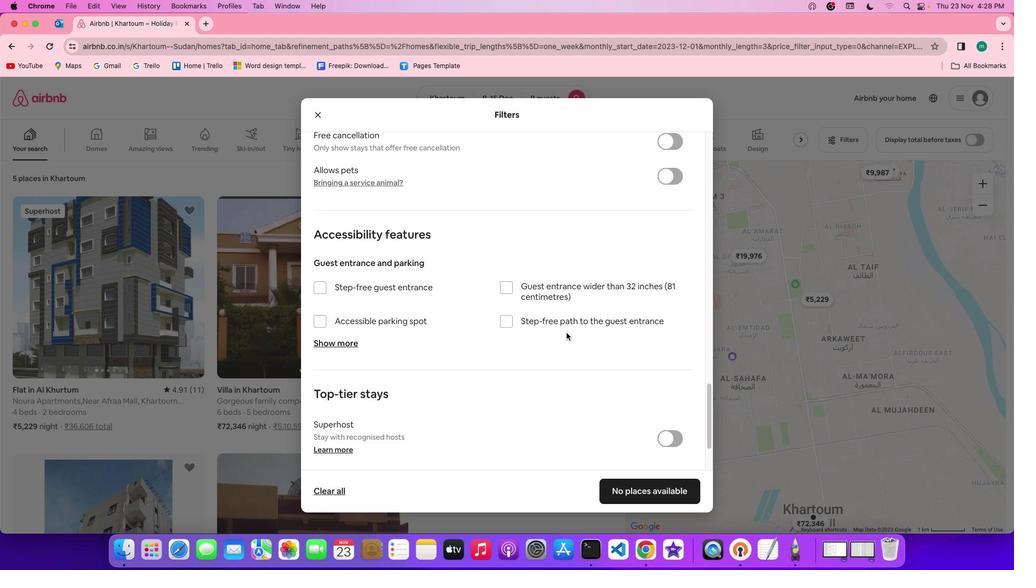 
Action: Mouse scrolled (567, 334) with delta (1, 0)
Screenshot: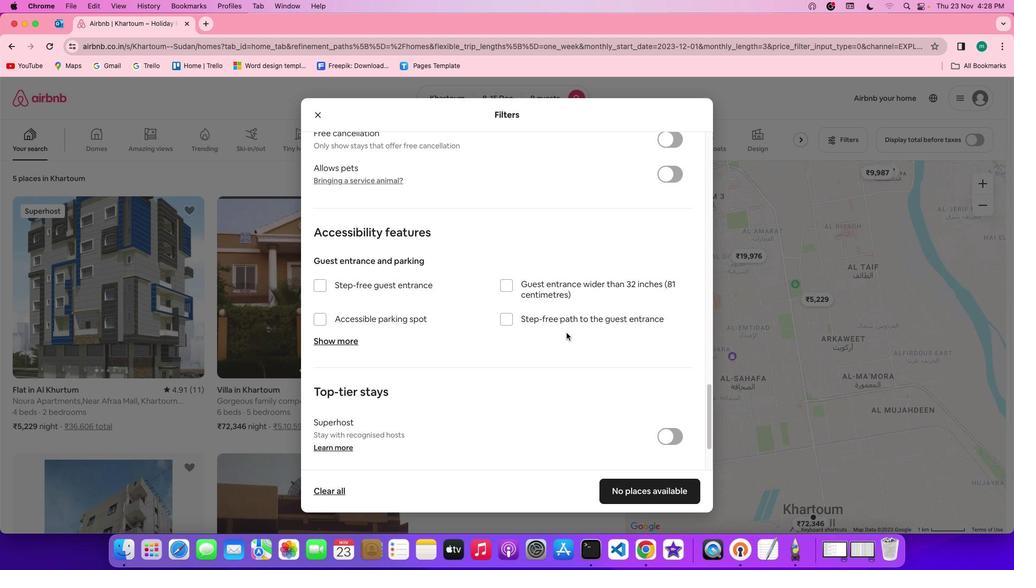 
Action: Mouse scrolled (567, 334) with delta (1, 0)
Screenshot: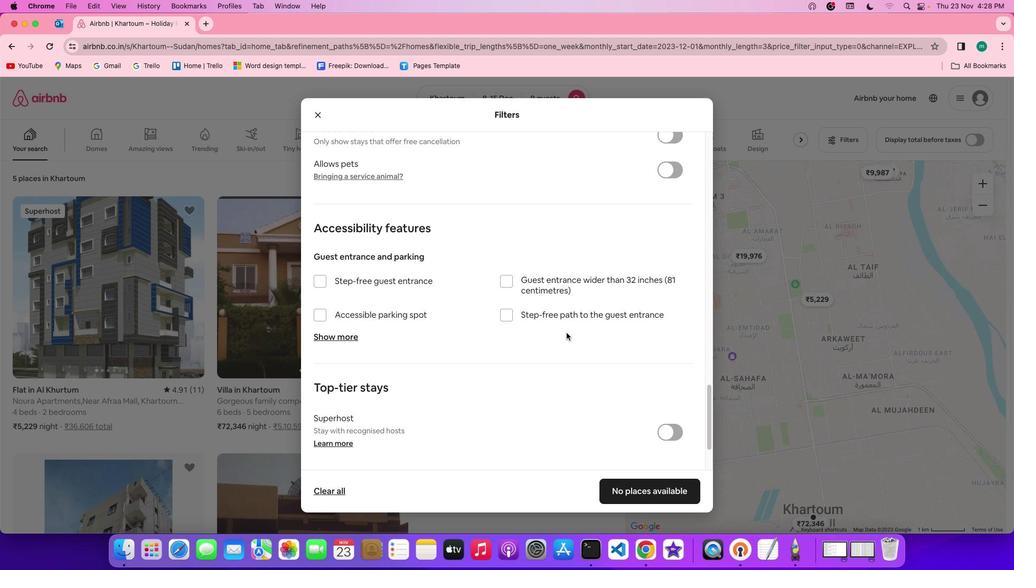 
Action: Mouse scrolled (567, 334) with delta (1, 0)
Screenshot: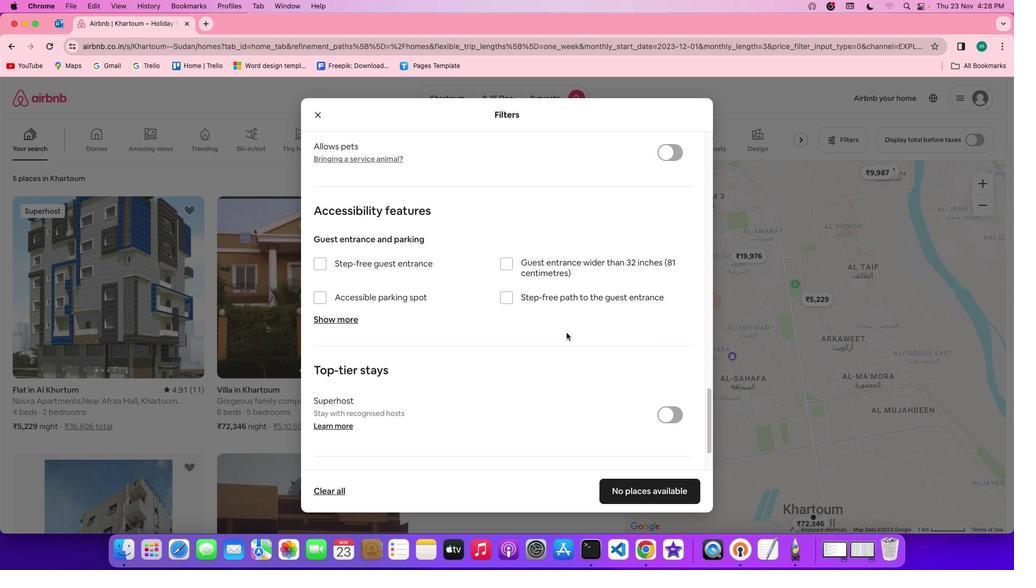 
Action: Mouse scrolled (567, 334) with delta (1, 0)
Screenshot: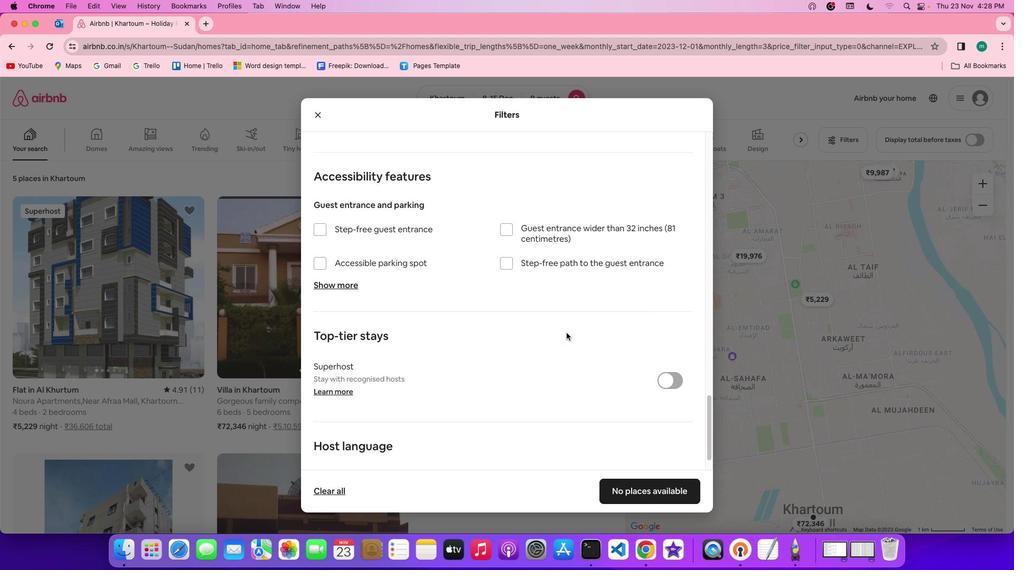 
Action: Mouse scrolled (567, 334) with delta (1, 0)
Screenshot: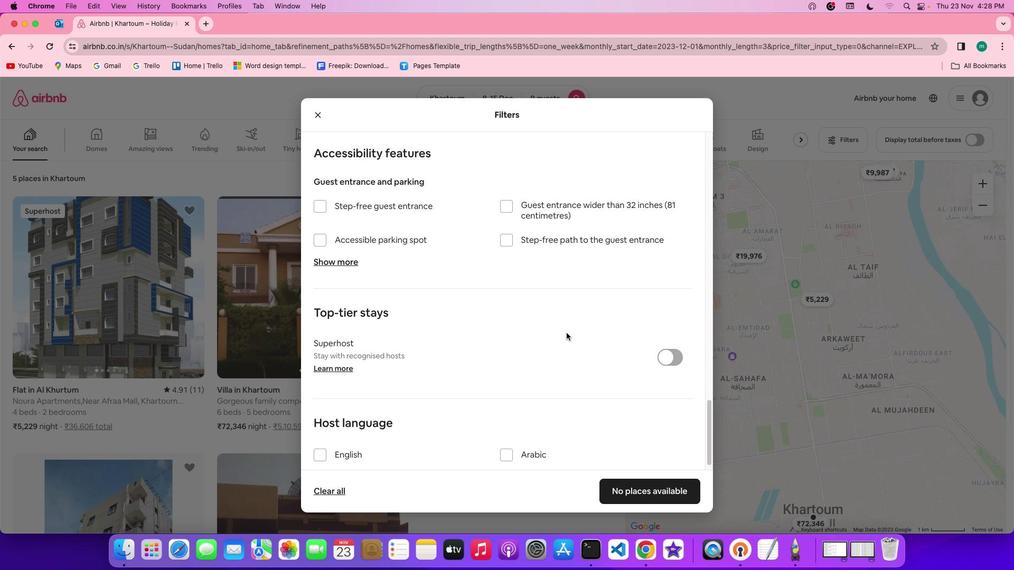 
Action: Mouse scrolled (567, 334) with delta (1, 0)
Screenshot: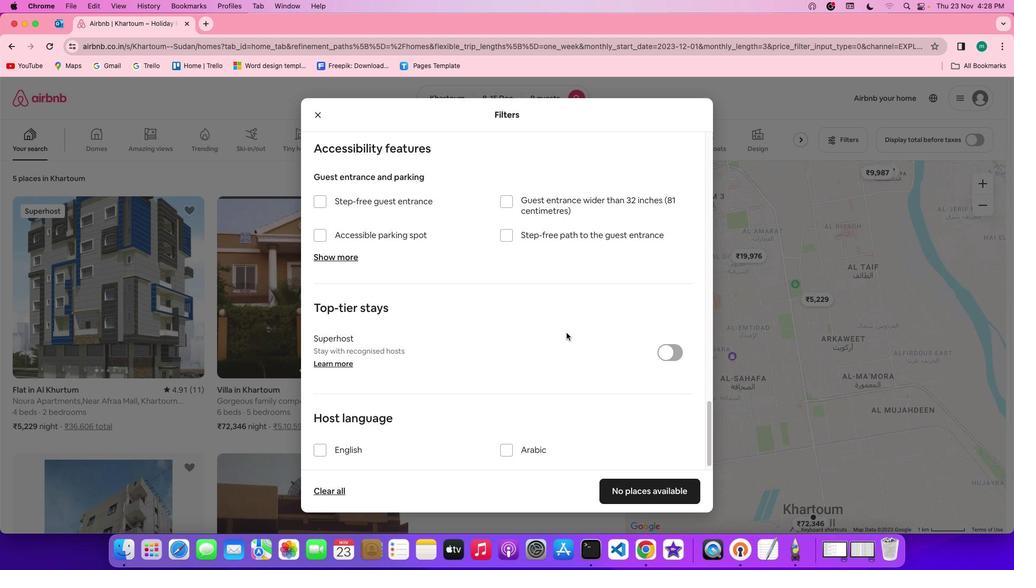 
Action: Mouse scrolled (567, 334) with delta (1, 0)
Screenshot: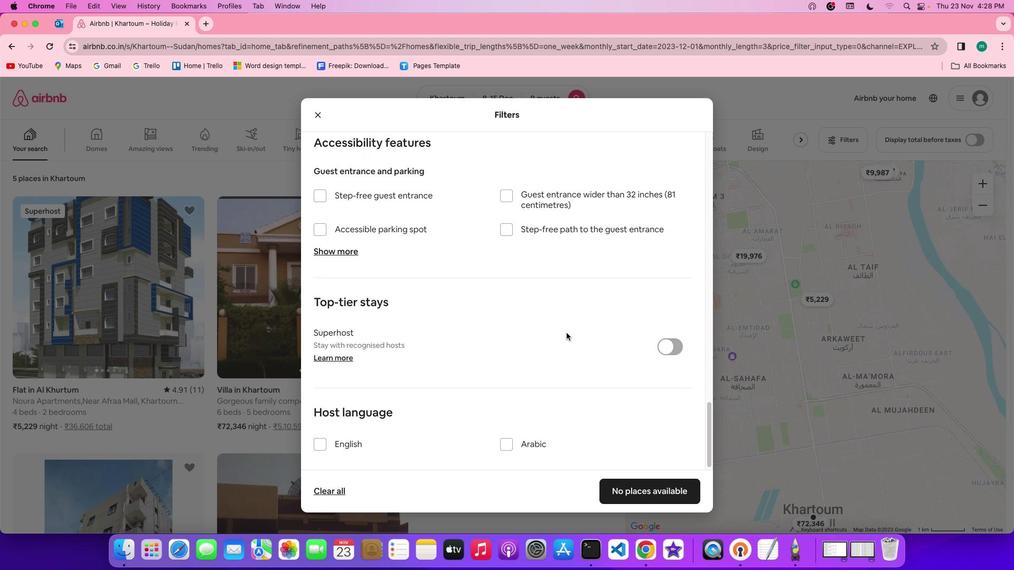 
Action: Mouse scrolled (567, 334) with delta (1, 0)
Screenshot: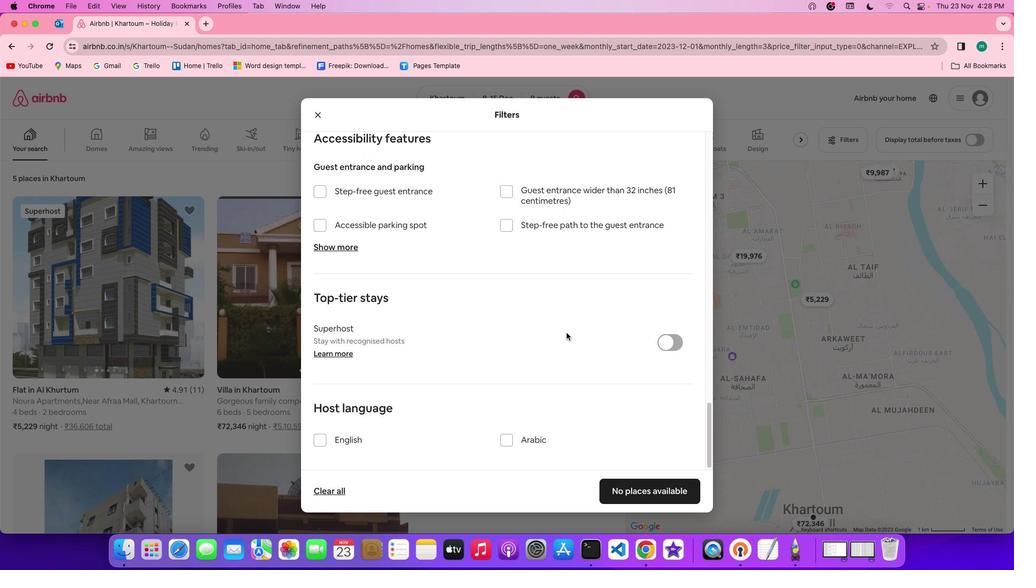 
Action: Mouse scrolled (567, 334) with delta (1, 0)
Screenshot: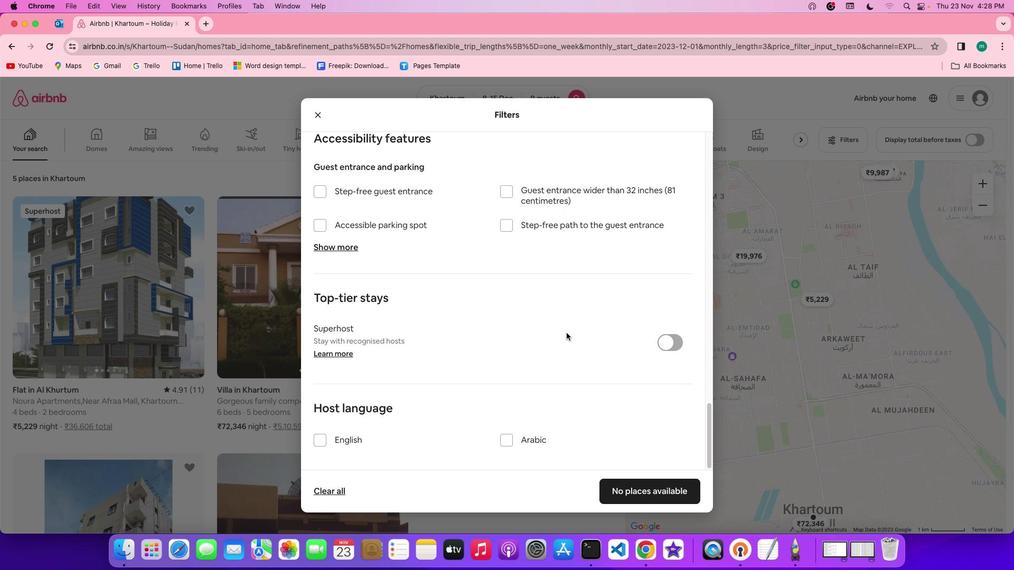 
Action: Mouse scrolled (567, 334) with delta (1, 0)
Screenshot: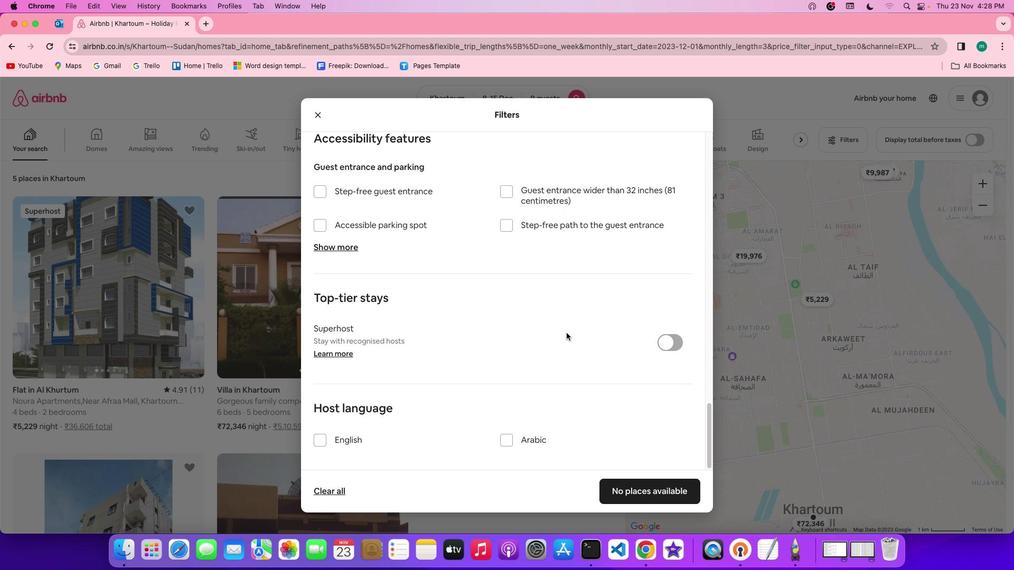 
Action: Mouse scrolled (567, 334) with delta (1, 0)
Screenshot: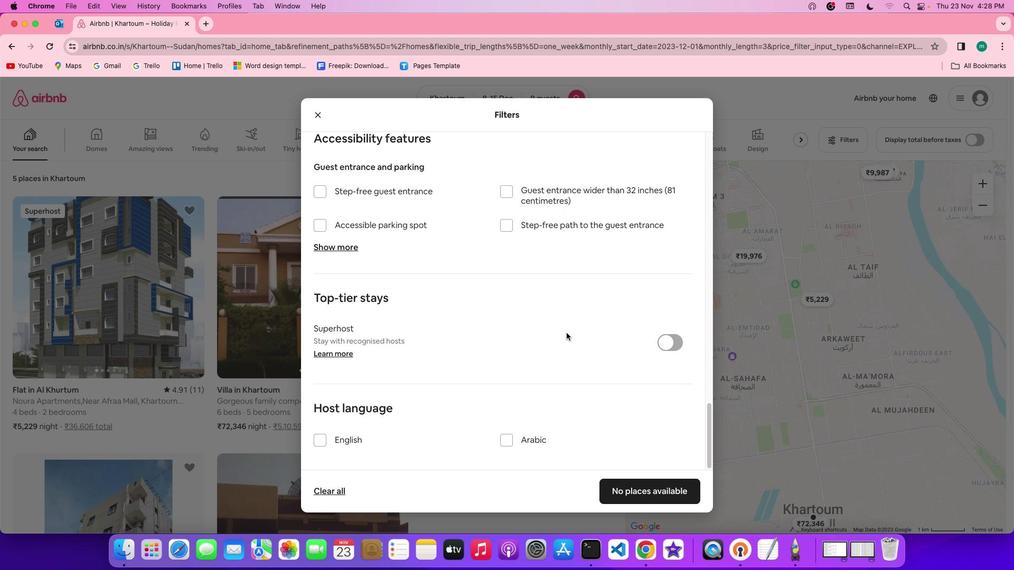 
Action: Mouse scrolled (567, 334) with delta (1, 0)
Screenshot: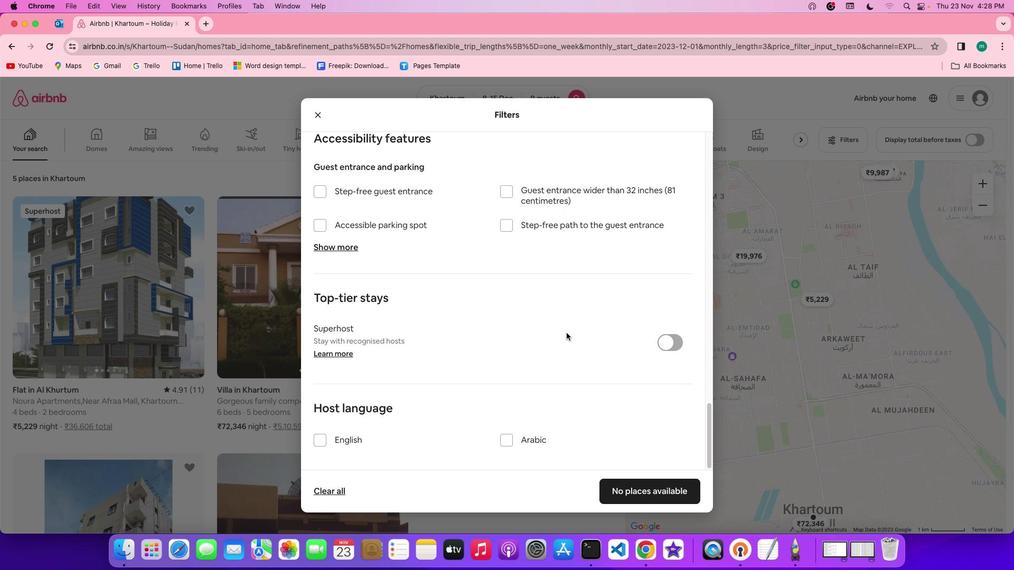 
Action: Mouse scrolled (567, 334) with delta (1, -1)
Screenshot: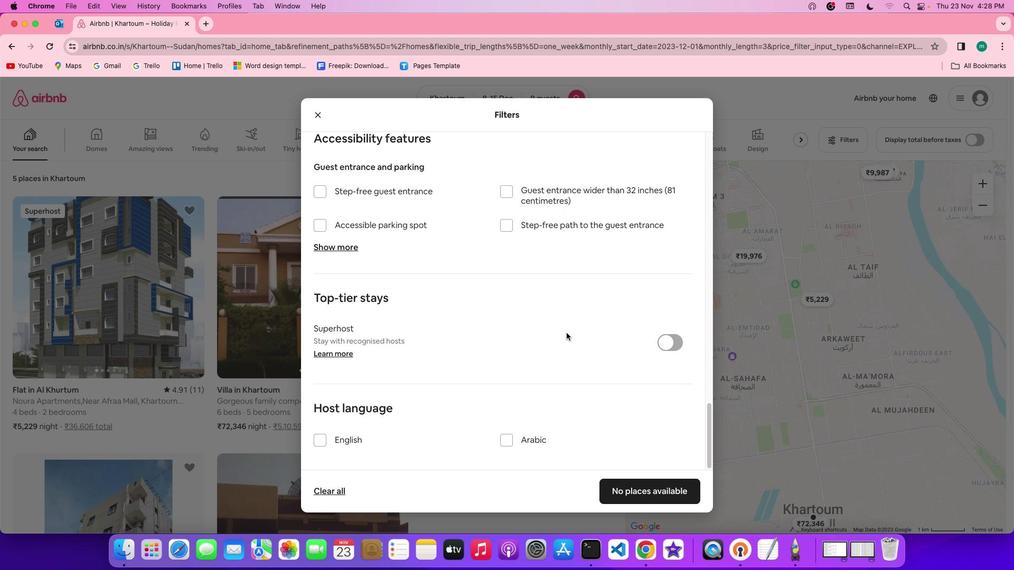 
Action: Mouse scrolled (567, 334) with delta (1, -1)
Screenshot: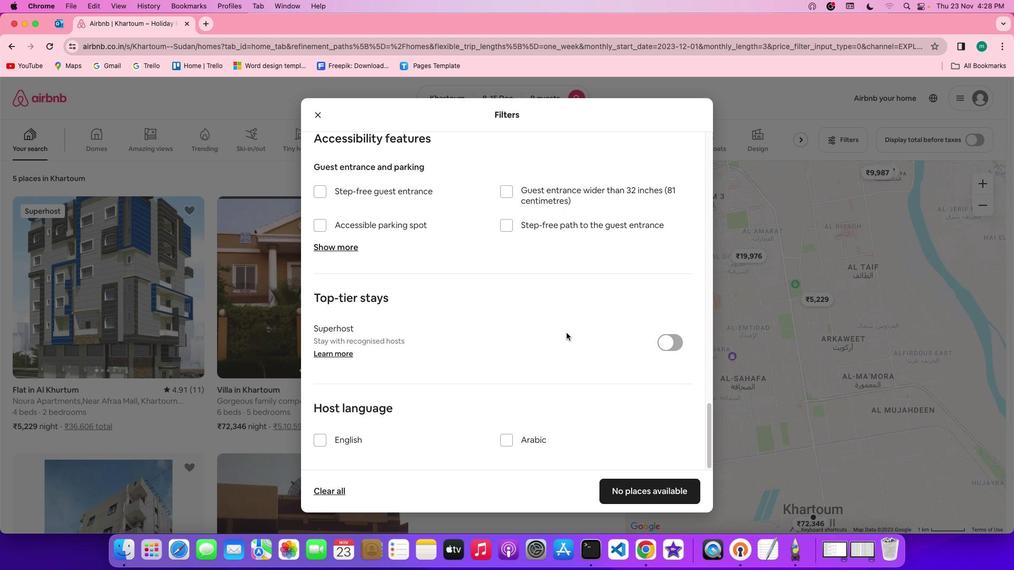 
Action: Mouse moved to (650, 492)
Screenshot: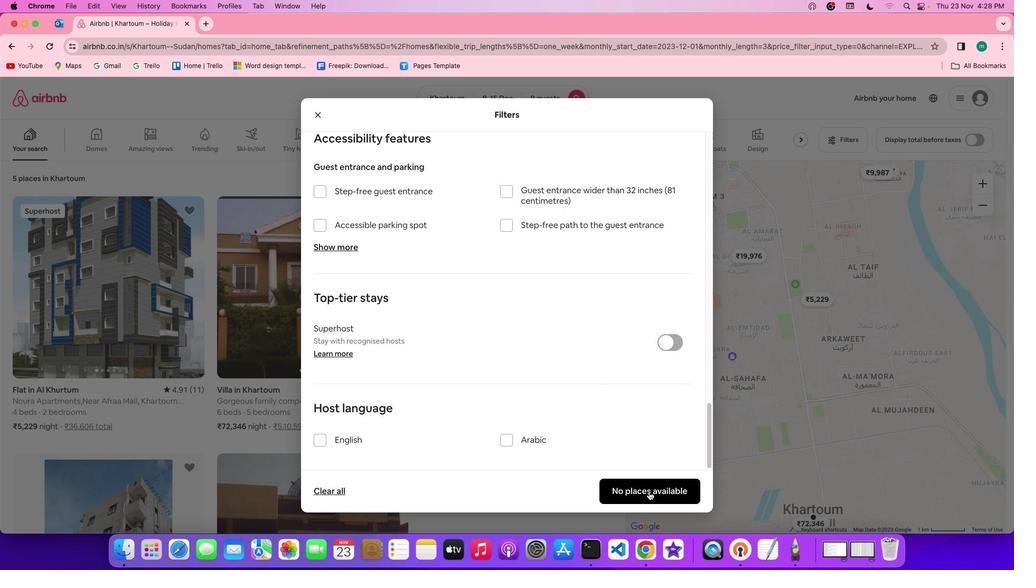 
Action: Mouse pressed left at (650, 492)
Screenshot: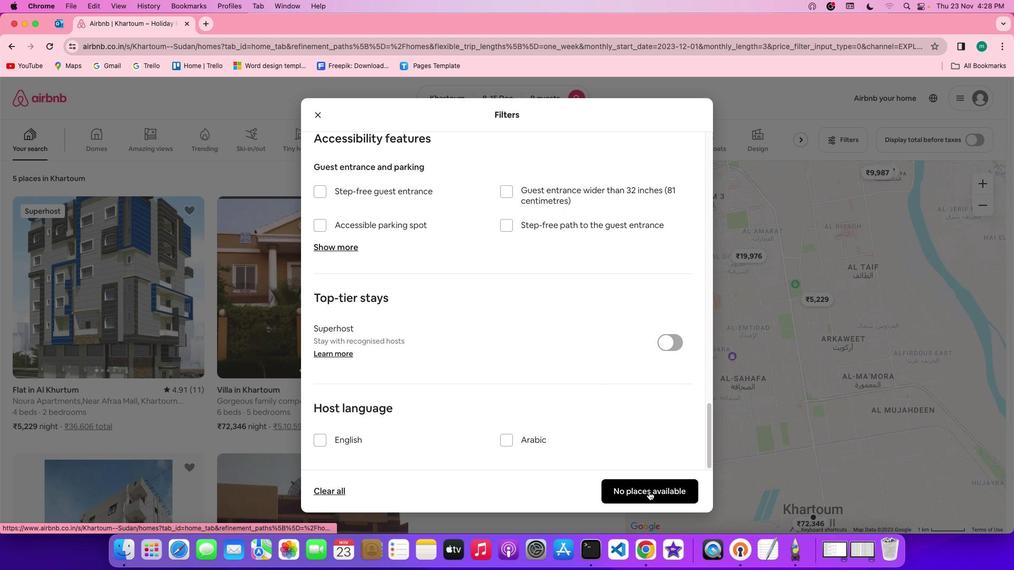 
Action: Mouse moved to (426, 378)
Screenshot: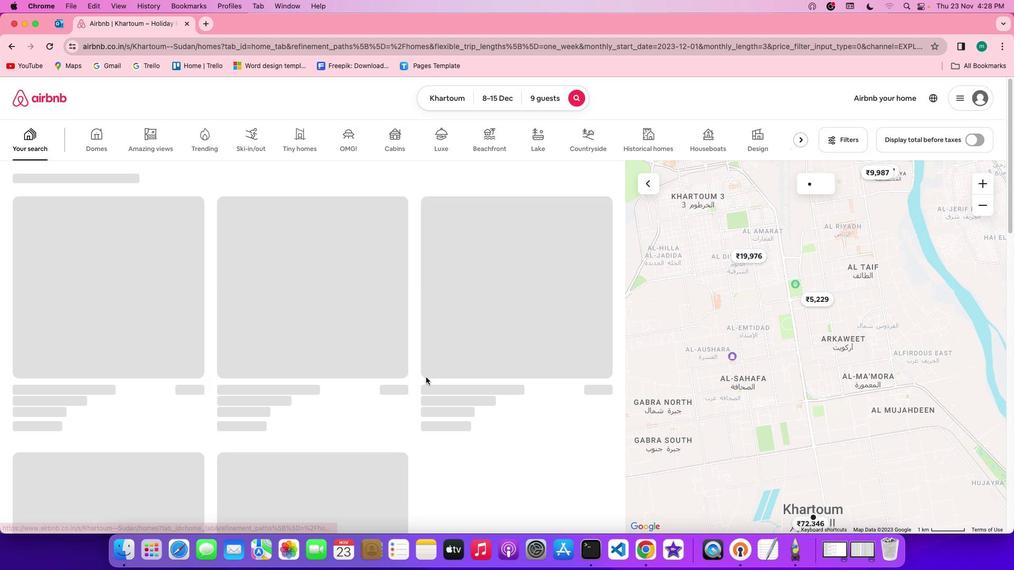 
